 Task: Look for space in Wānkāner, India from 9th June, 2023 to 16th June, 2023 for 2 adults in price range Rs.8000 to Rs.16000. Place can be entire place with 2 bedrooms having 2 beds and 1 bathroom. Property type can be house, flat, guest house. Amenities needed are: washing machine. Booking option can be shelf check-in. Required host language is English.
Action: Mouse moved to (606, 78)
Screenshot: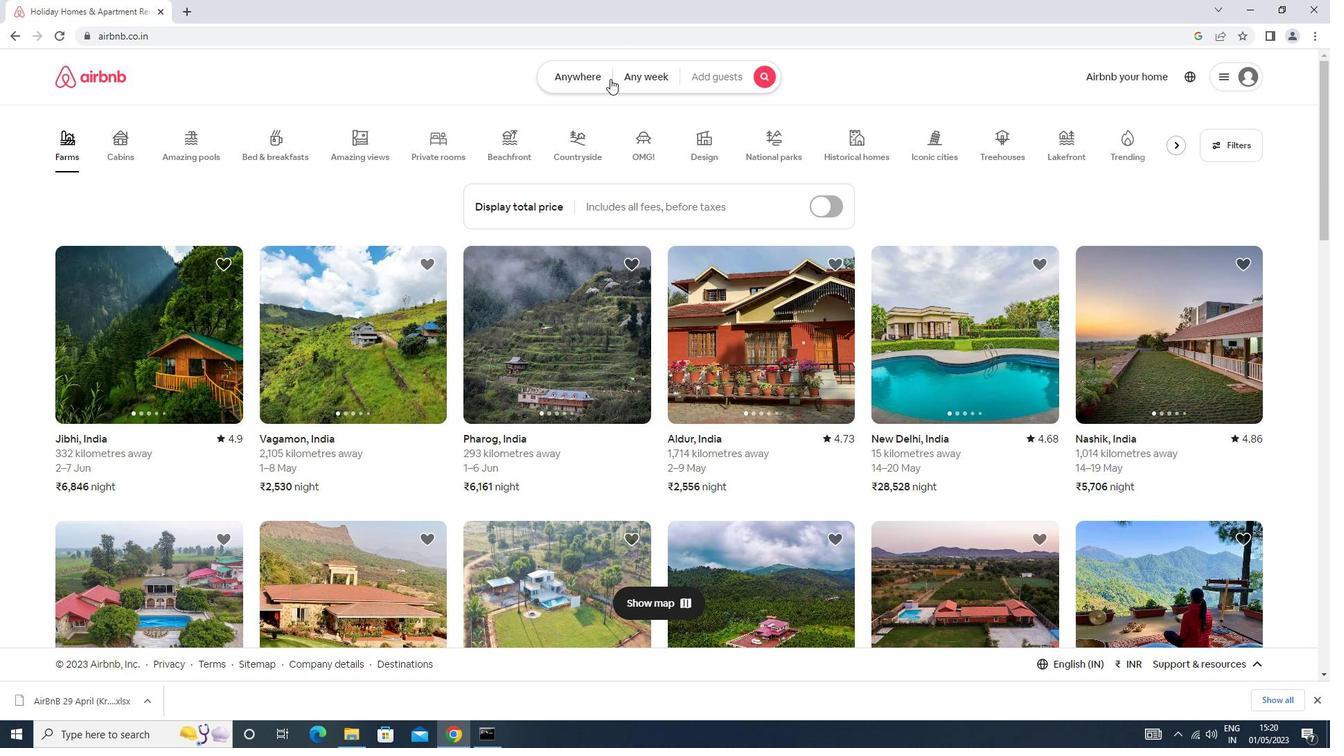 
Action: Mouse pressed left at (606, 78)
Screenshot: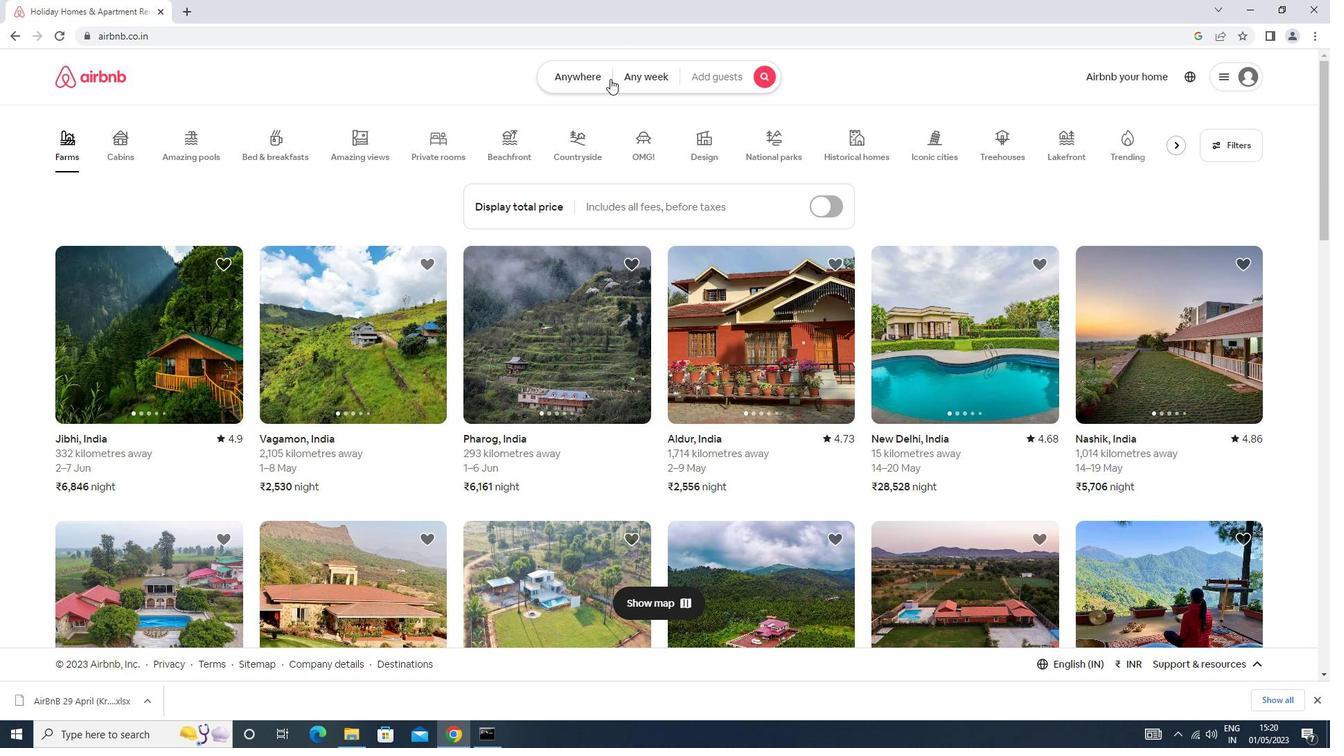 
Action: Mouse moved to (544, 132)
Screenshot: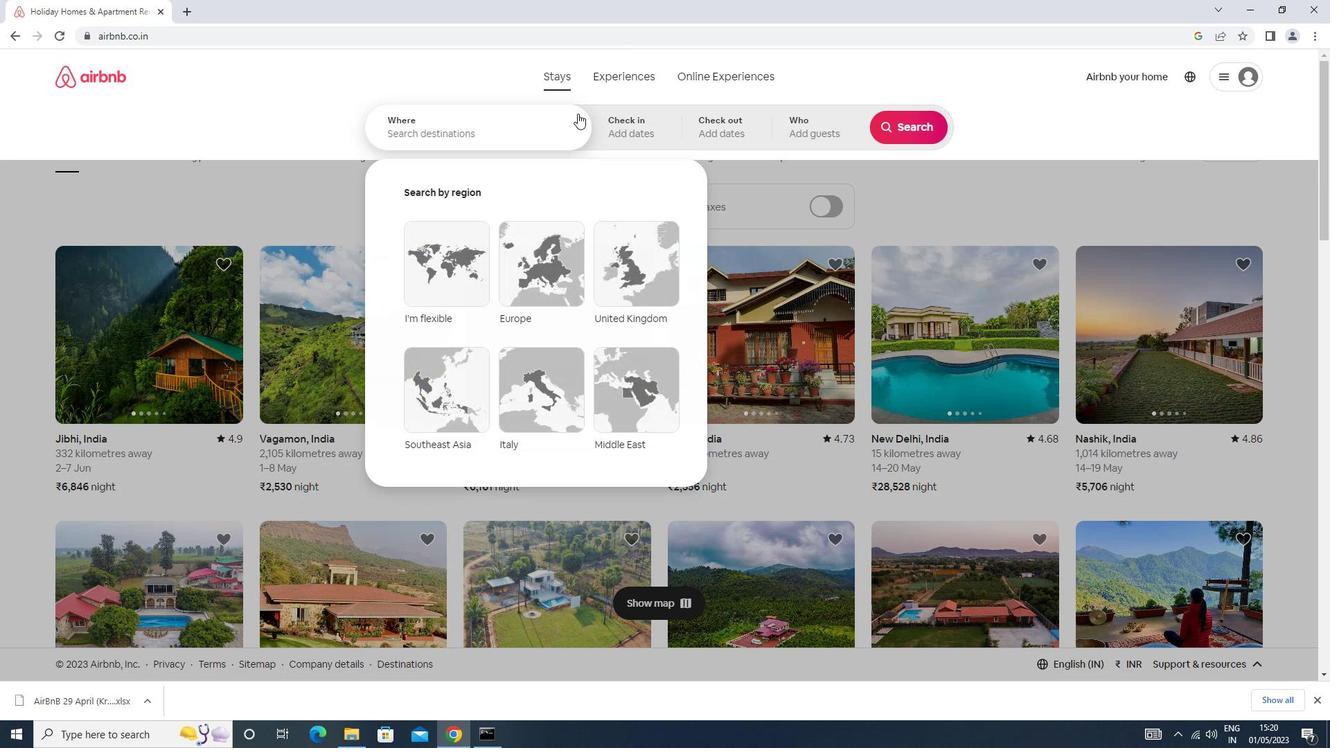 
Action: Mouse pressed left at (544, 132)
Screenshot: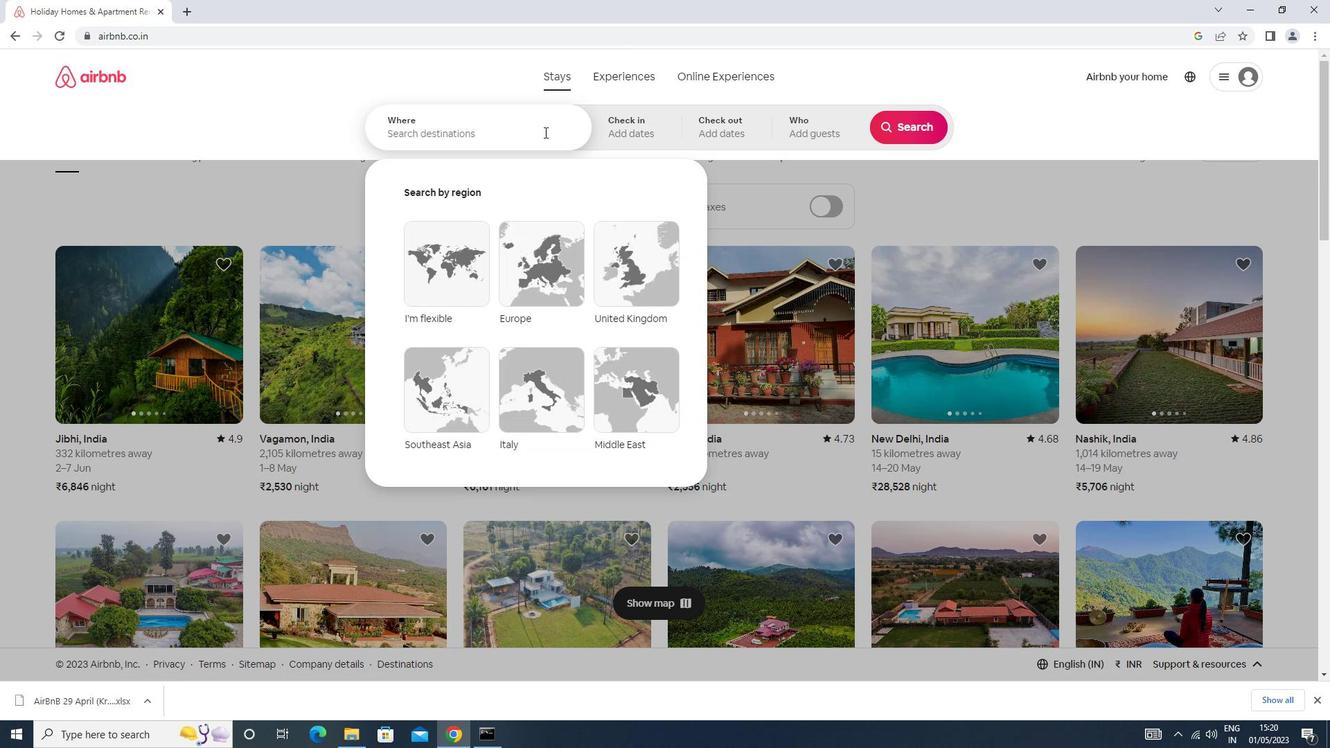 
Action: Key pressed w<Key.caps_lock>ankaner
Screenshot: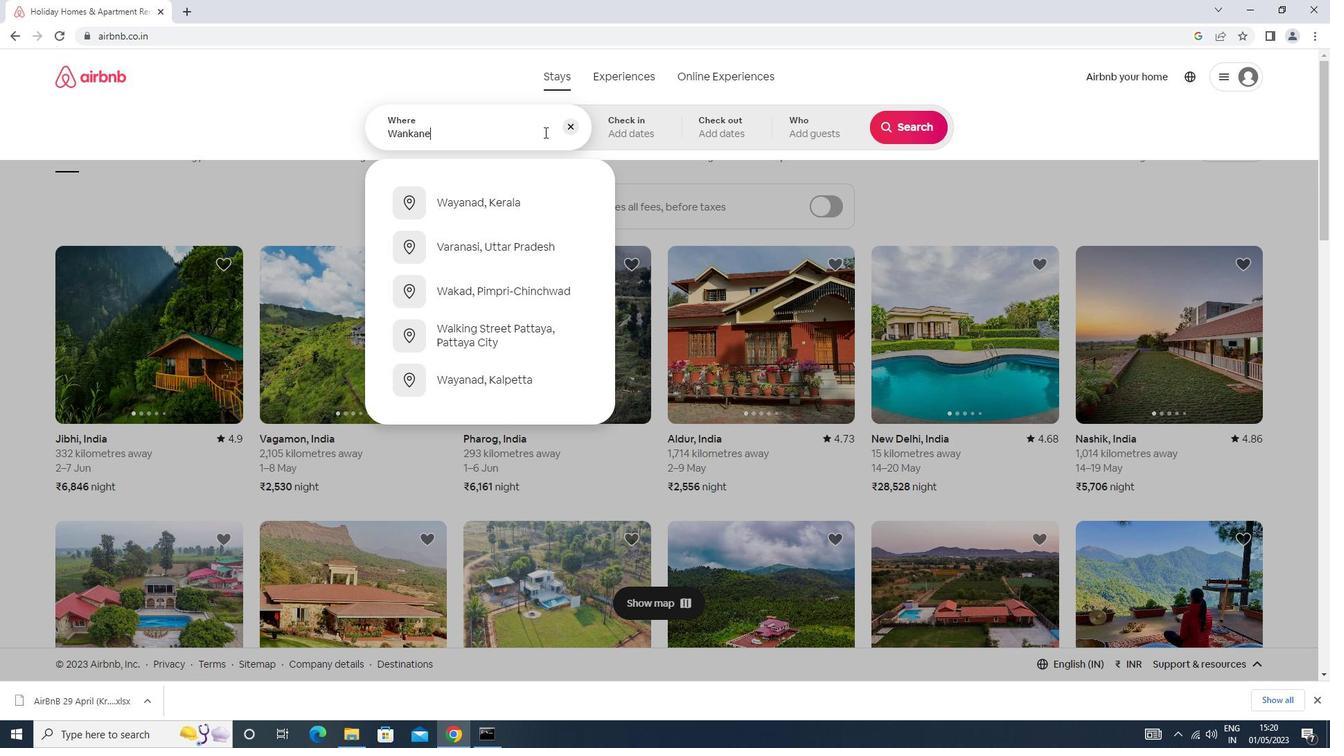 
Action: Mouse moved to (510, 200)
Screenshot: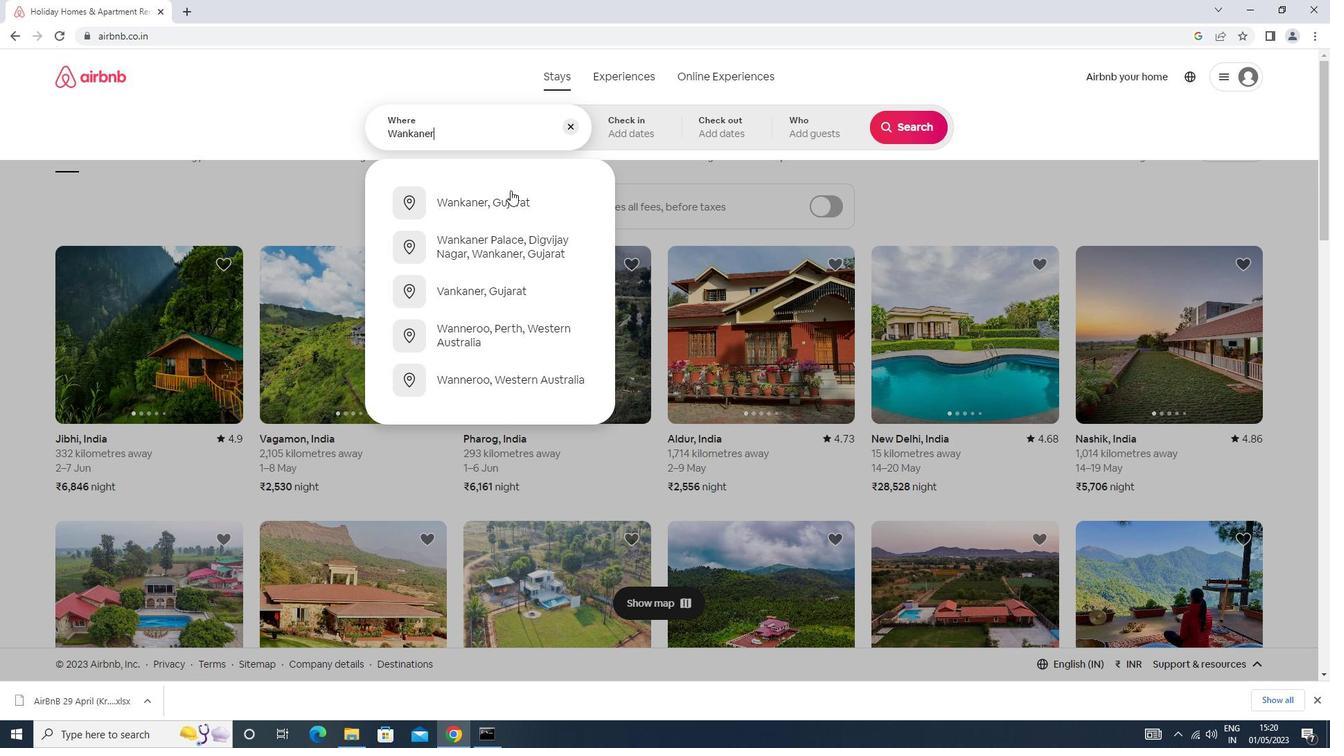 
Action: Mouse pressed left at (510, 200)
Screenshot: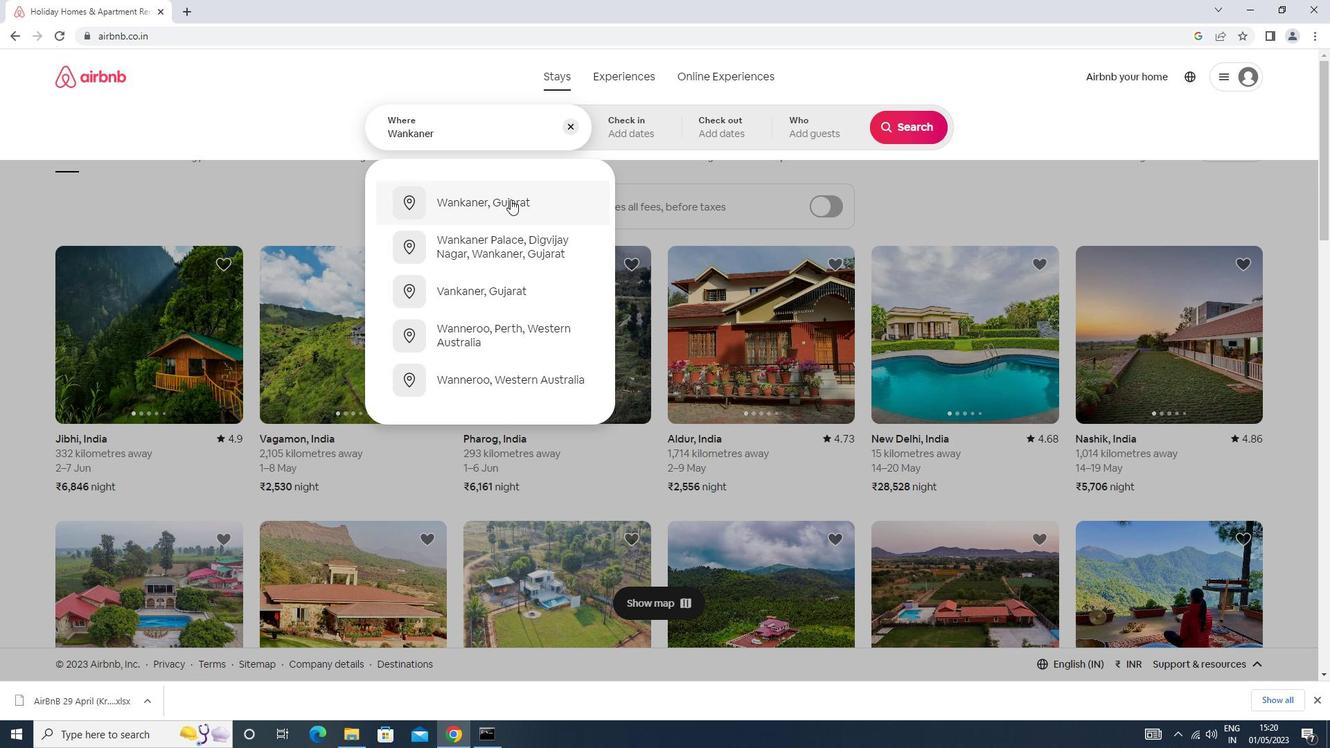 
Action: Mouse moved to (627, 131)
Screenshot: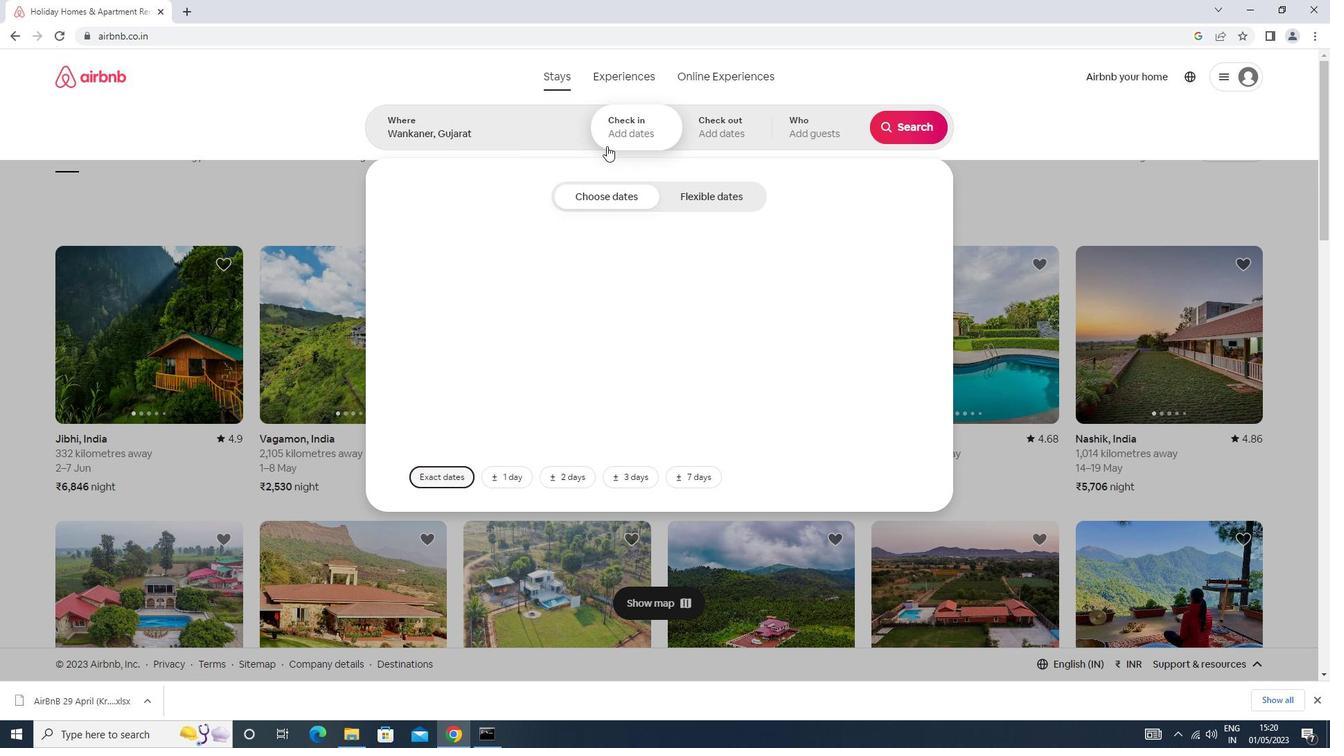 
Action: Mouse pressed left at (627, 131)
Screenshot: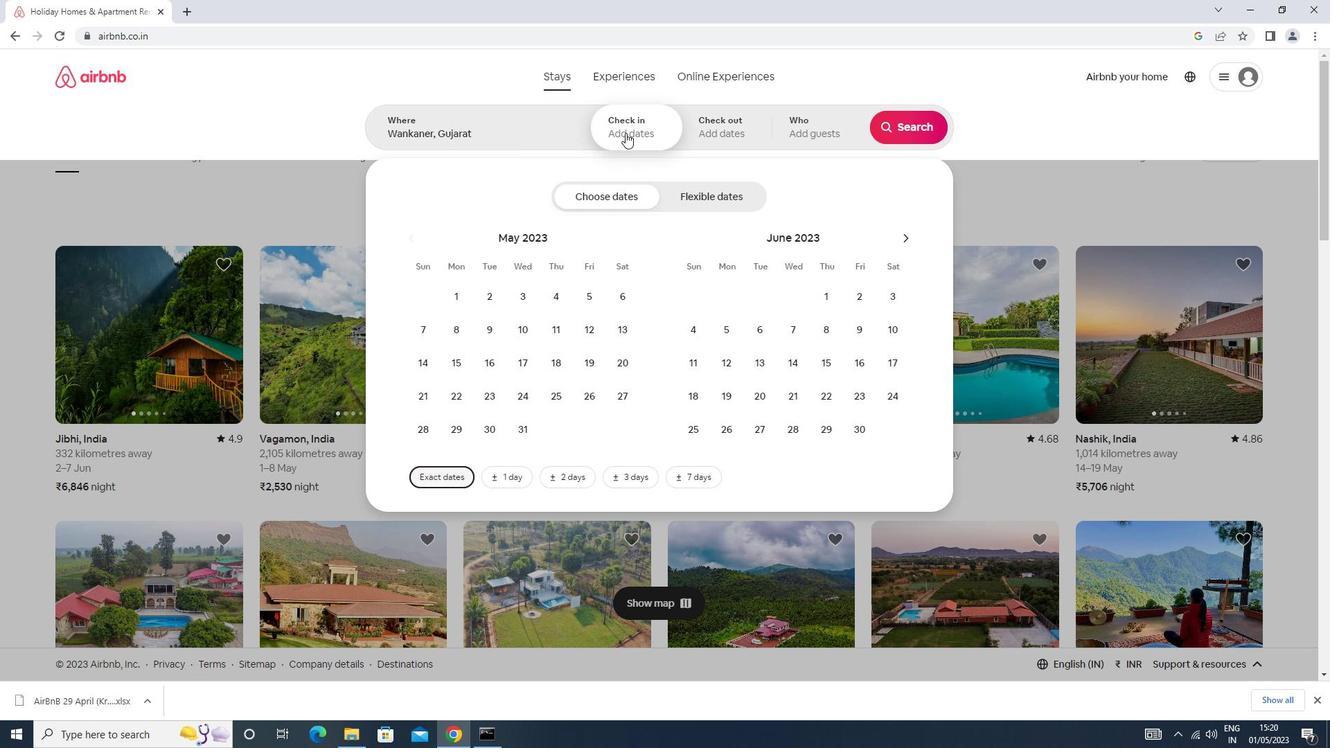 
Action: Mouse pressed left at (627, 131)
Screenshot: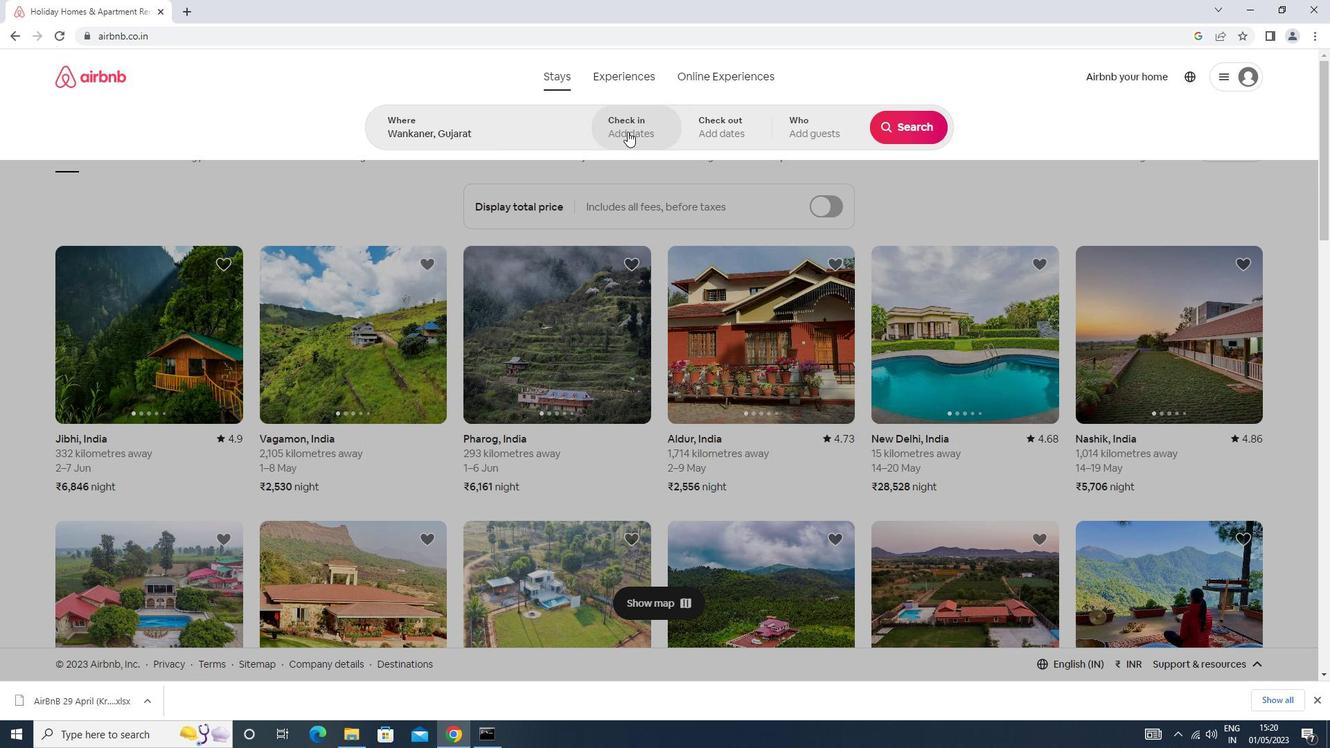 
Action: Mouse moved to (848, 326)
Screenshot: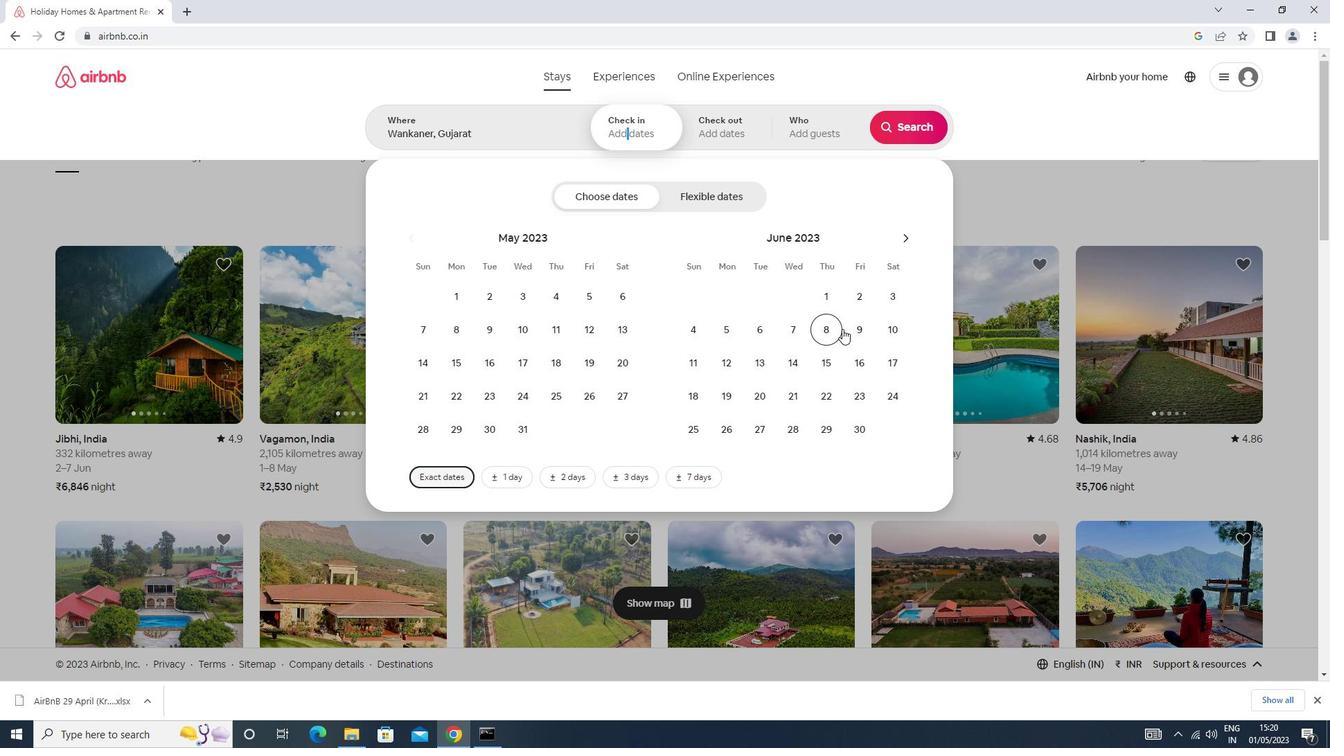 
Action: Mouse pressed left at (848, 326)
Screenshot: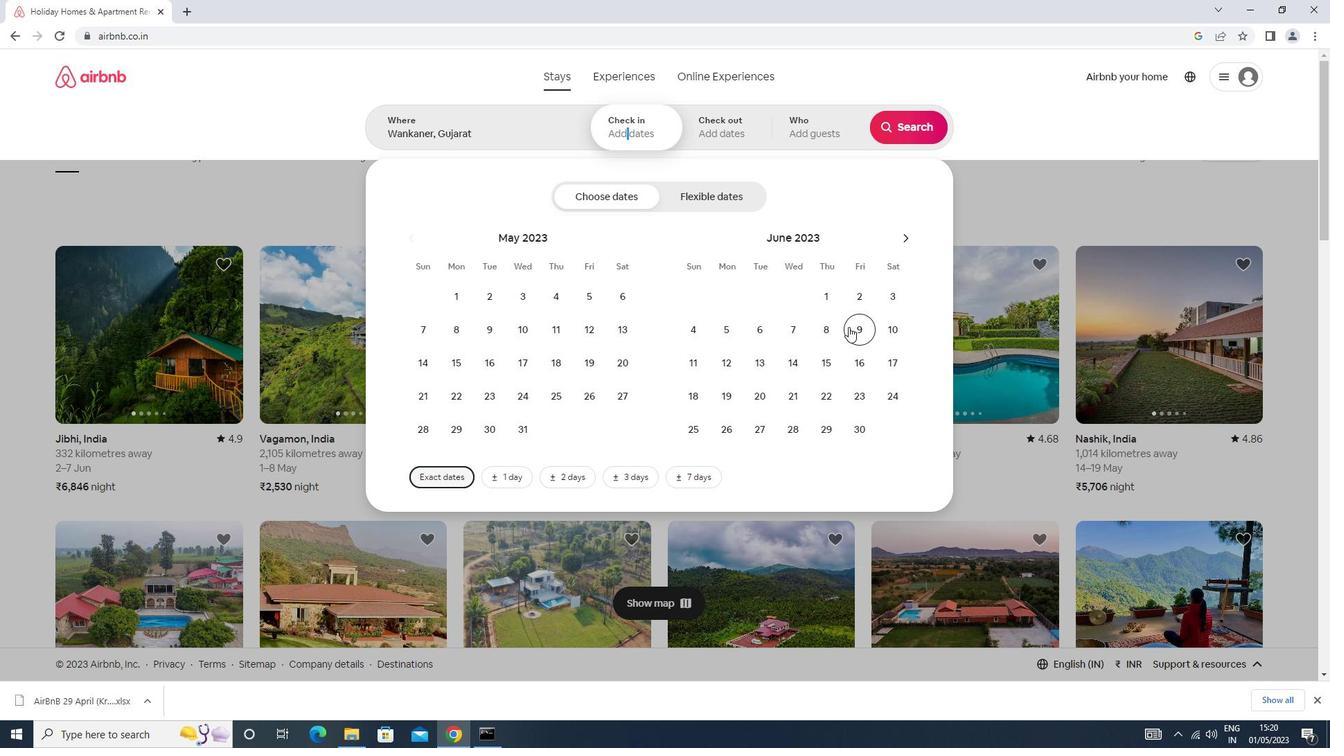 
Action: Mouse moved to (859, 364)
Screenshot: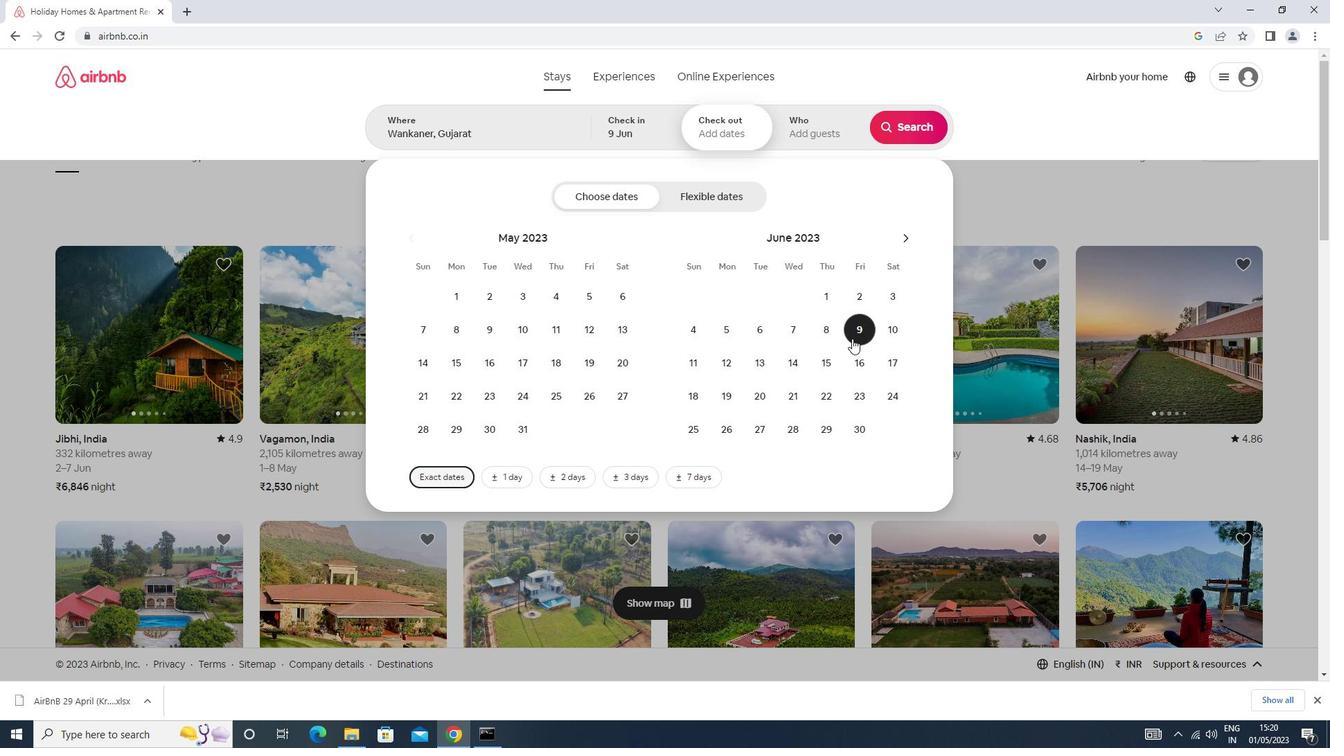 
Action: Mouse pressed left at (859, 364)
Screenshot: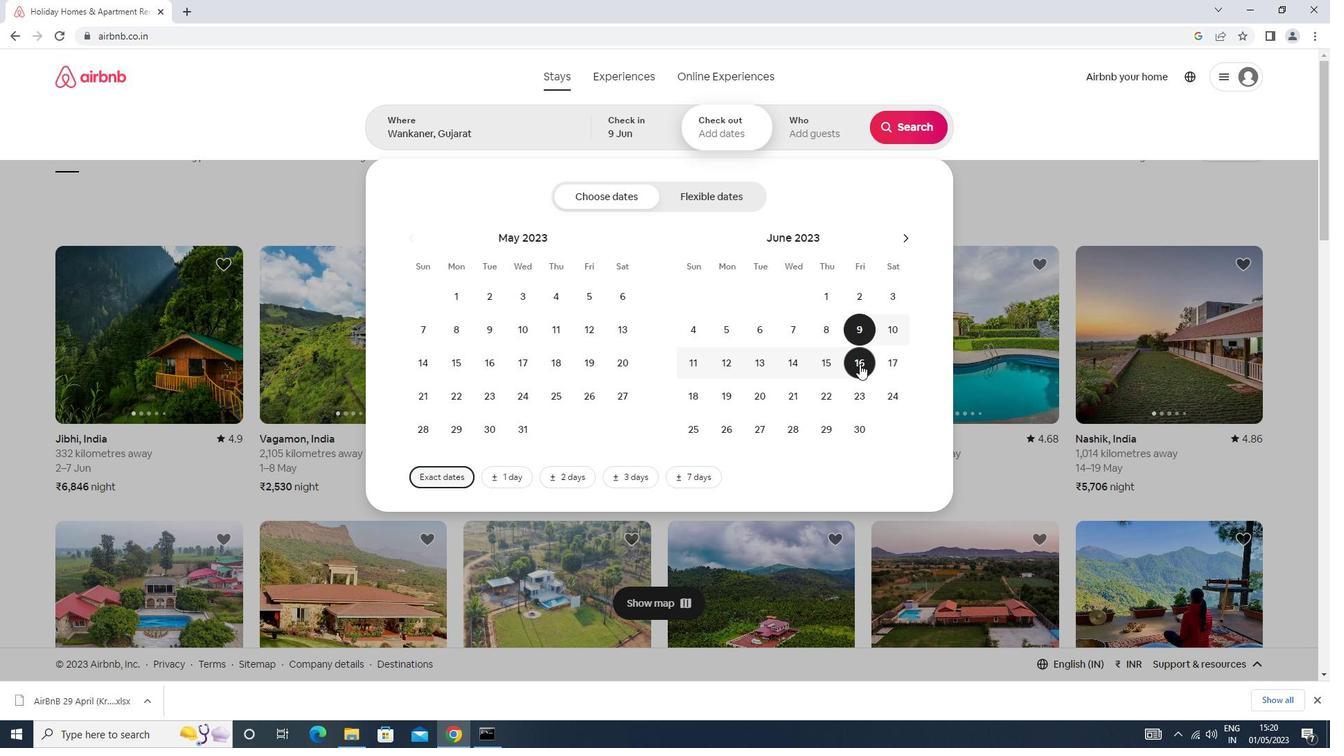 
Action: Mouse moved to (826, 139)
Screenshot: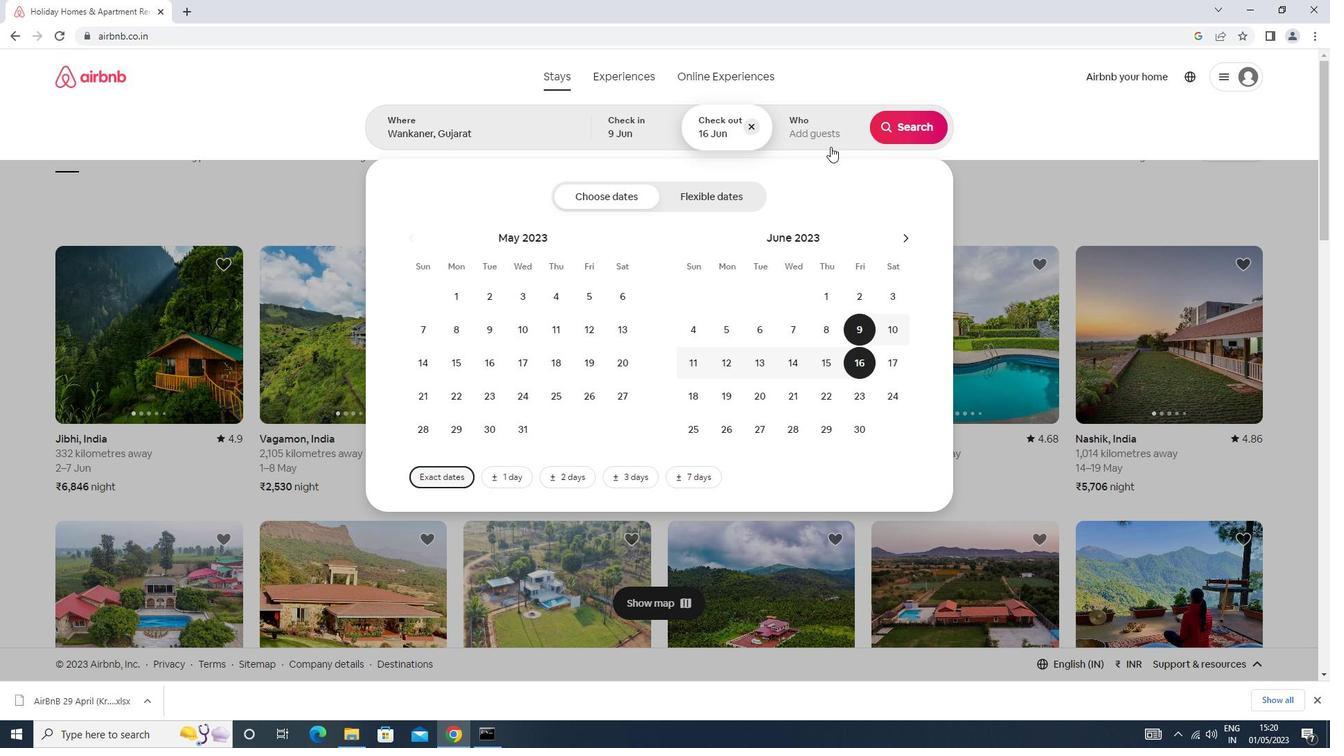 
Action: Mouse pressed left at (826, 139)
Screenshot: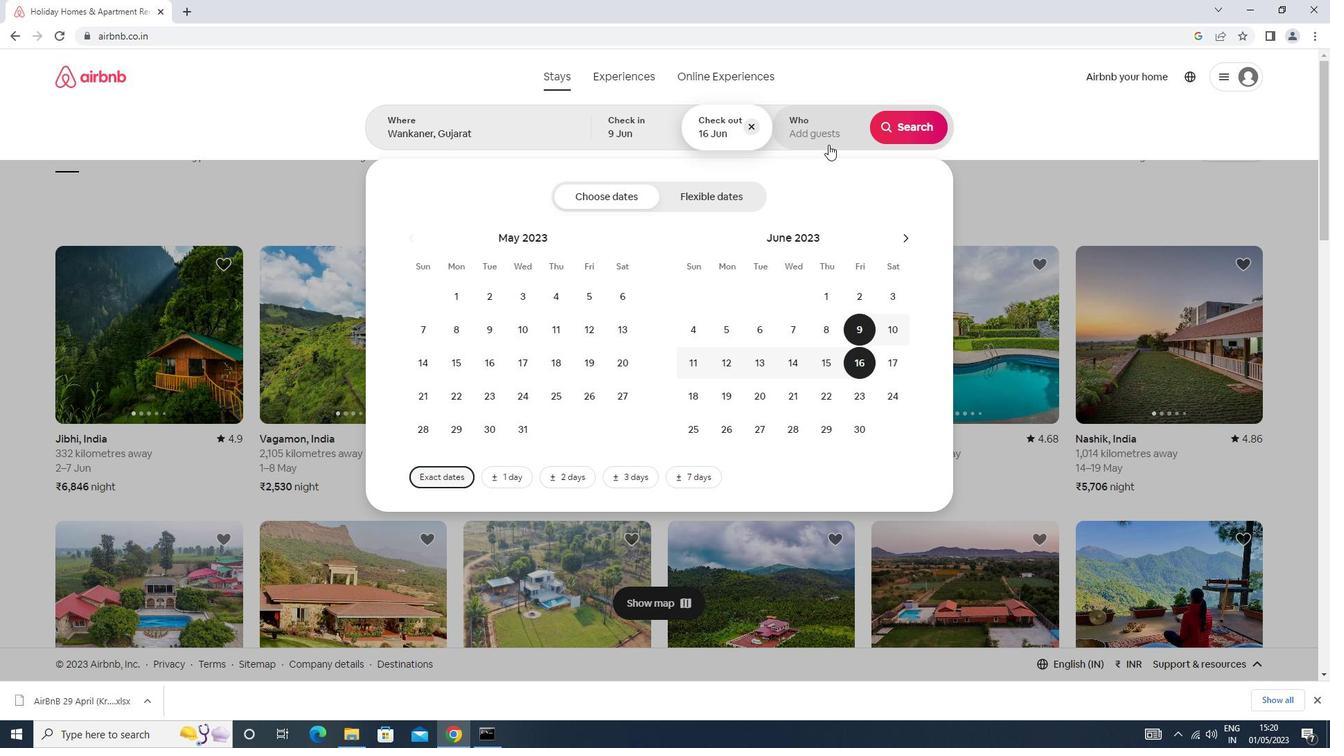 
Action: Mouse moved to (910, 202)
Screenshot: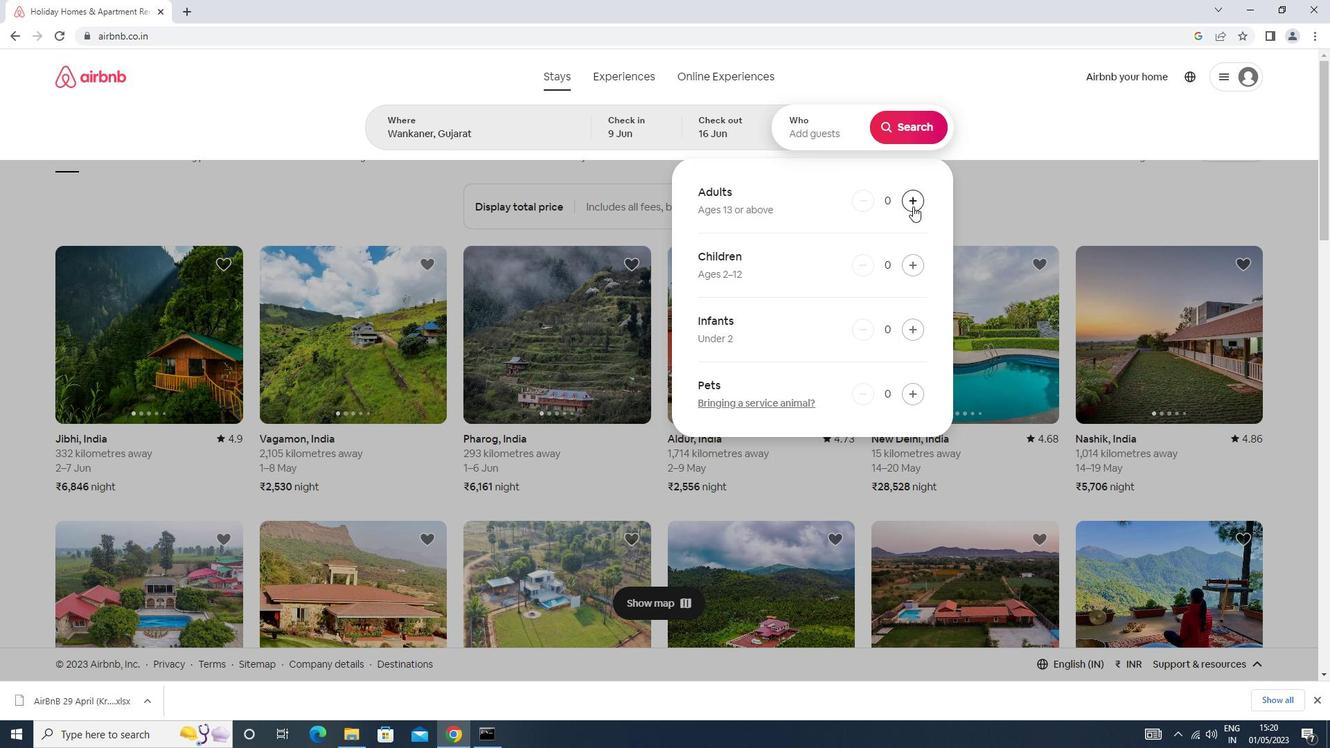 
Action: Mouse pressed left at (910, 202)
Screenshot: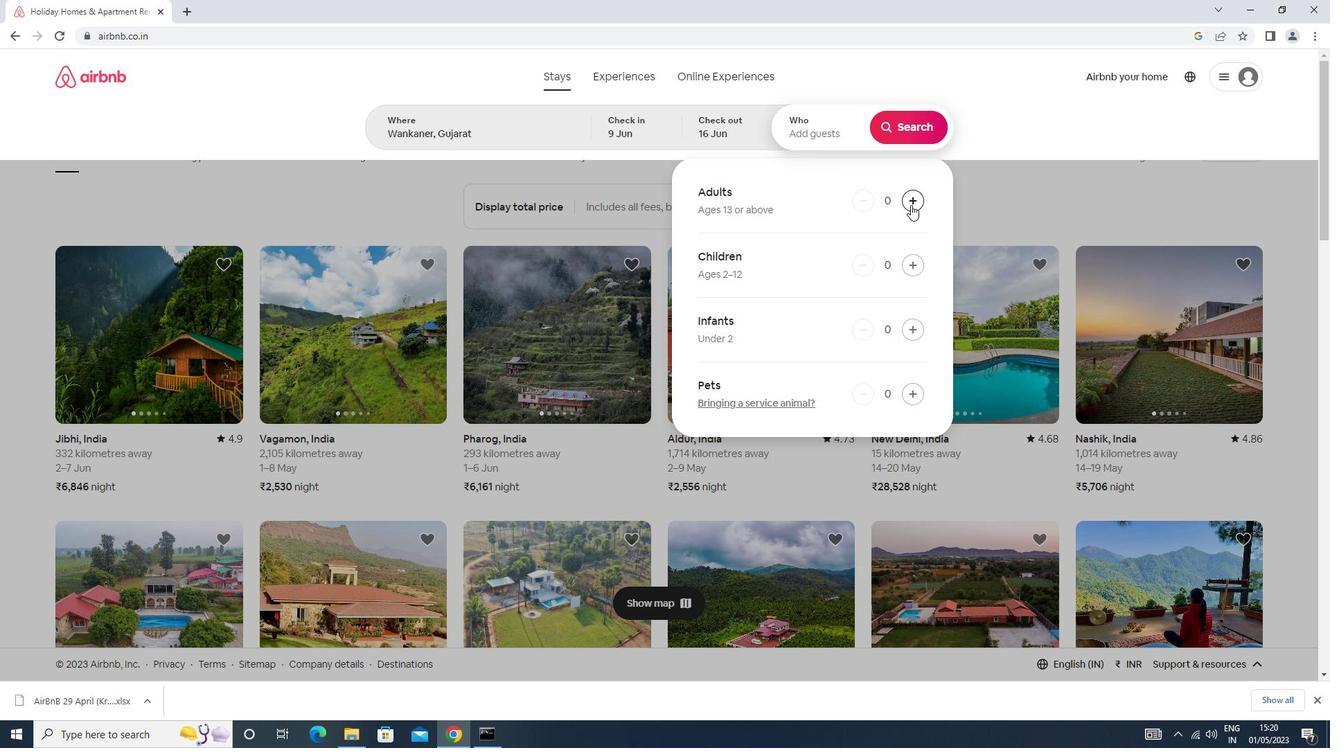 
Action: Mouse pressed left at (910, 202)
Screenshot: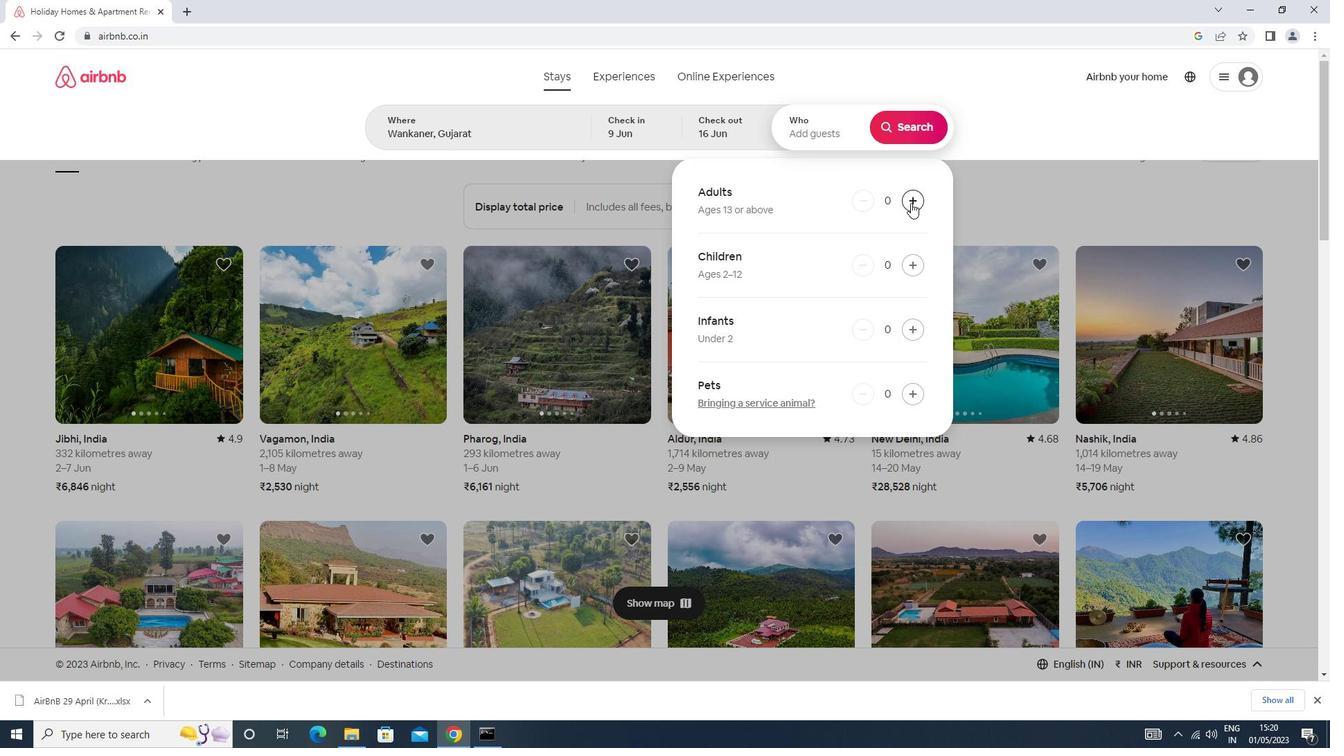 
Action: Mouse moved to (904, 119)
Screenshot: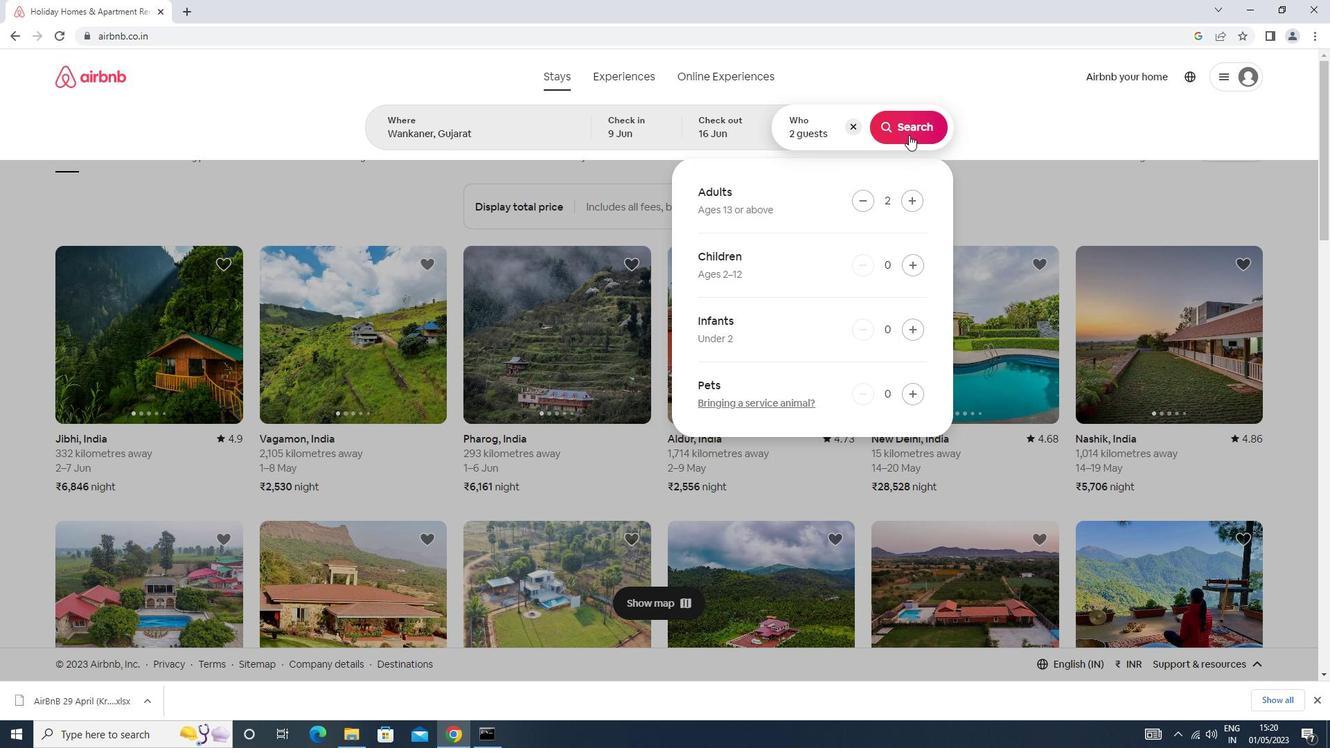 
Action: Mouse pressed left at (904, 119)
Screenshot: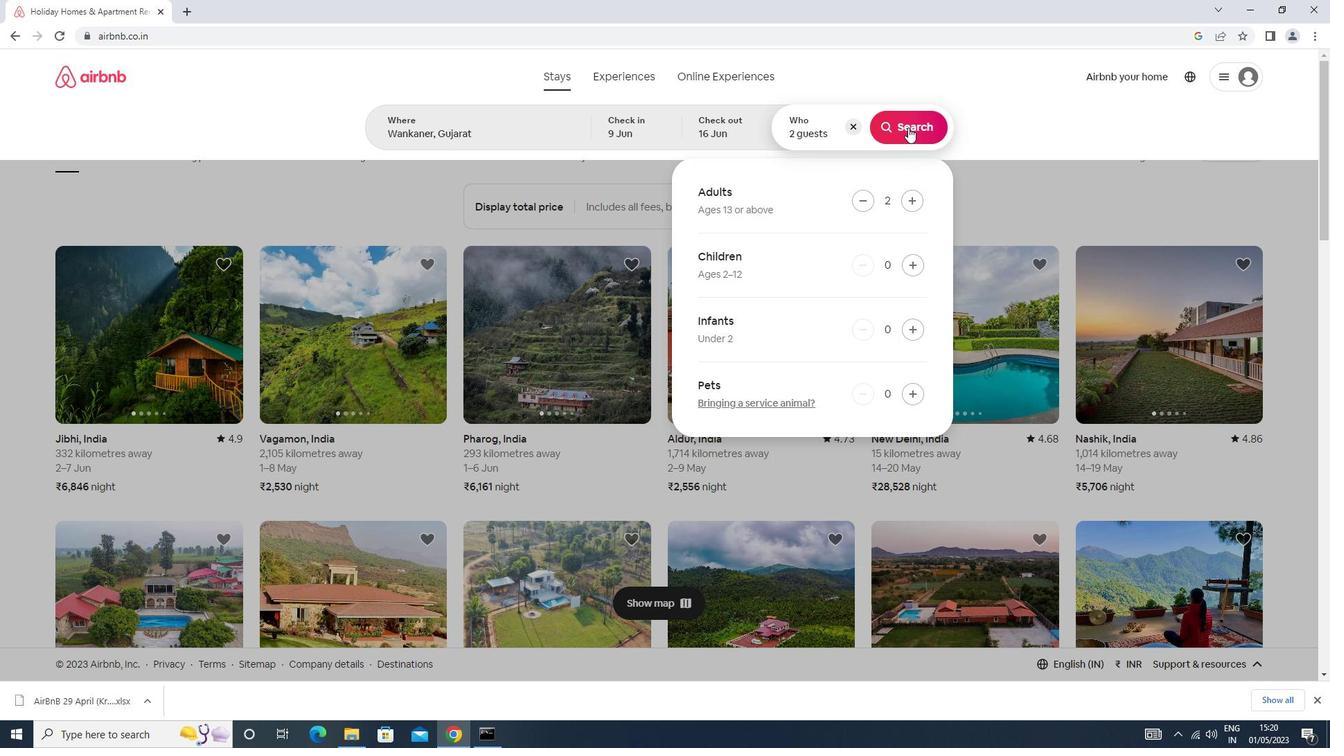
Action: Mouse moved to (1269, 129)
Screenshot: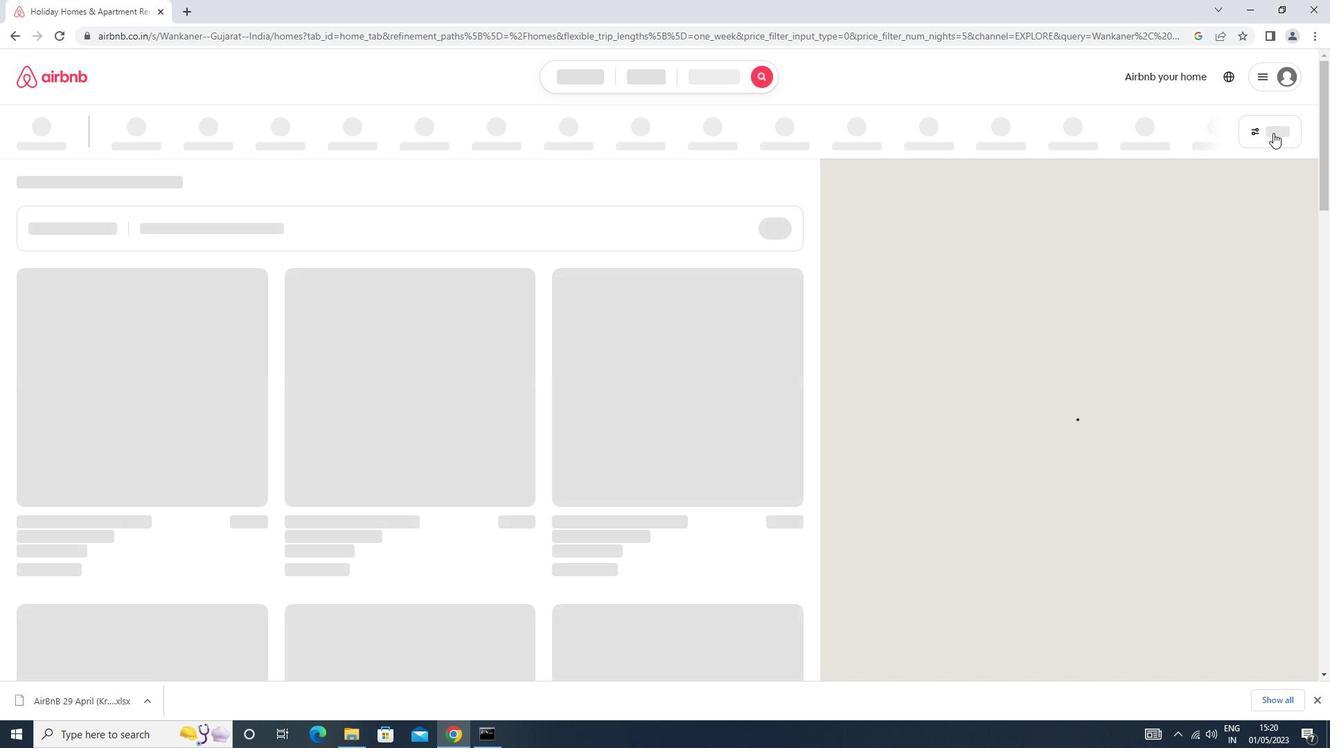 
Action: Mouse pressed left at (1269, 129)
Screenshot: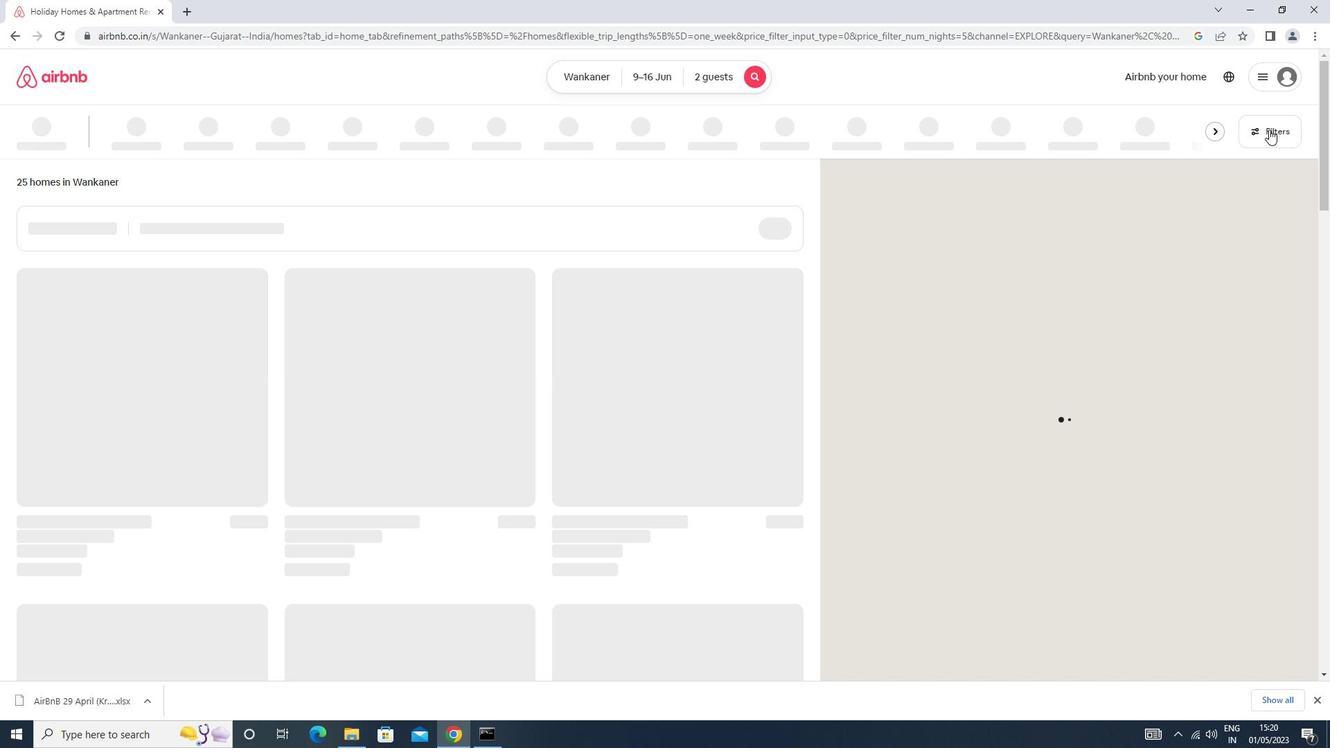 
Action: Mouse moved to (548, 309)
Screenshot: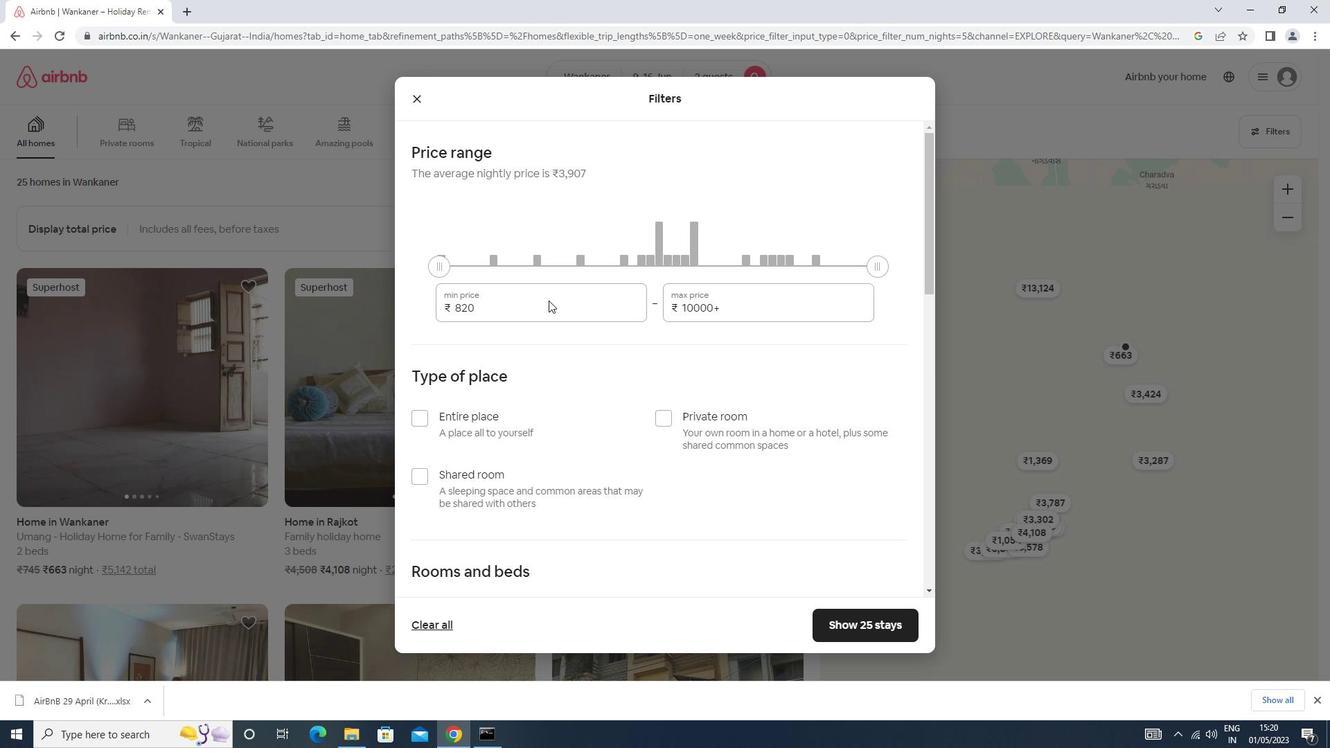 
Action: Mouse pressed left at (548, 309)
Screenshot: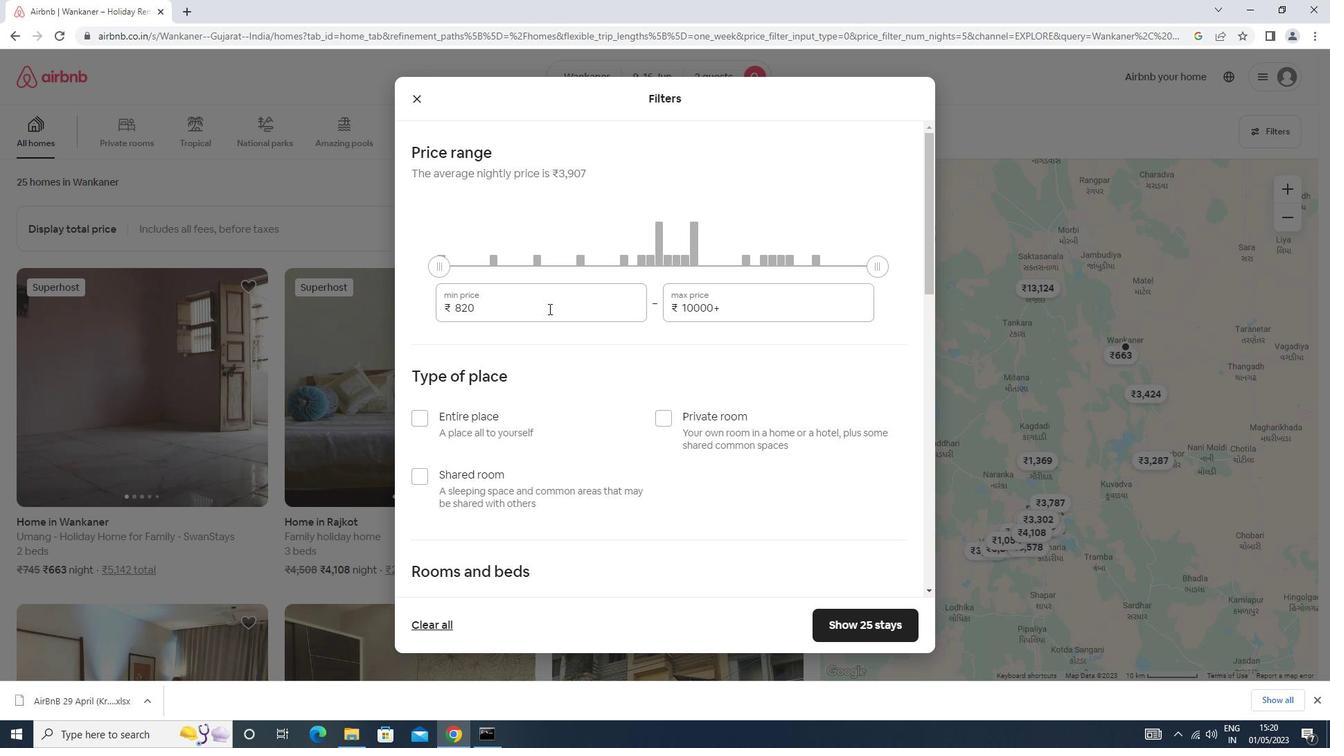 
Action: Mouse moved to (547, 306)
Screenshot: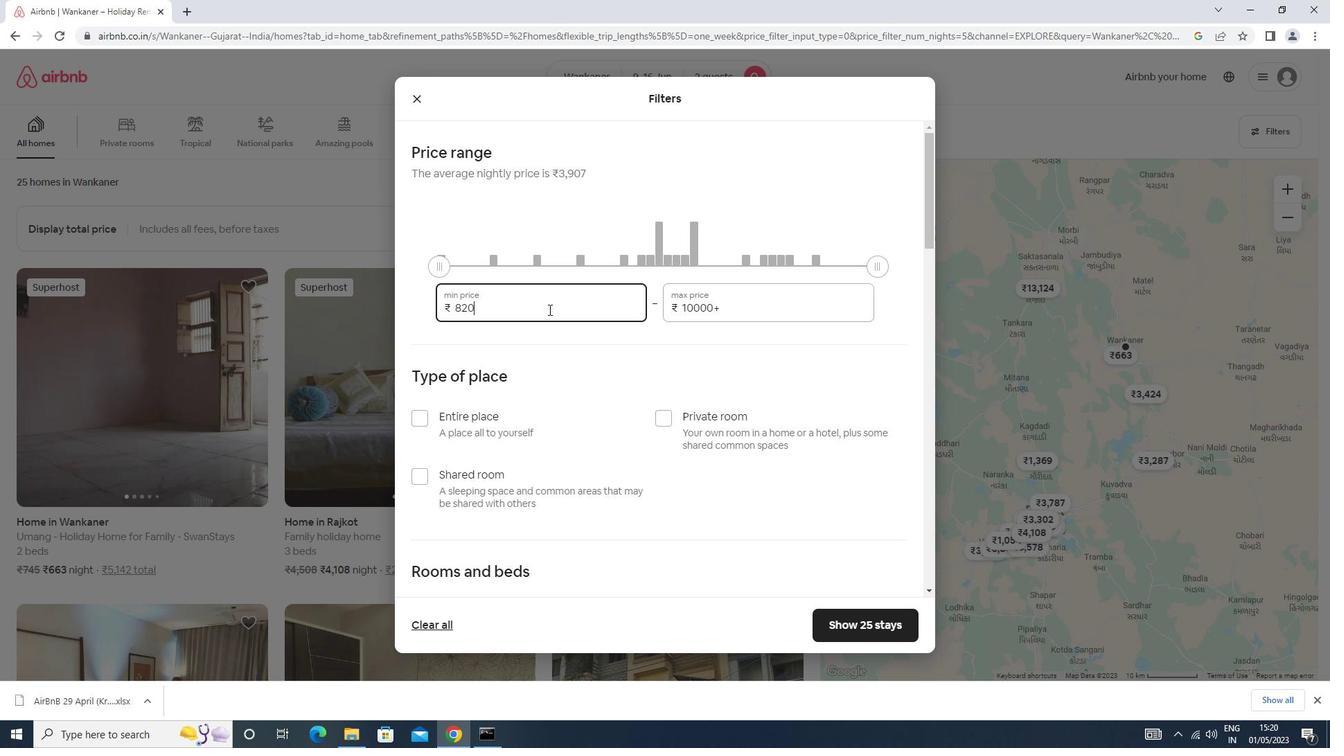 
Action: Key pressed <Key.backspace><Key.backspace><Key.backspace><Key.backspace><Key.backspace><Key.backspace><Key.backspace><Key.backspace><Key.backspace><Key.backspace><Key.backspace><Key.backspace><Key.backspace><Key.backspace>7000<Key.backspace><Key.backspace><Key.backspace><Key.backspace><Key.backspace><Key.backspace><Key.backspace><Key.backspace><Key.backspace><Key.backspace>8000<Key.tab>16000
Screenshot: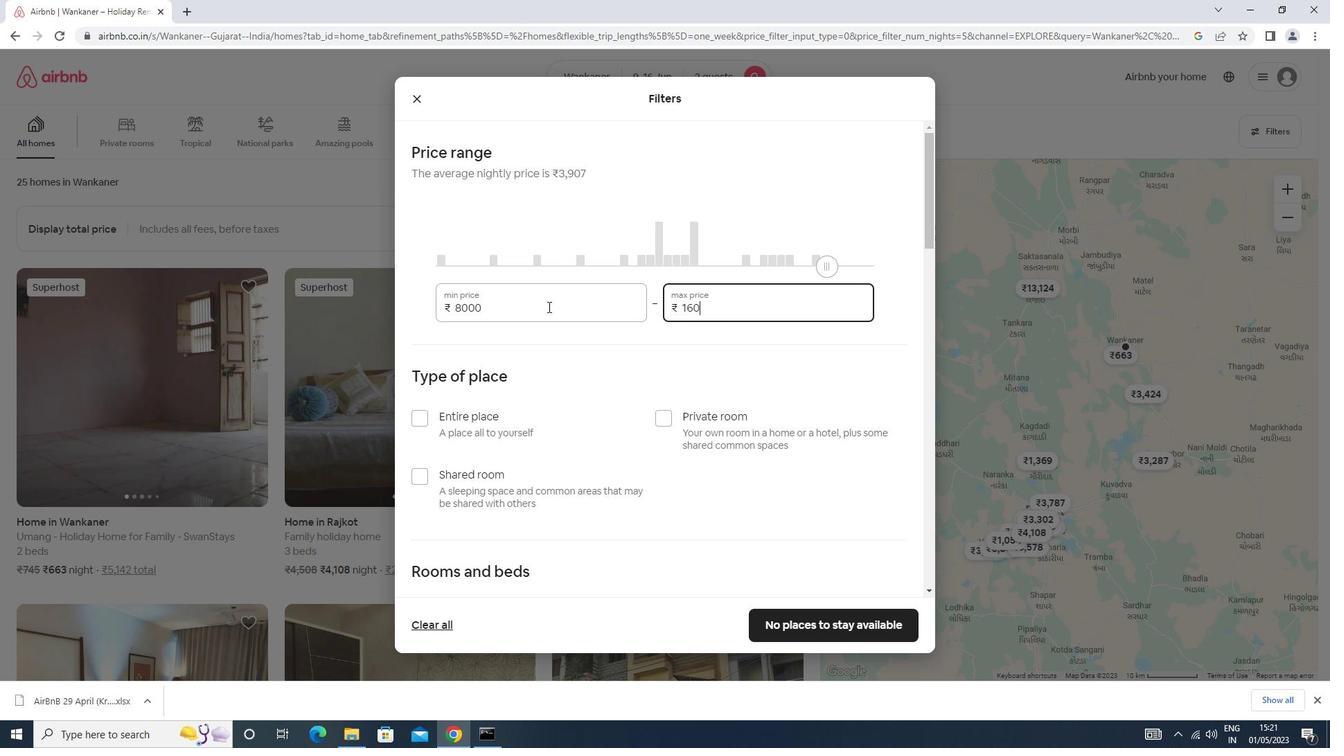
Action: Mouse scrolled (547, 306) with delta (0, 0)
Screenshot: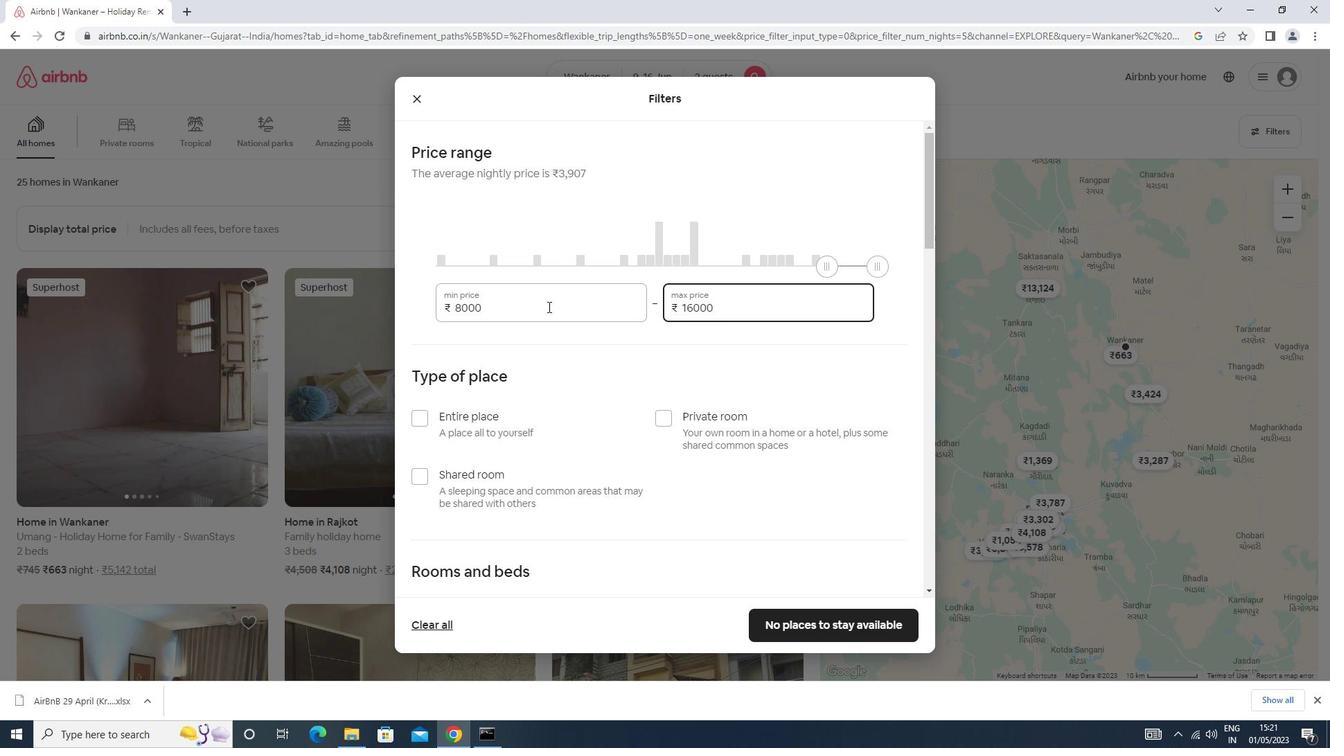 
Action: Mouse scrolled (547, 306) with delta (0, 0)
Screenshot: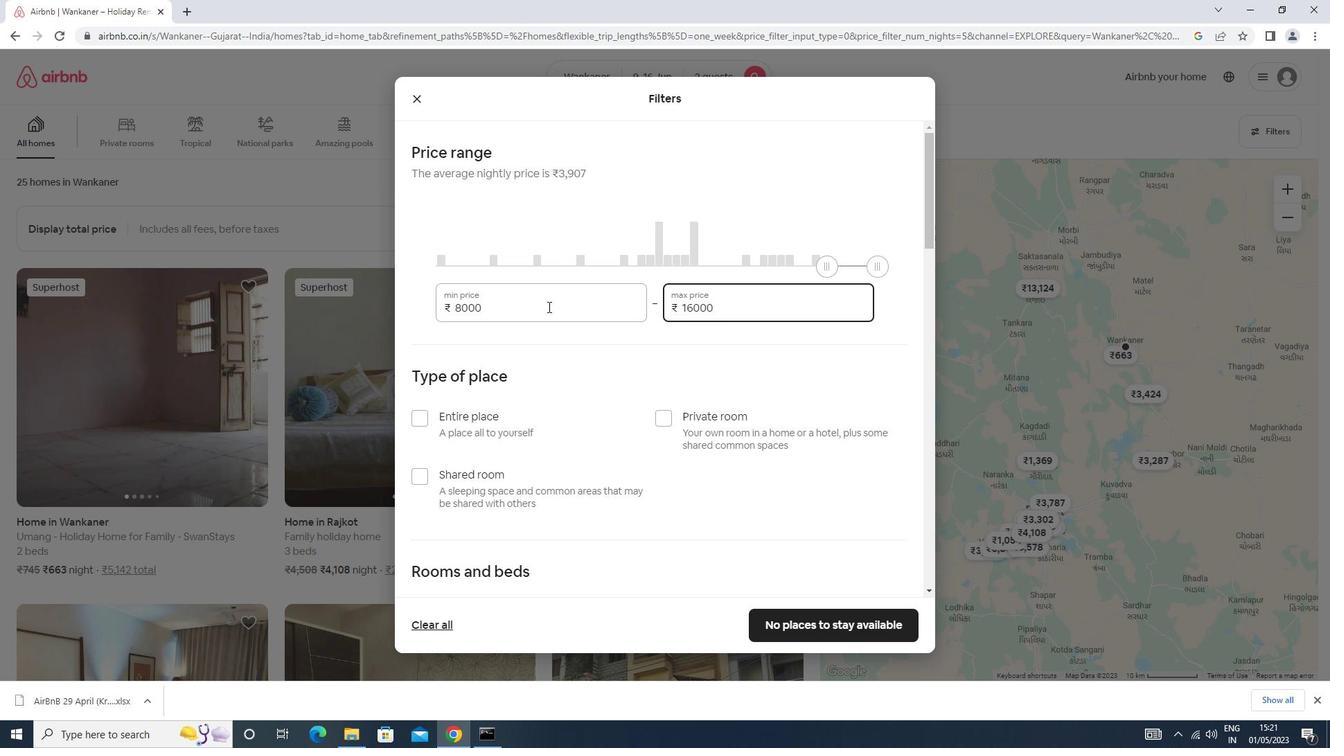 
Action: Mouse scrolled (547, 306) with delta (0, 0)
Screenshot: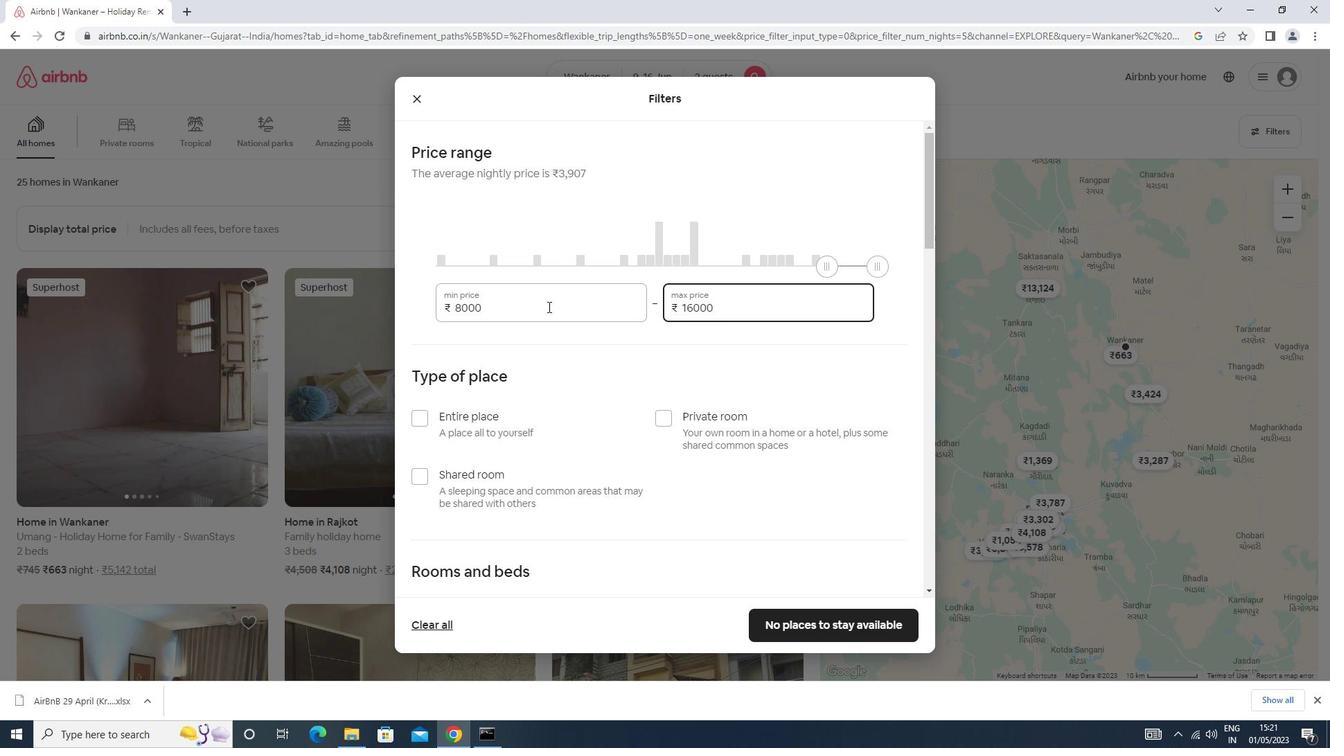
Action: Mouse moved to (444, 209)
Screenshot: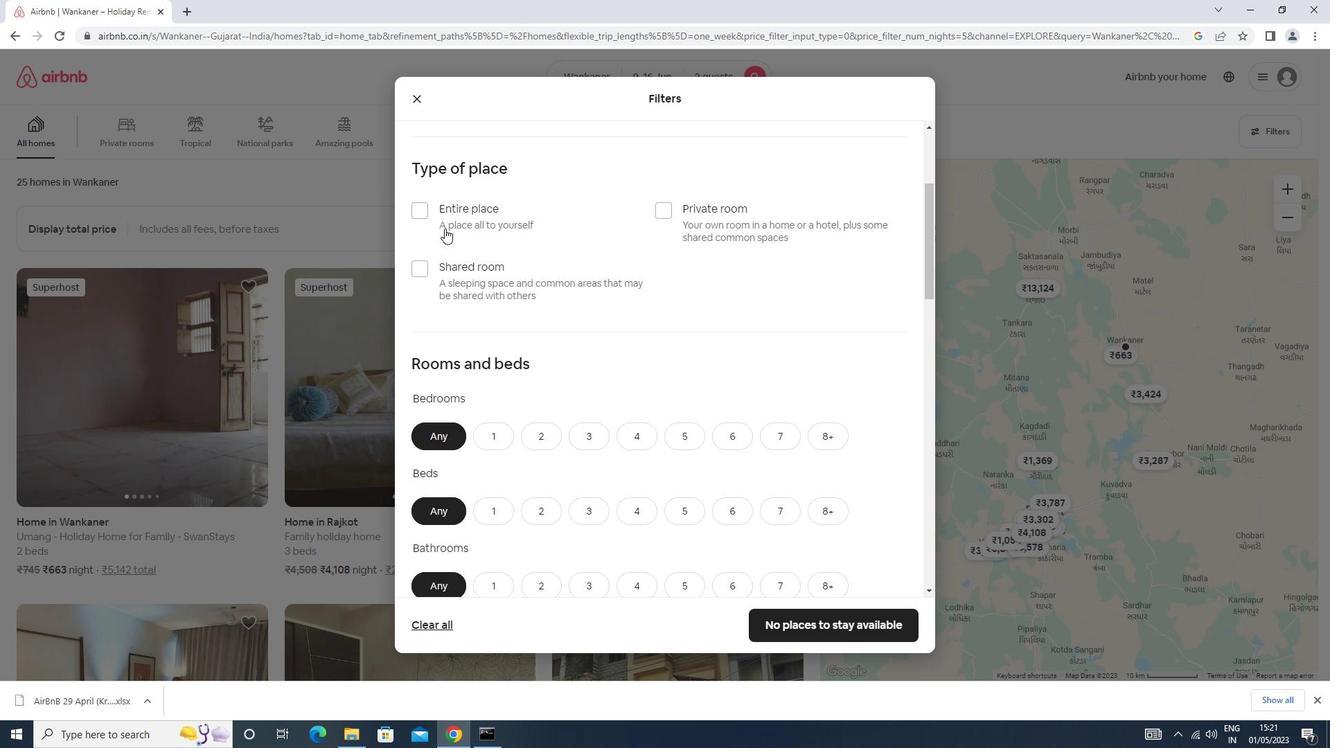 
Action: Mouse pressed left at (444, 209)
Screenshot: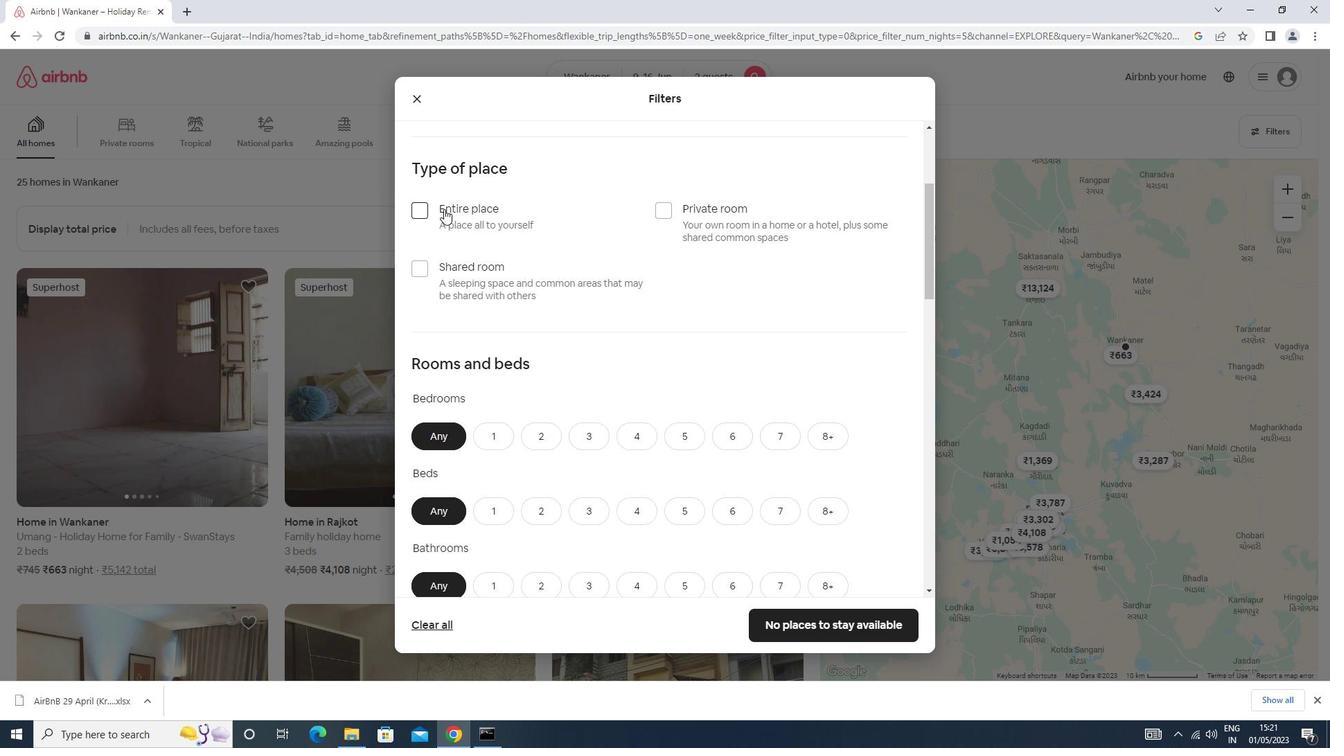 
Action: Mouse moved to (538, 434)
Screenshot: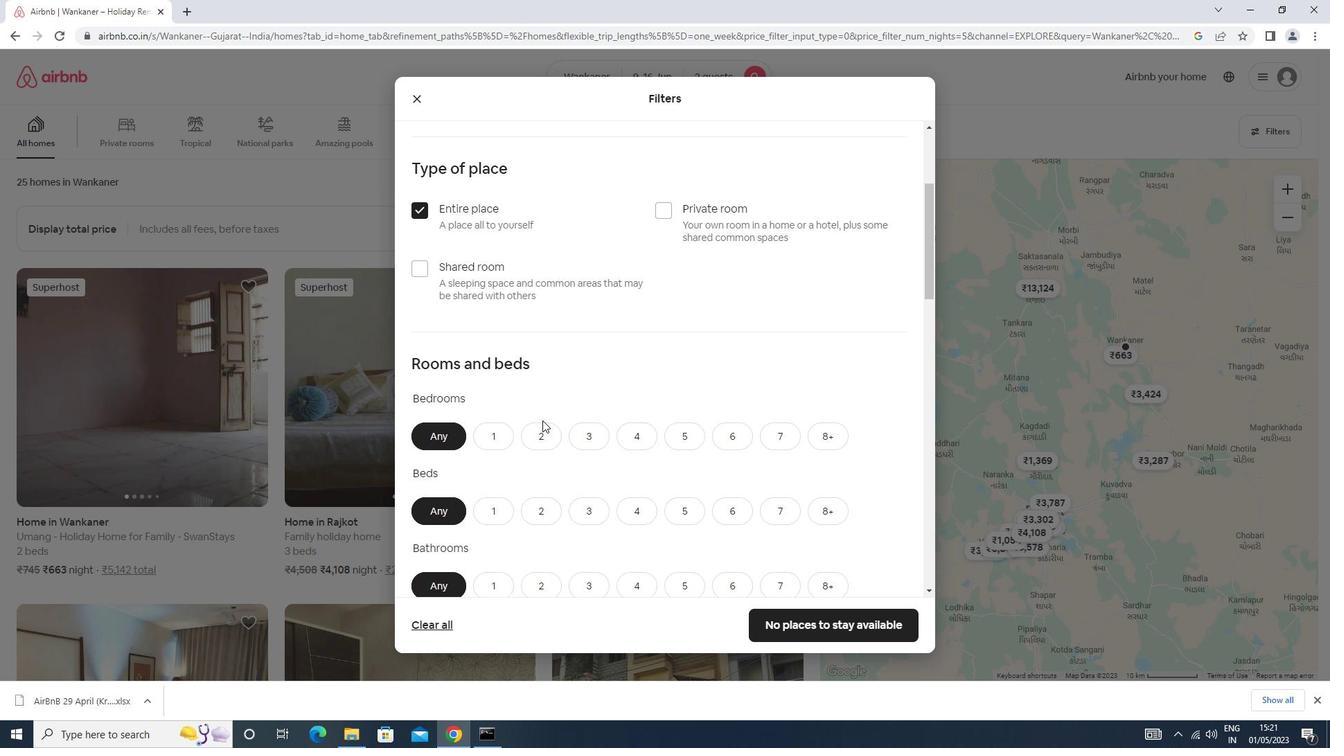 
Action: Mouse pressed left at (538, 434)
Screenshot: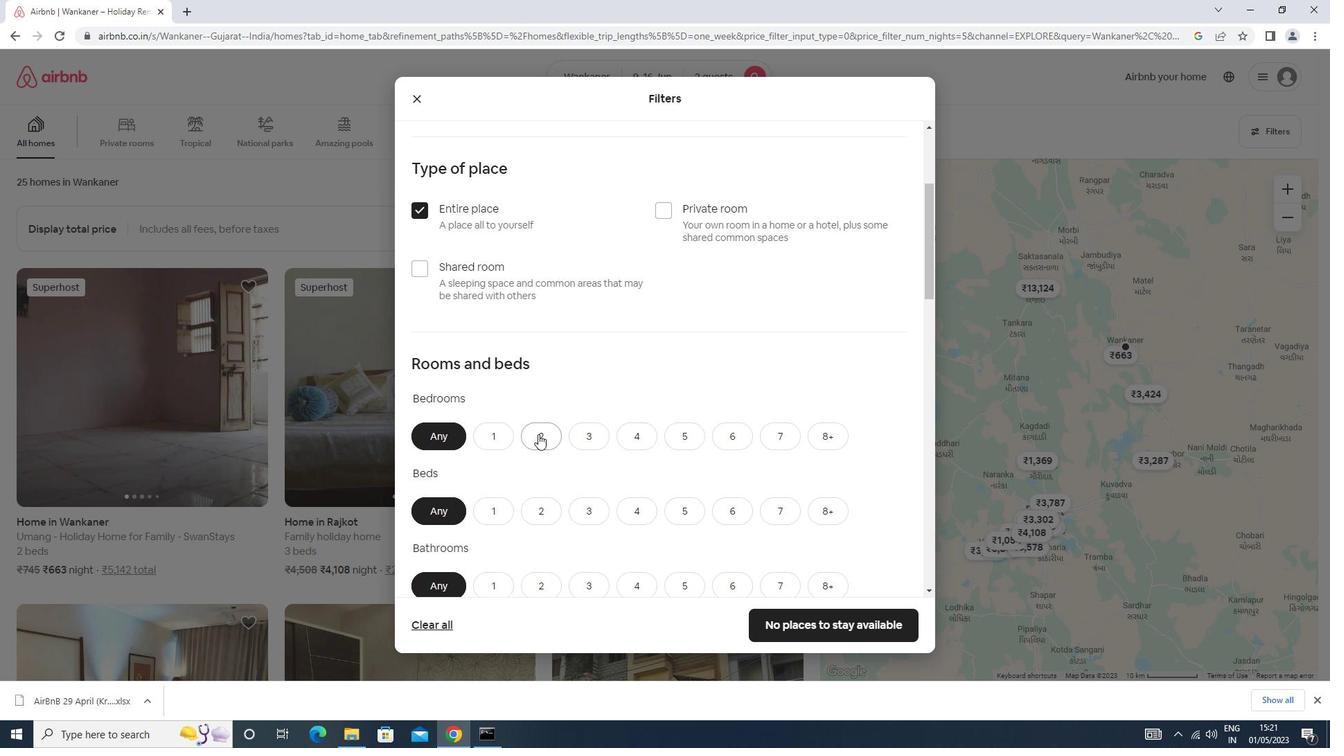 
Action: Mouse moved to (537, 434)
Screenshot: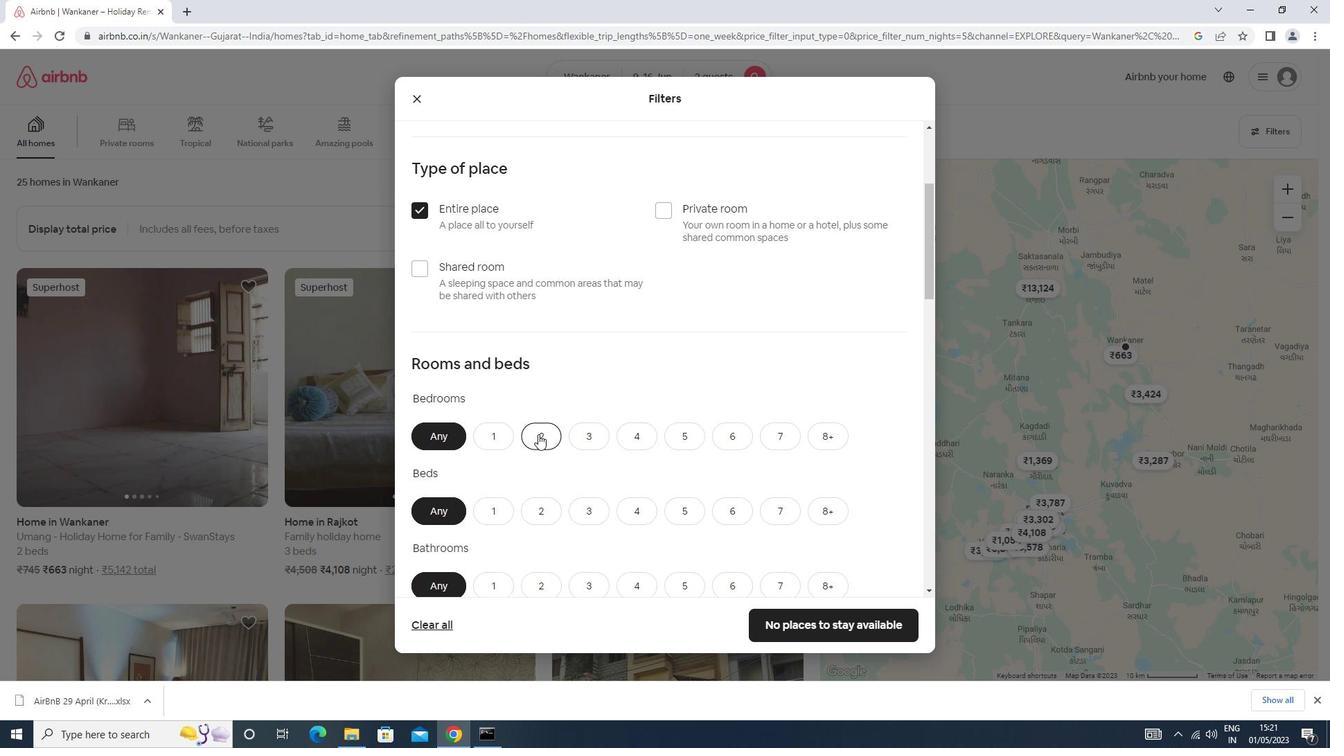 
Action: Mouse scrolled (537, 433) with delta (0, 0)
Screenshot: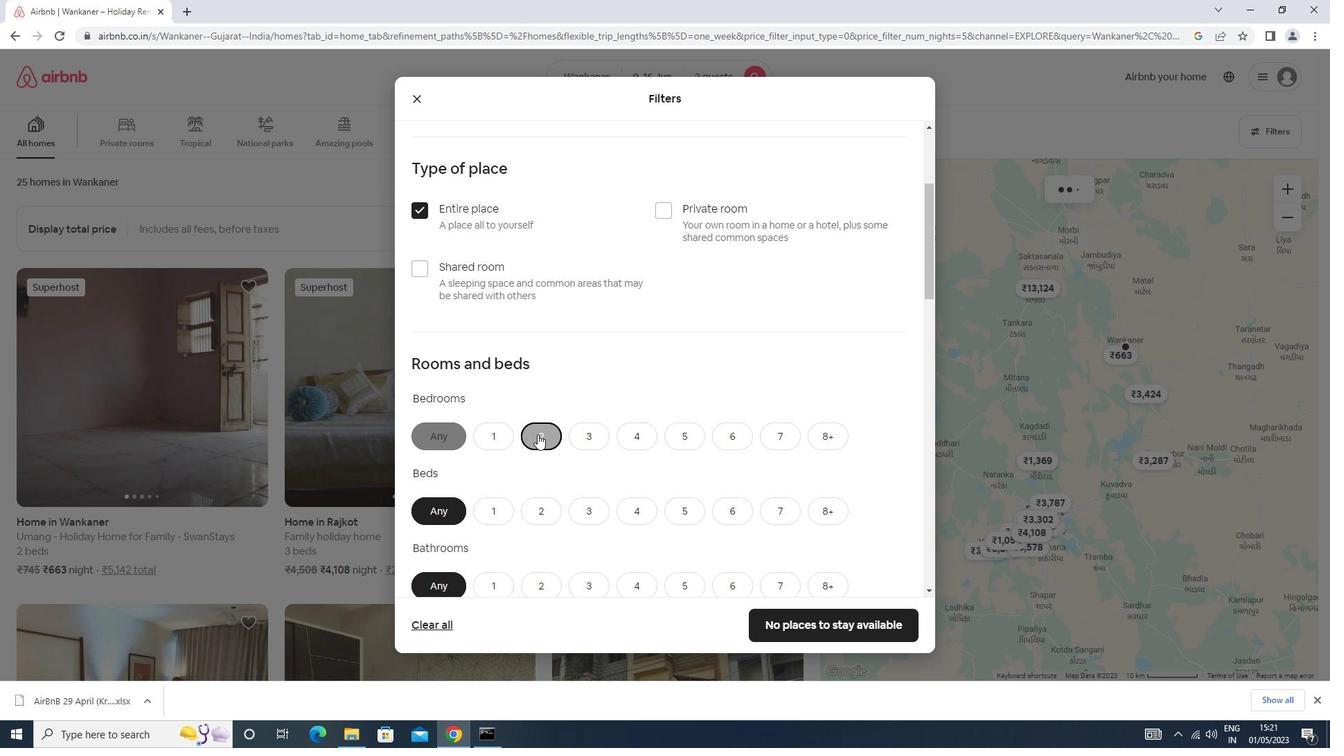 
Action: Mouse moved to (545, 435)
Screenshot: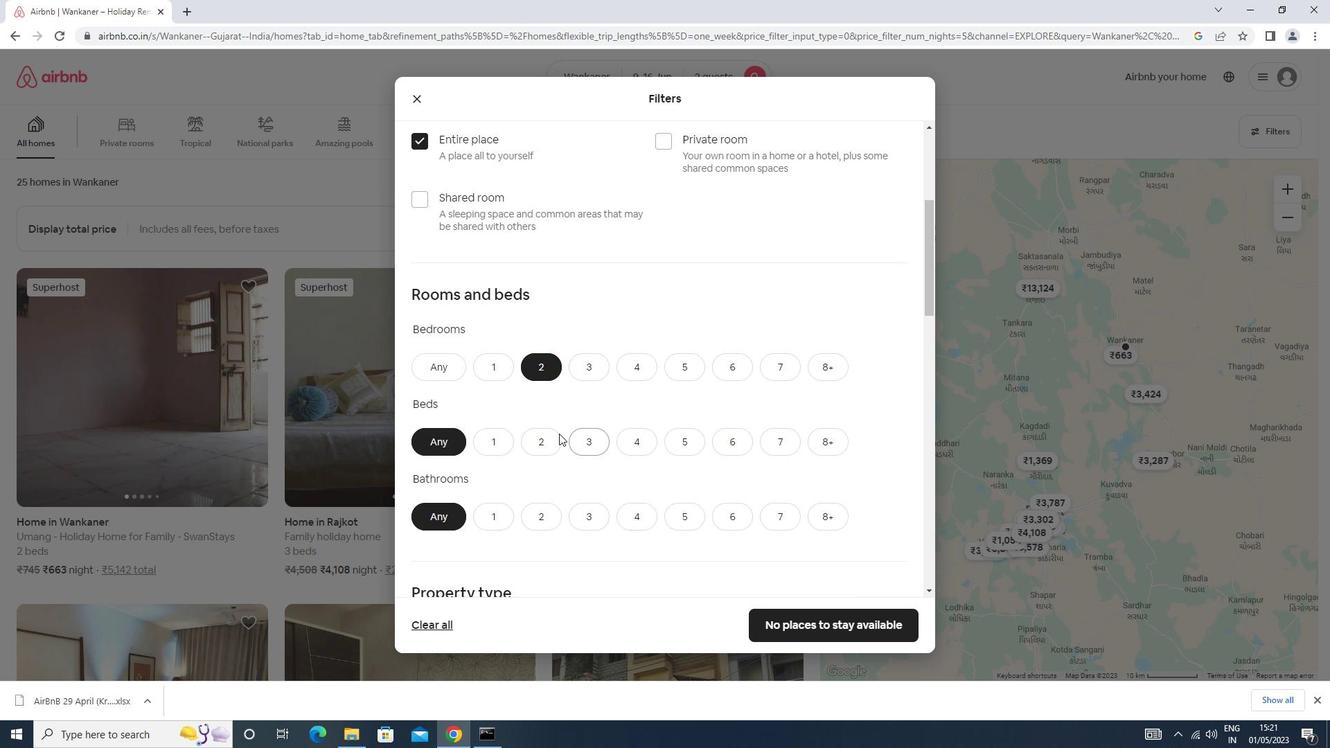 
Action: Mouse pressed left at (545, 435)
Screenshot: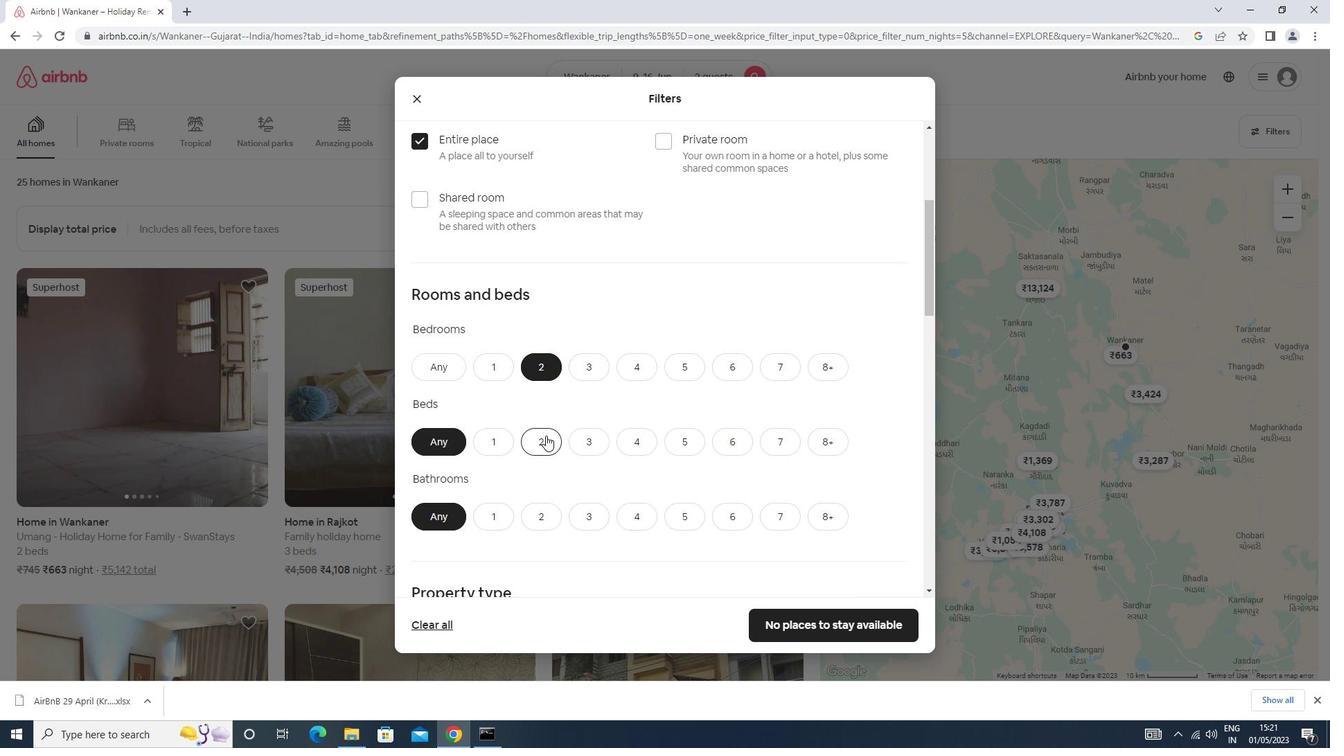 
Action: Mouse scrolled (545, 435) with delta (0, 0)
Screenshot: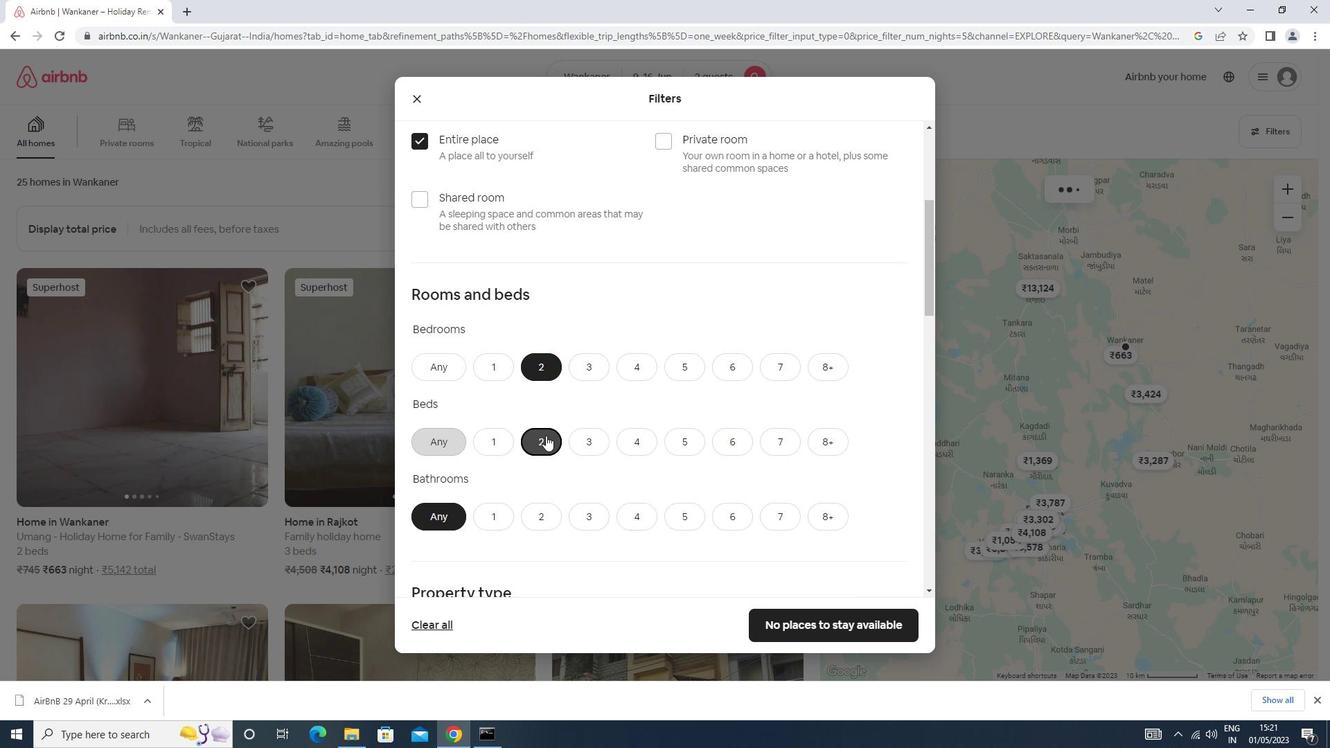 
Action: Mouse scrolled (545, 435) with delta (0, 0)
Screenshot: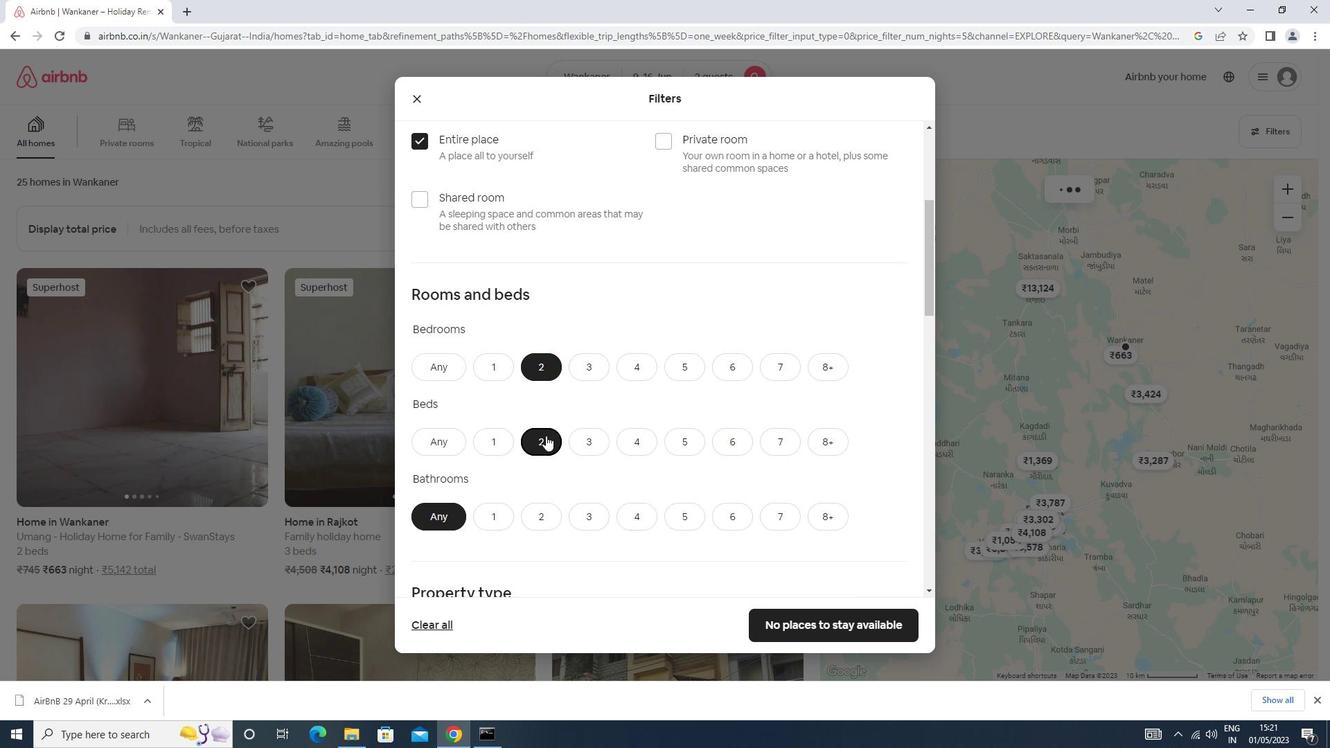 
Action: Mouse moved to (487, 379)
Screenshot: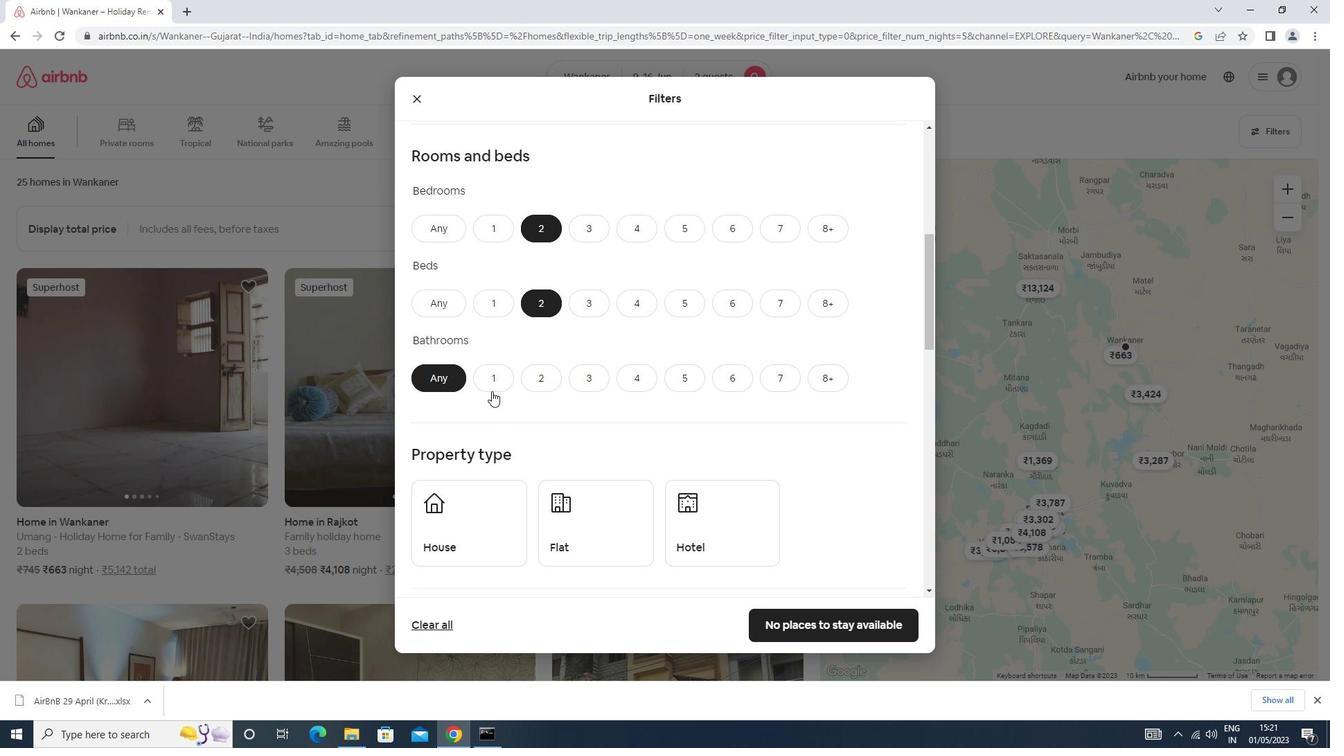 
Action: Mouse pressed left at (487, 379)
Screenshot: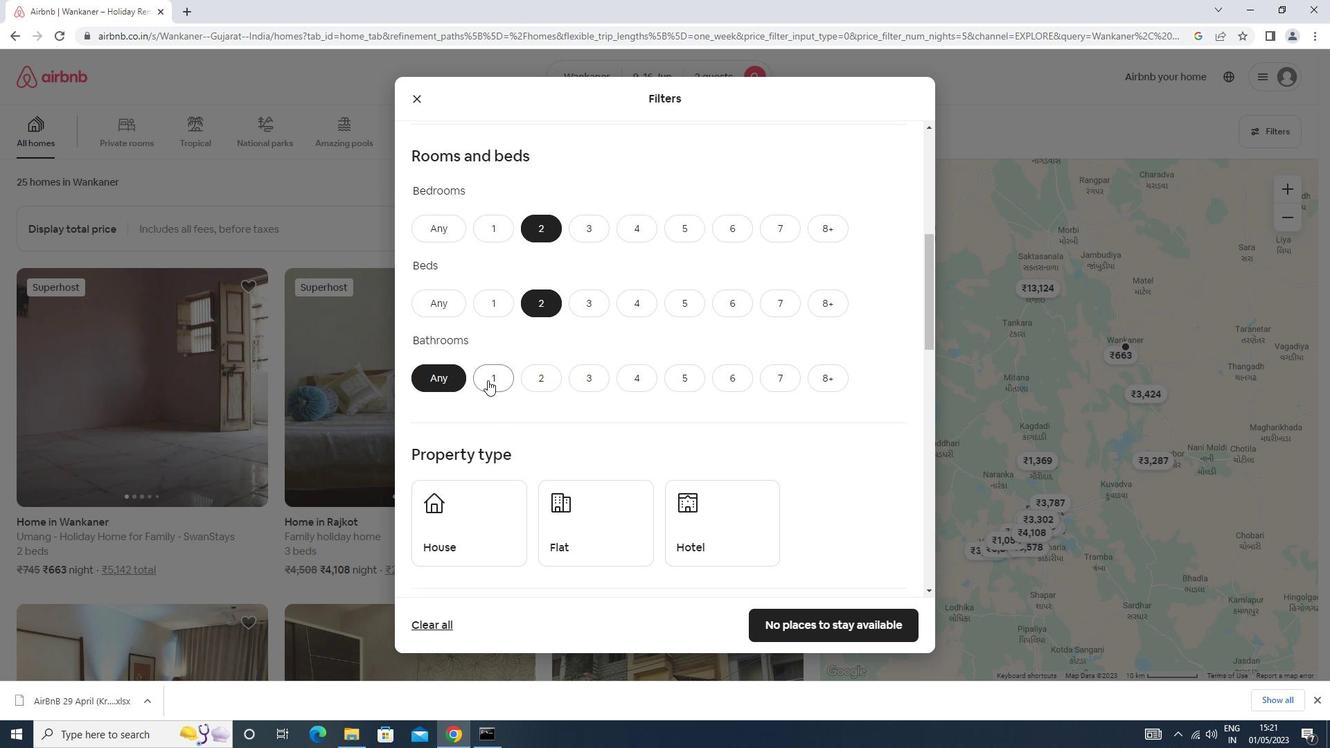 
Action: Mouse moved to (487, 378)
Screenshot: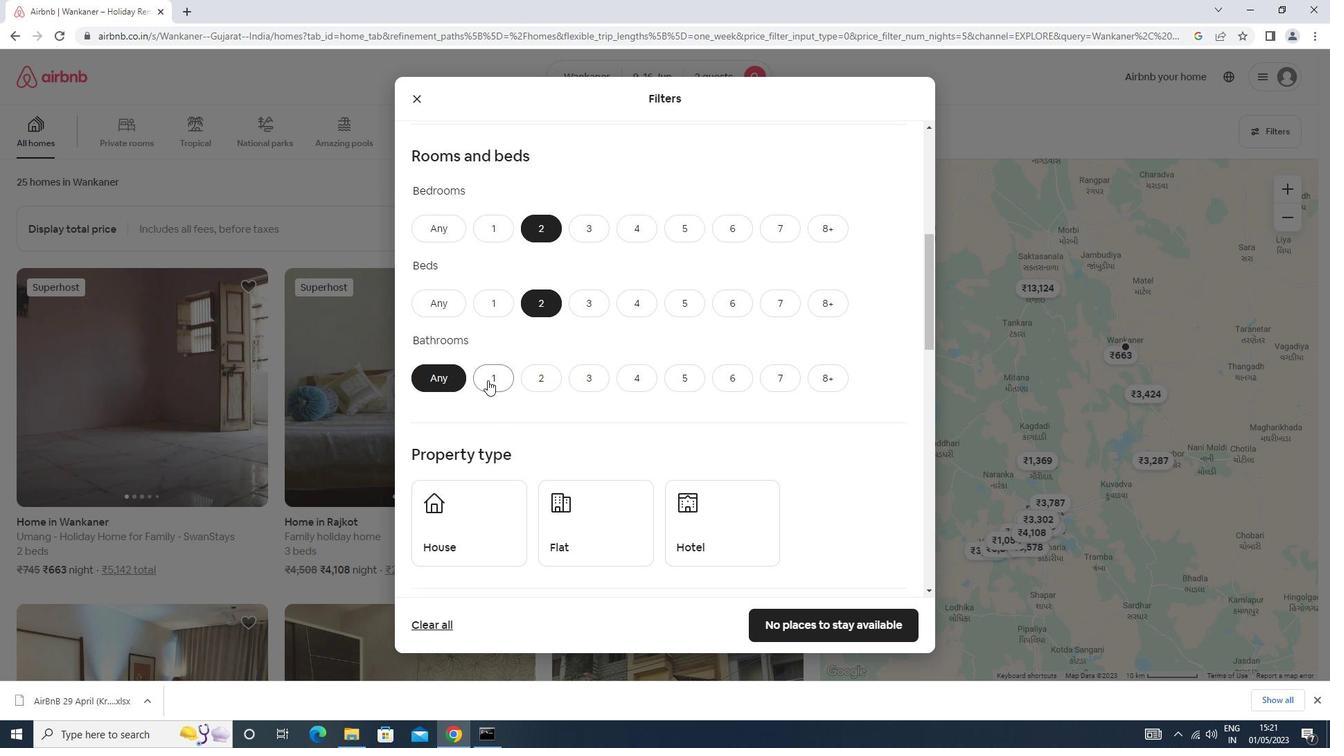 
Action: Mouse scrolled (487, 378) with delta (0, 0)
Screenshot: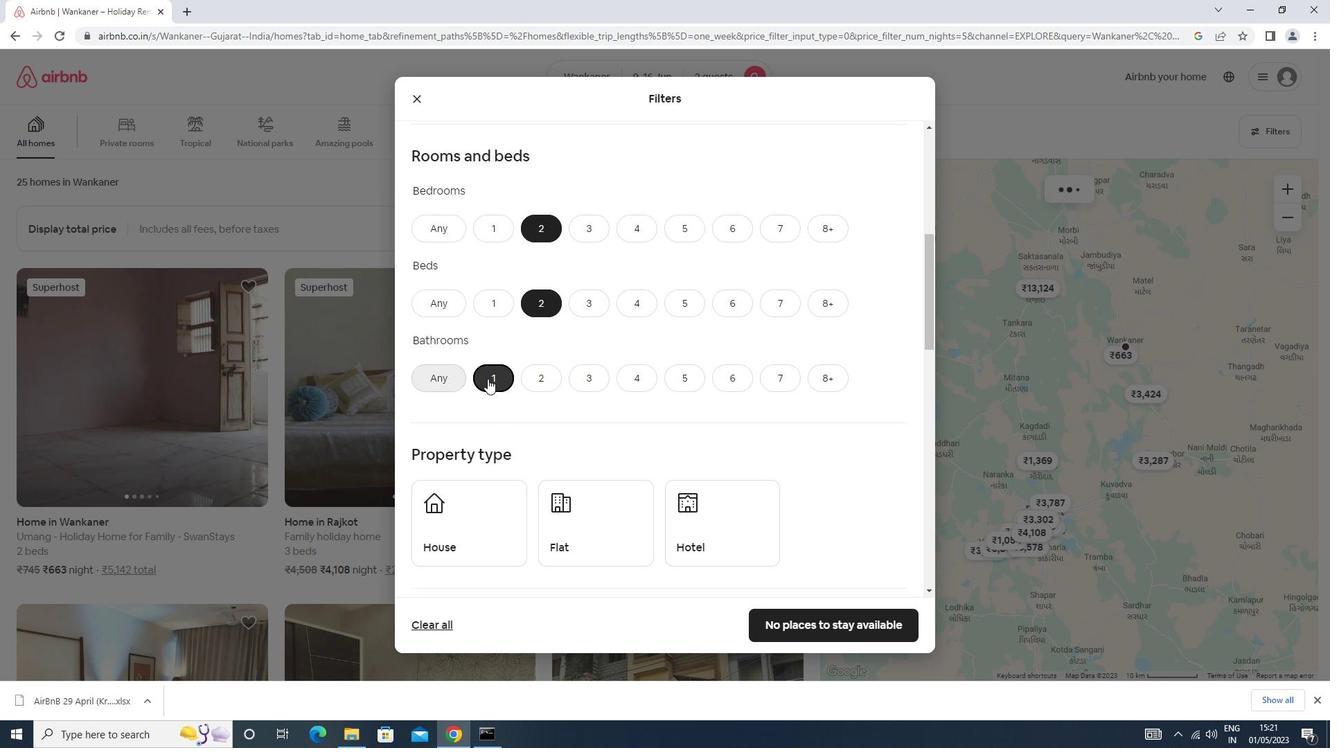 
Action: Mouse scrolled (487, 378) with delta (0, 0)
Screenshot: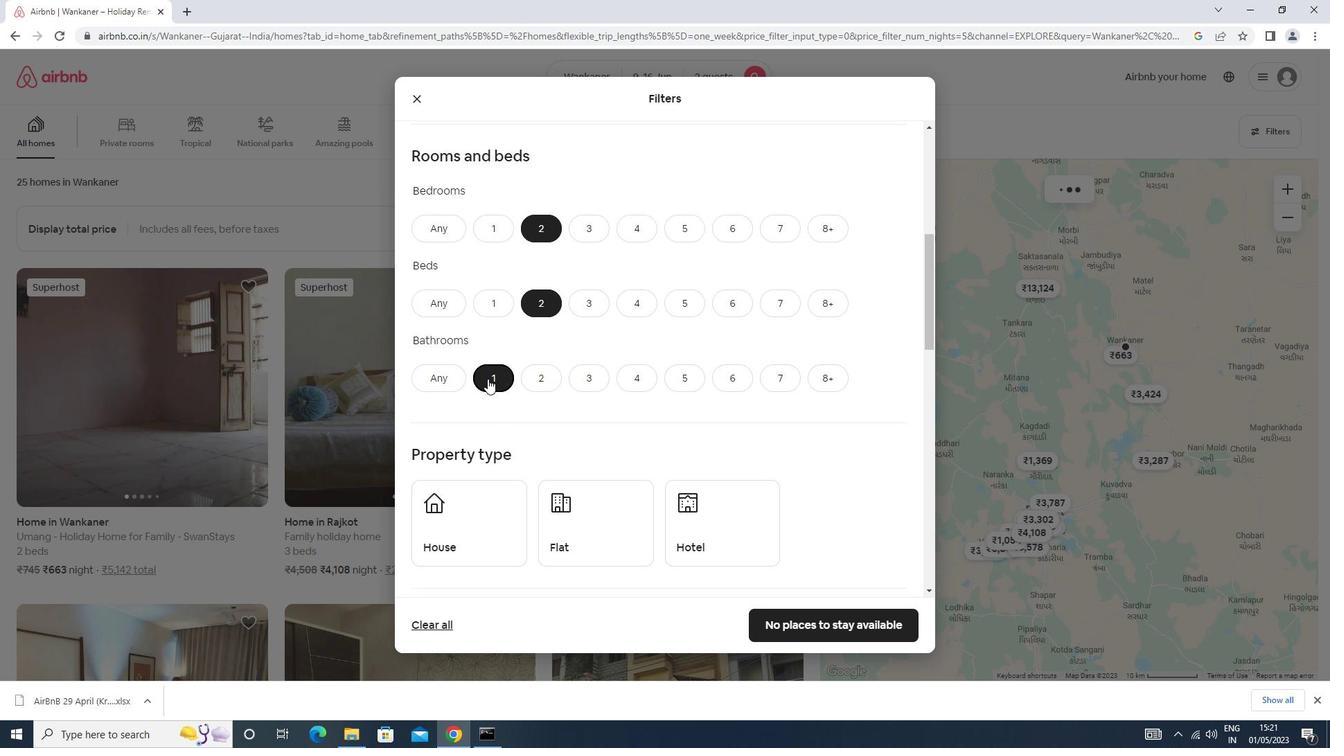 
Action: Mouse moved to (482, 381)
Screenshot: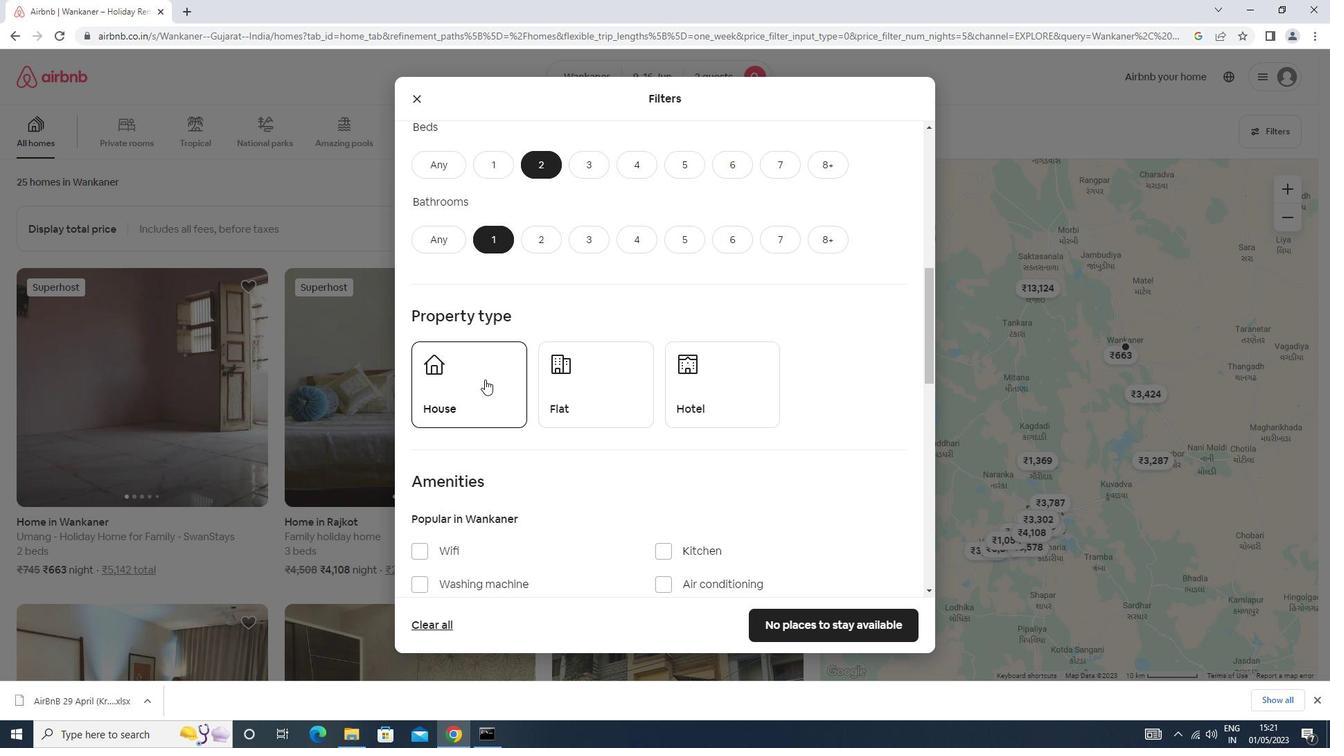 
Action: Mouse pressed left at (482, 381)
Screenshot: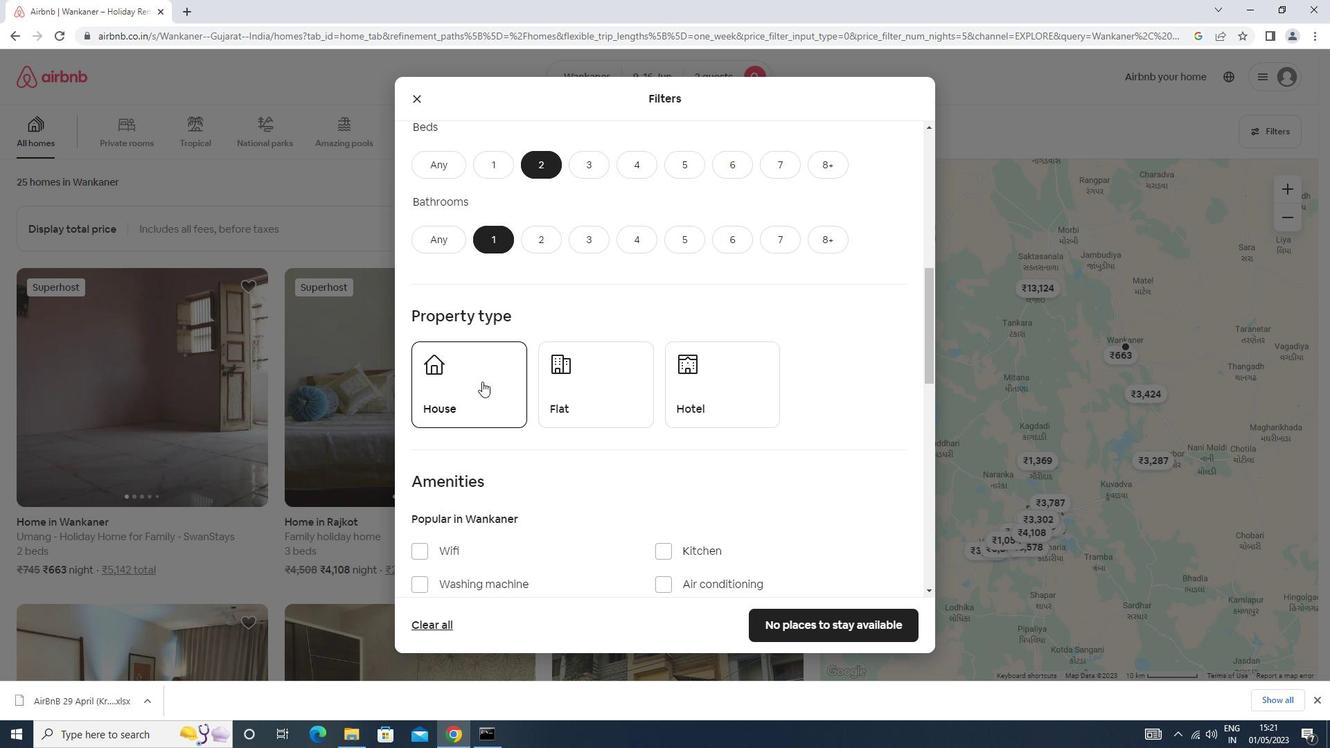
Action: Mouse moved to (588, 391)
Screenshot: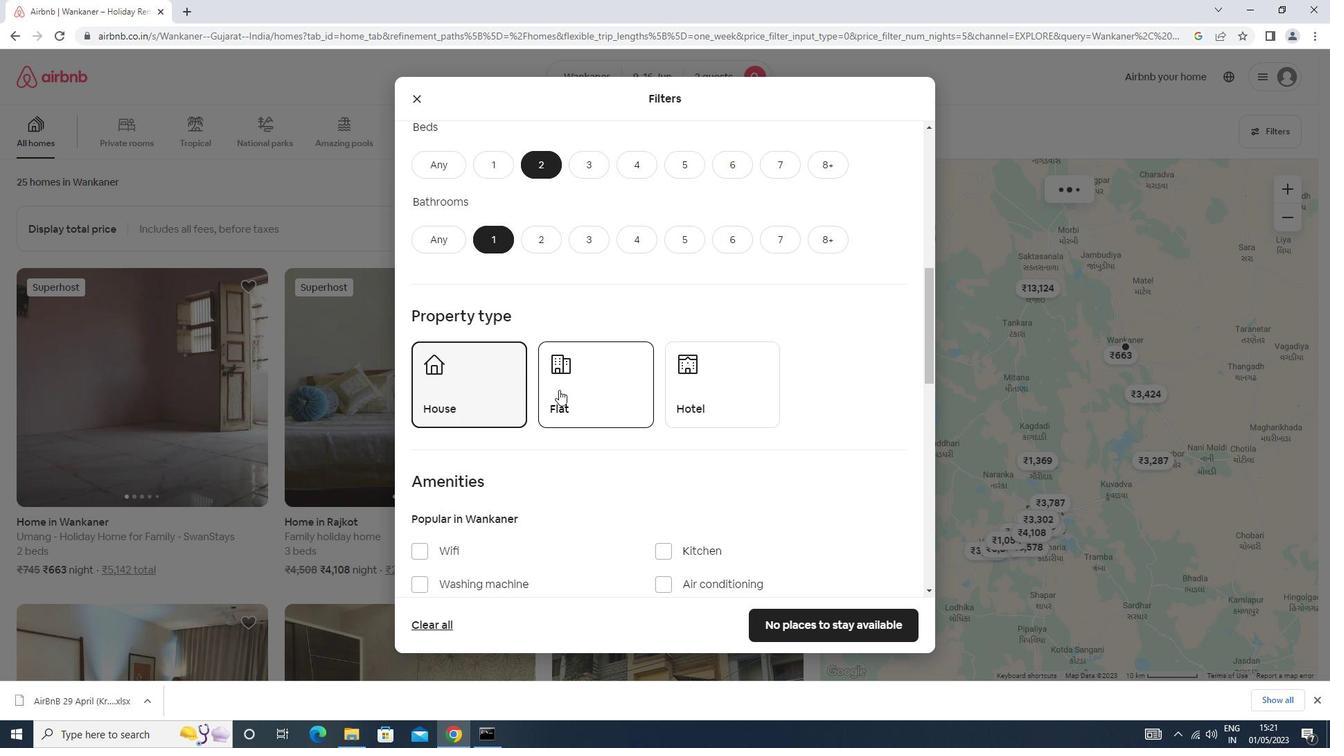 
Action: Mouse pressed left at (588, 391)
Screenshot: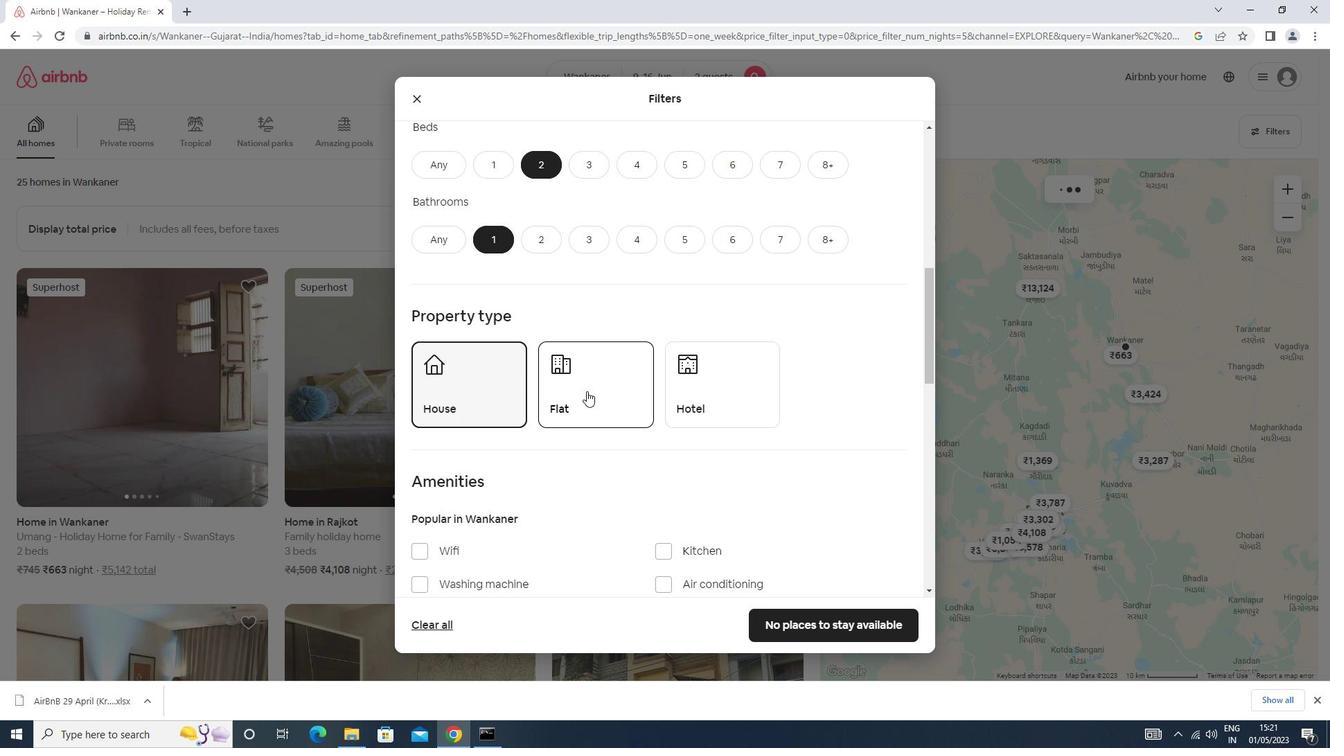 
Action: Mouse moved to (588, 392)
Screenshot: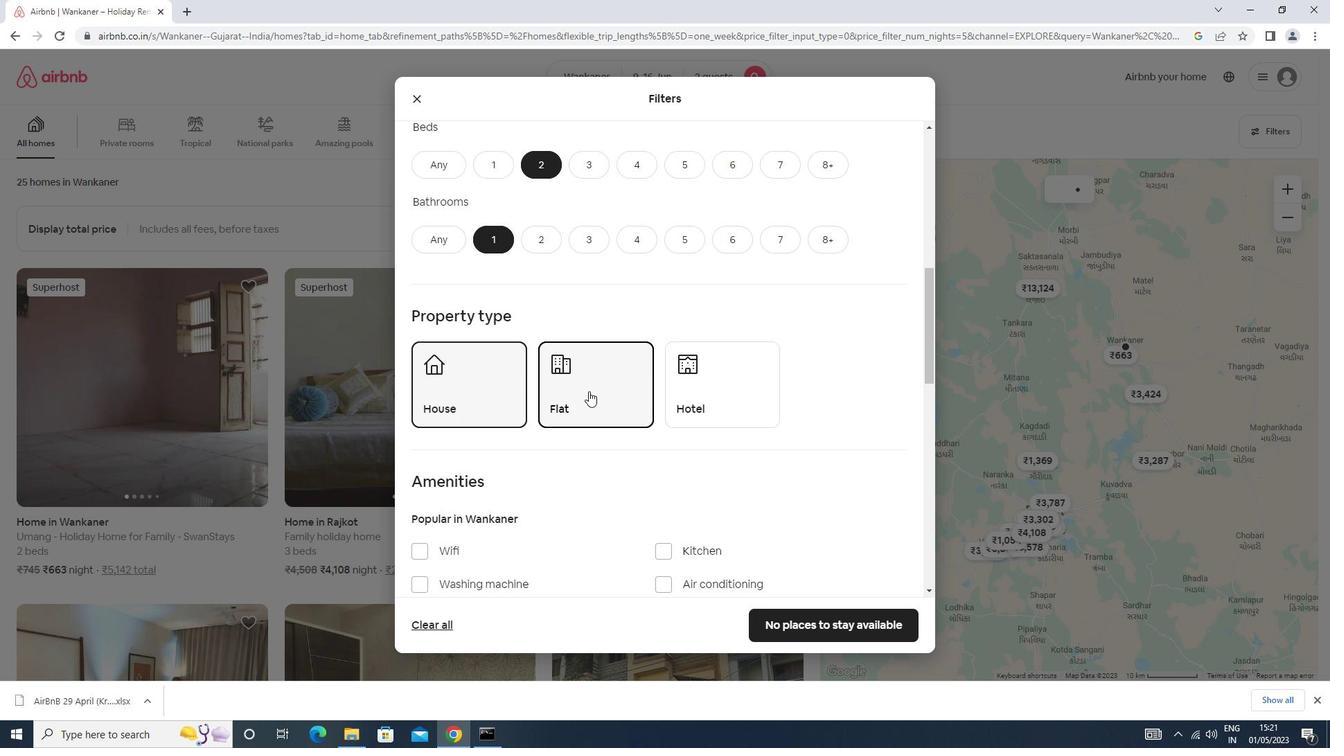 
Action: Mouse scrolled (588, 391) with delta (0, 0)
Screenshot: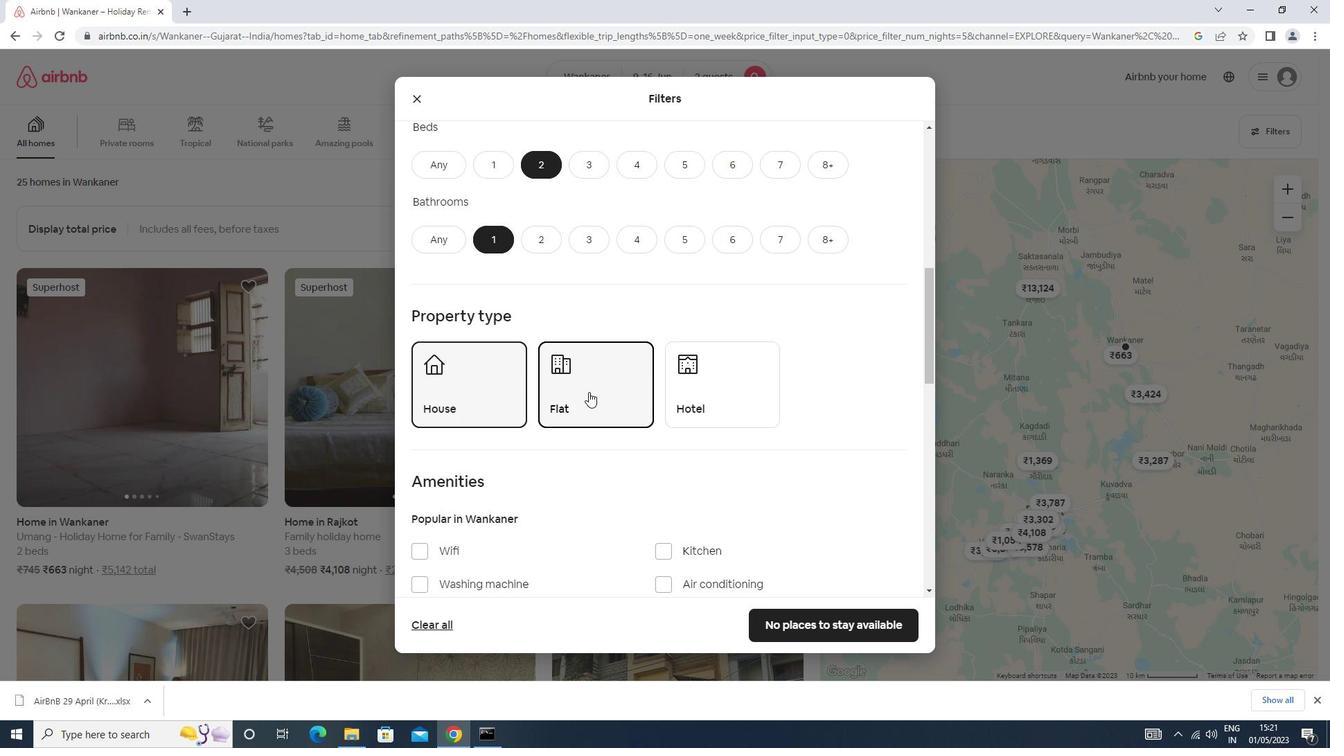 
Action: Mouse scrolled (588, 391) with delta (0, 0)
Screenshot: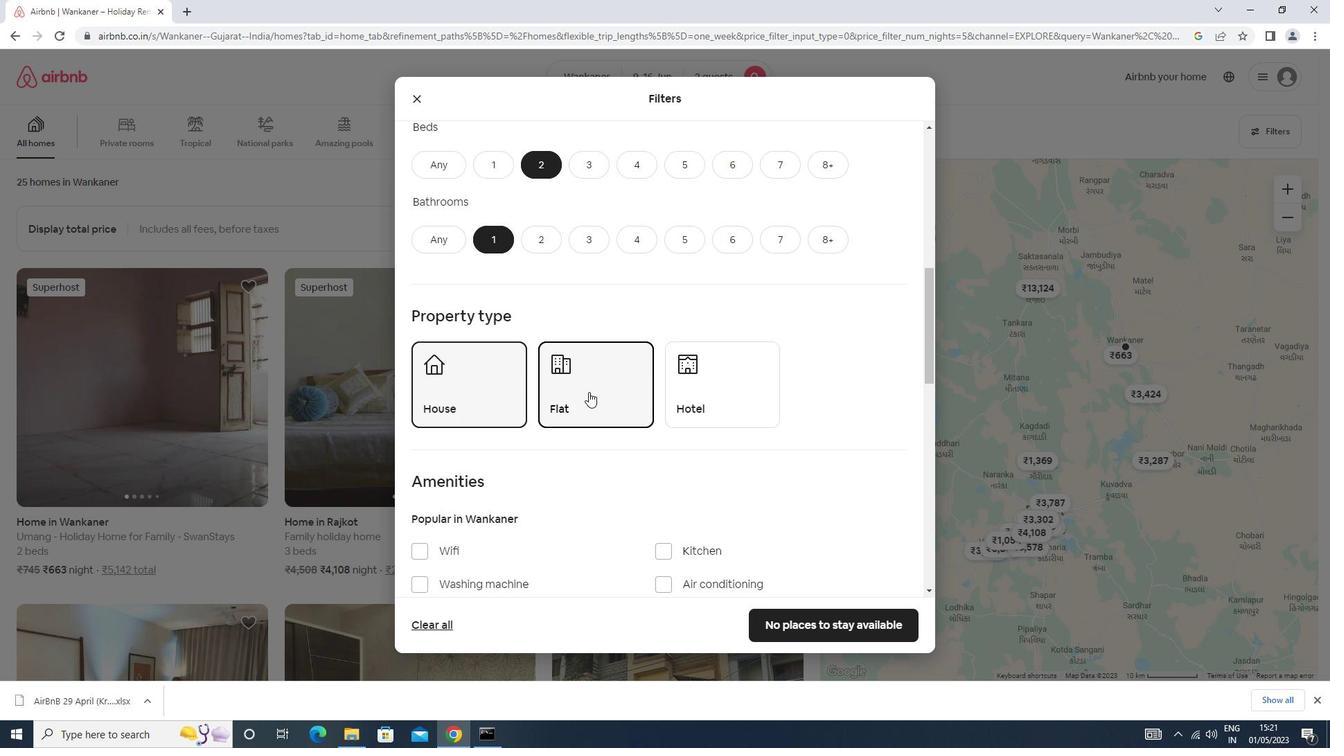 
Action: Mouse moved to (477, 442)
Screenshot: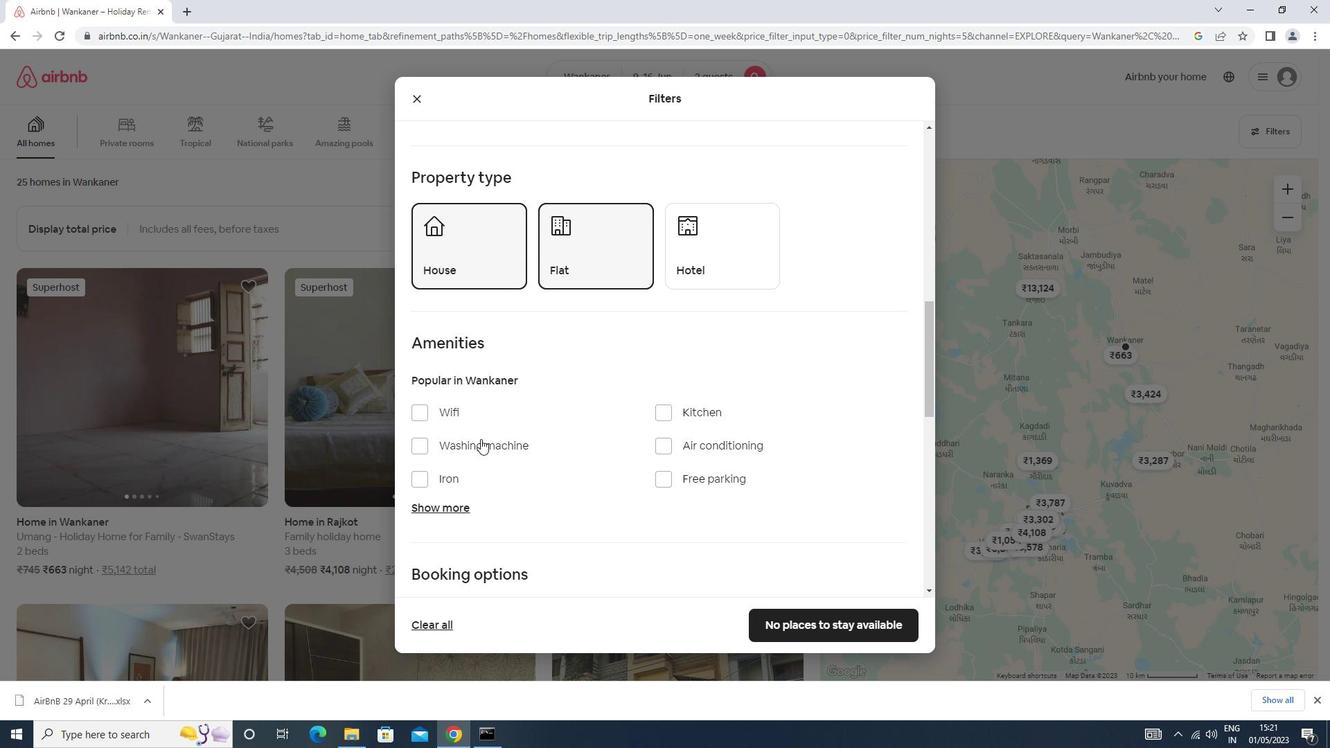 
Action: Mouse pressed left at (477, 442)
Screenshot: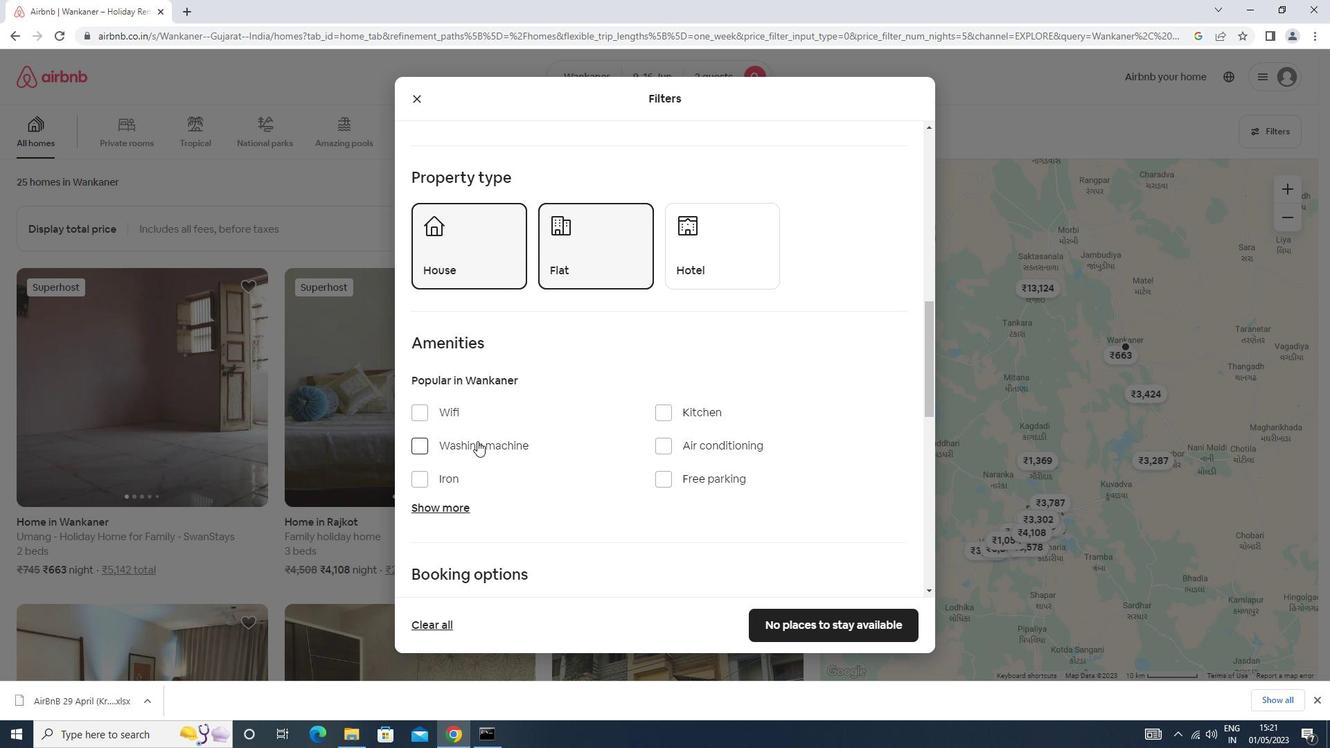 
Action: Mouse scrolled (477, 441) with delta (0, 0)
Screenshot: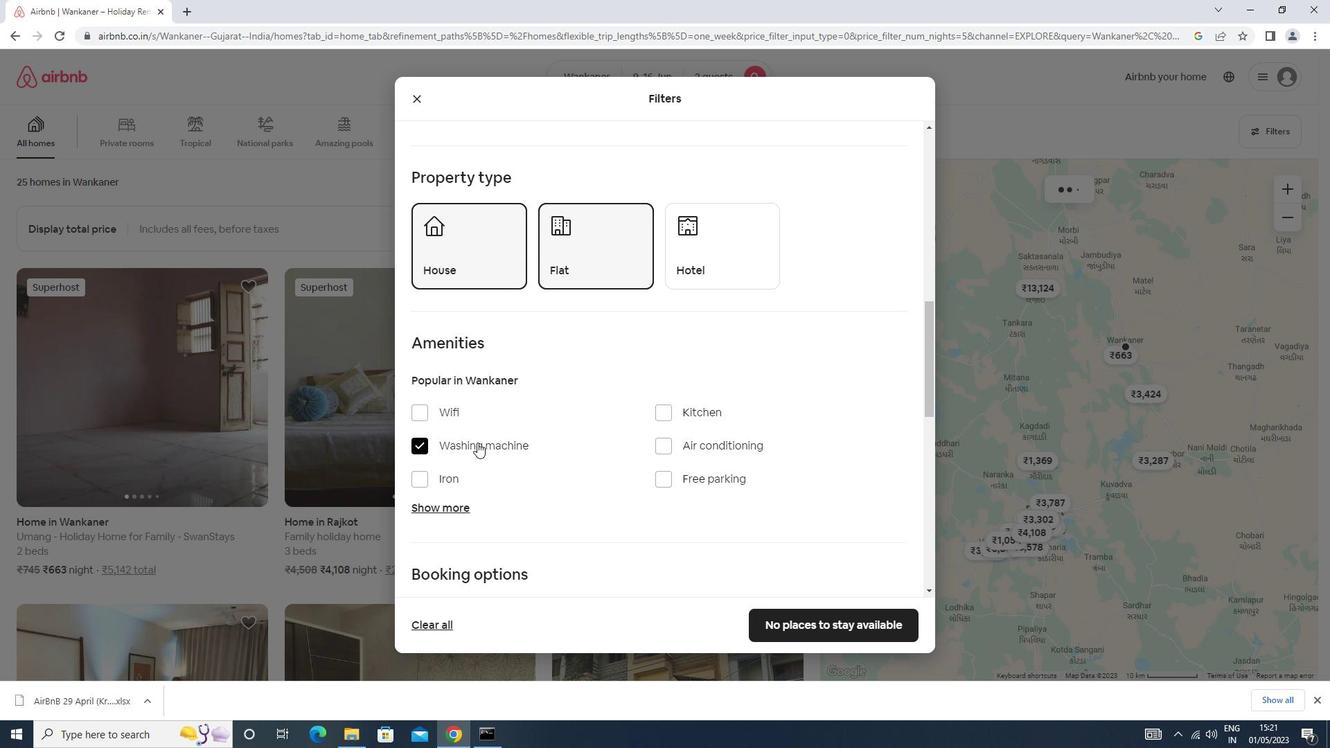 
Action: Mouse scrolled (477, 441) with delta (0, 0)
Screenshot: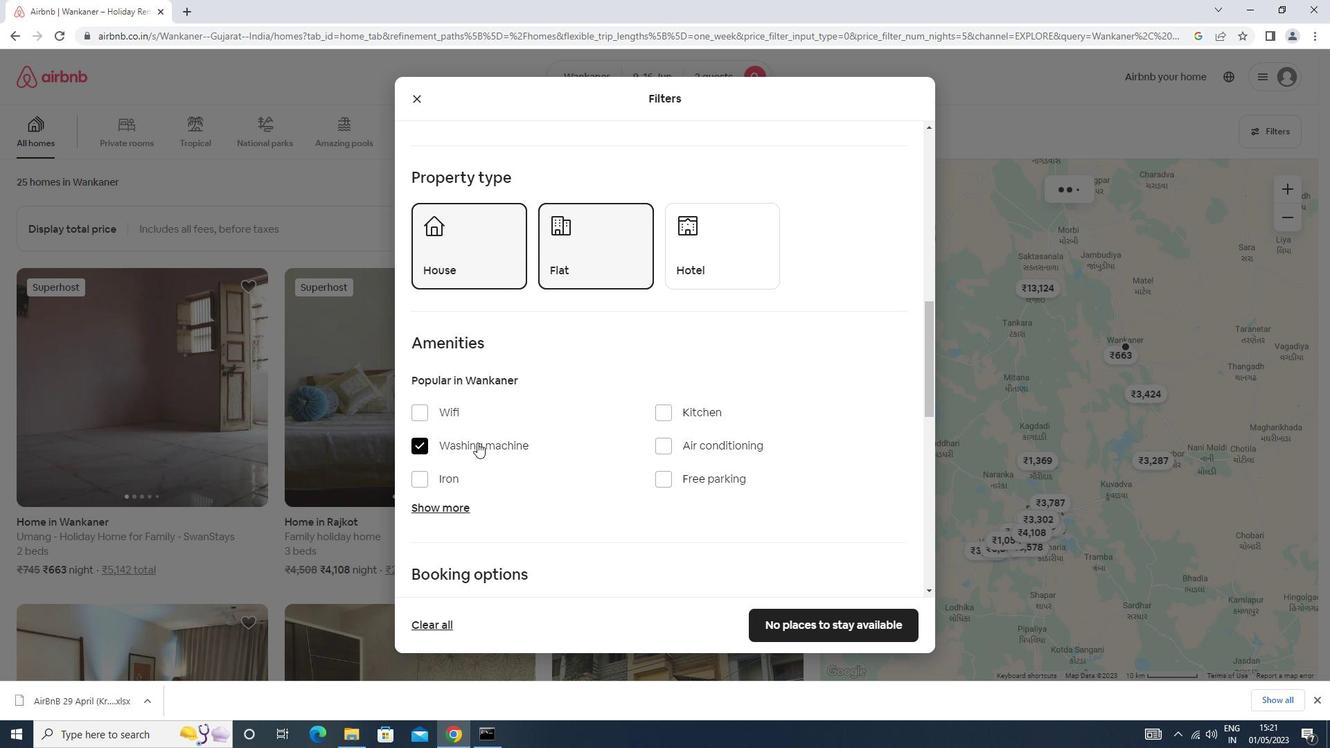 
Action: Mouse scrolled (477, 441) with delta (0, 0)
Screenshot: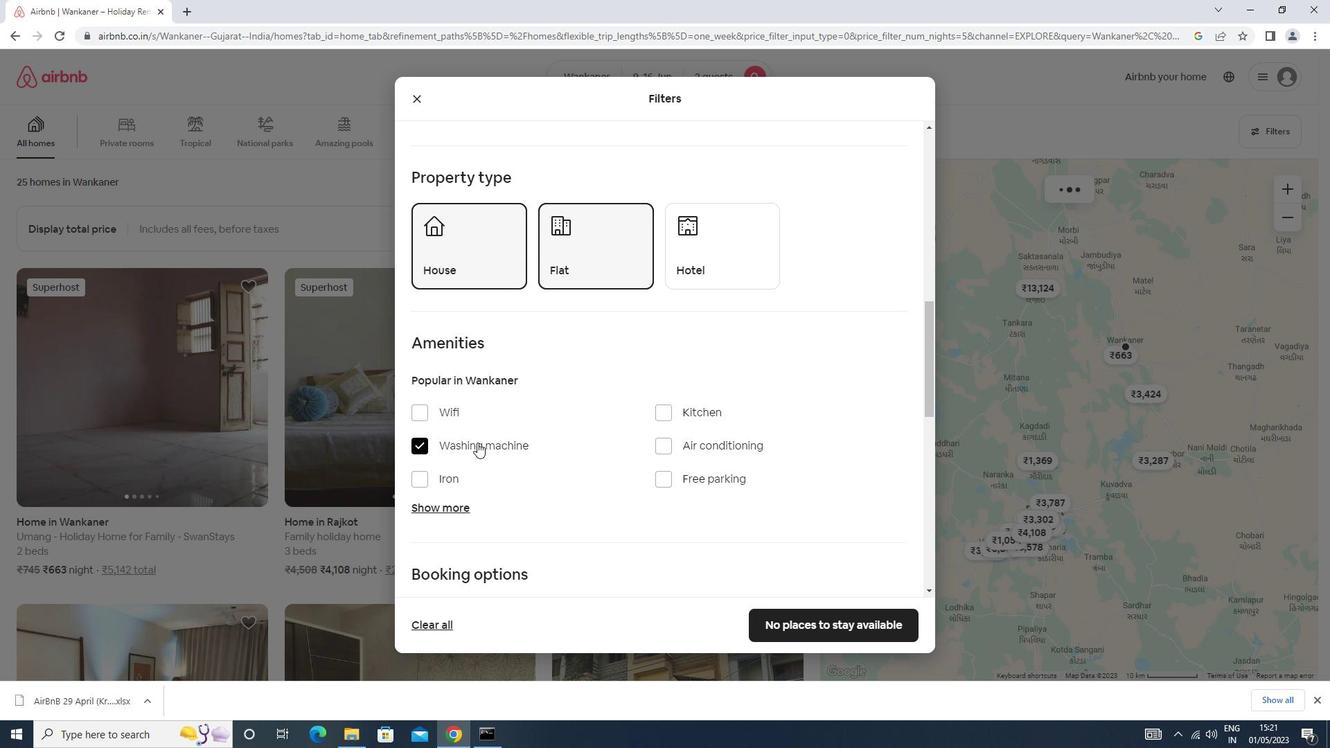 
Action: Mouse moved to (874, 457)
Screenshot: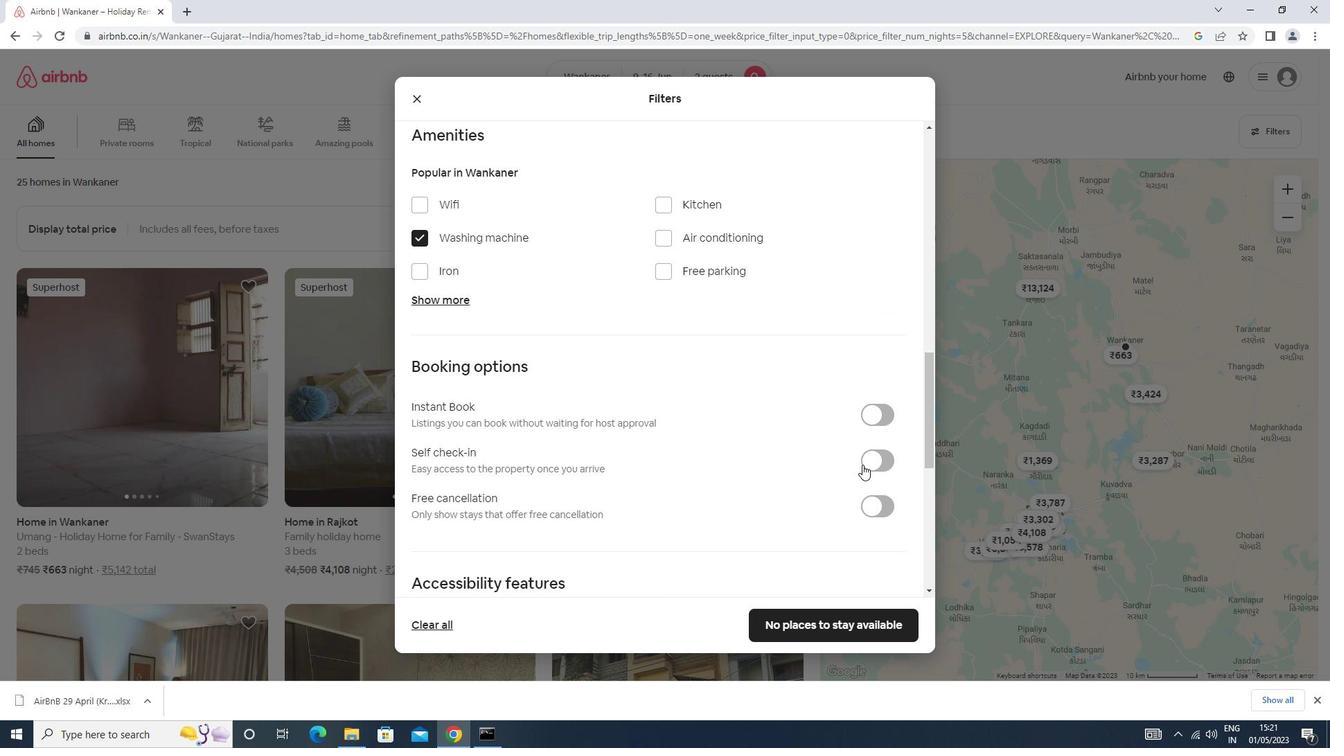 
Action: Mouse pressed left at (874, 457)
Screenshot: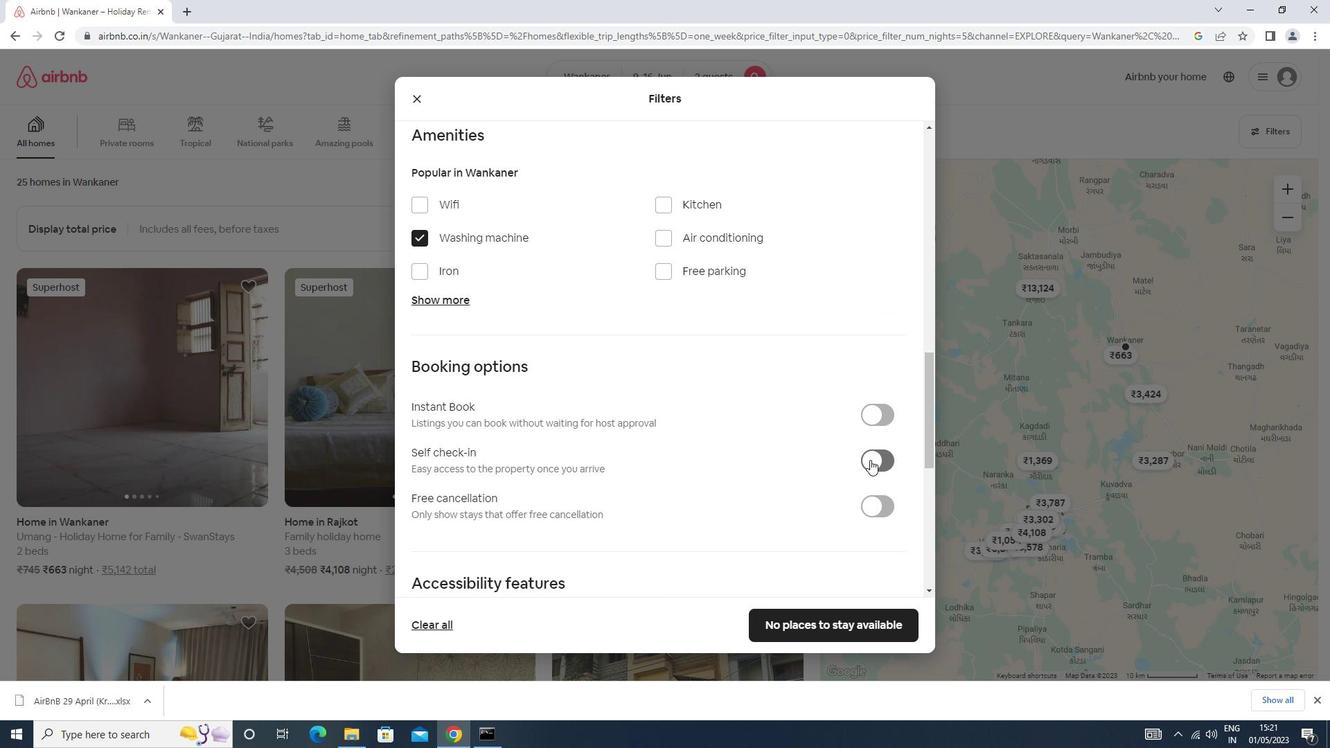
Action: Mouse moved to (868, 458)
Screenshot: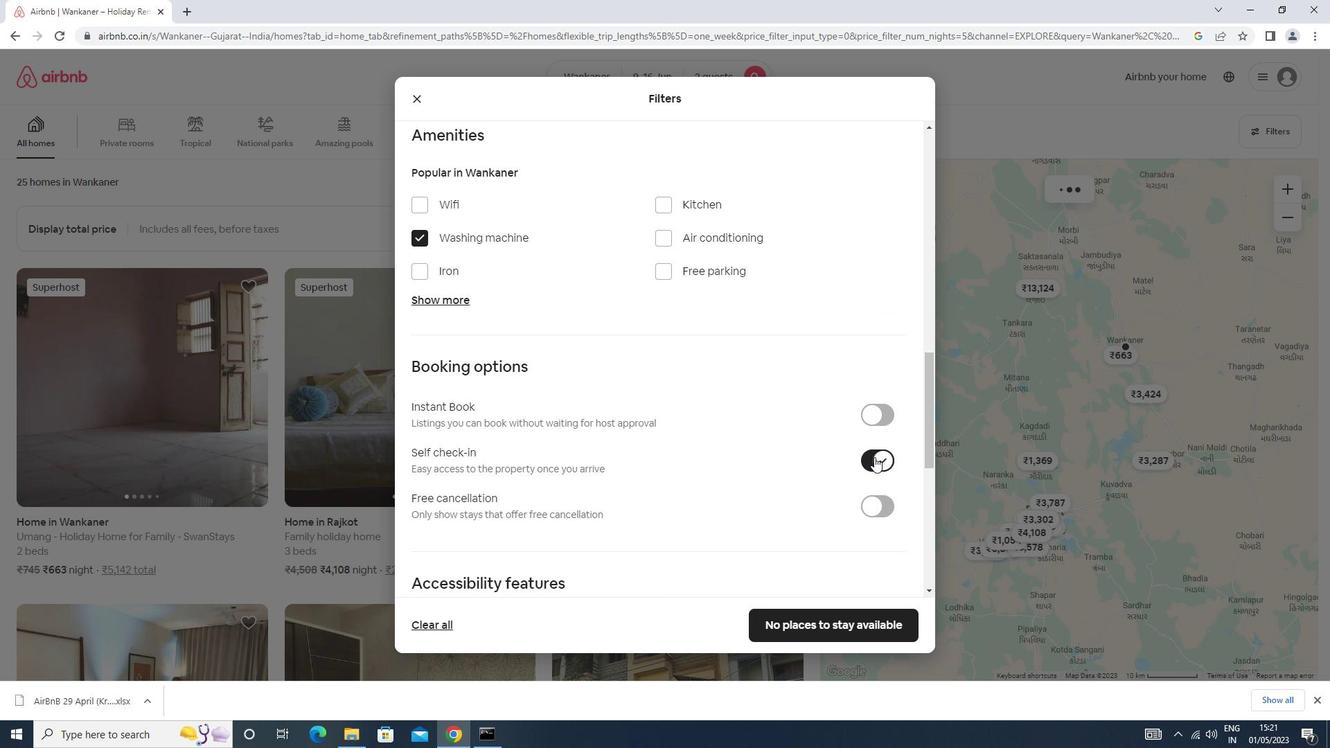 
Action: Mouse scrolled (868, 457) with delta (0, 0)
Screenshot: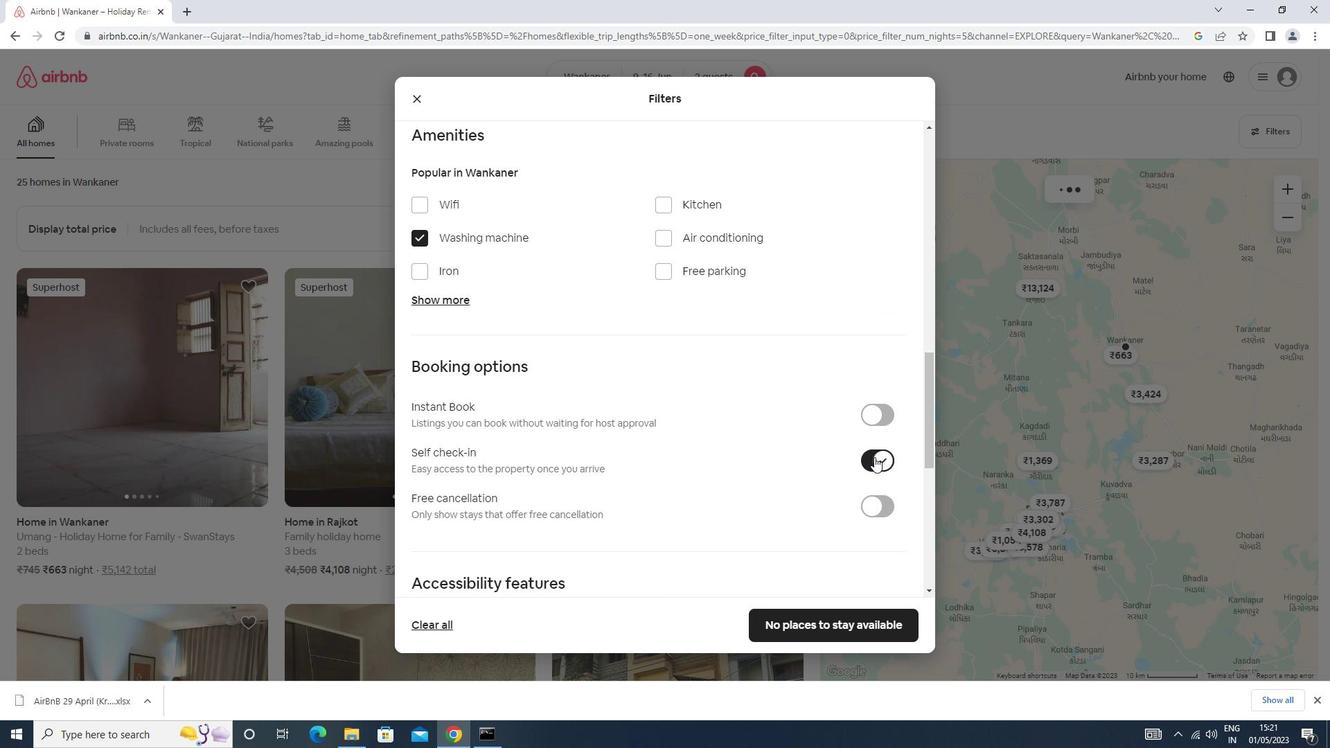 
Action: Mouse moved to (868, 458)
Screenshot: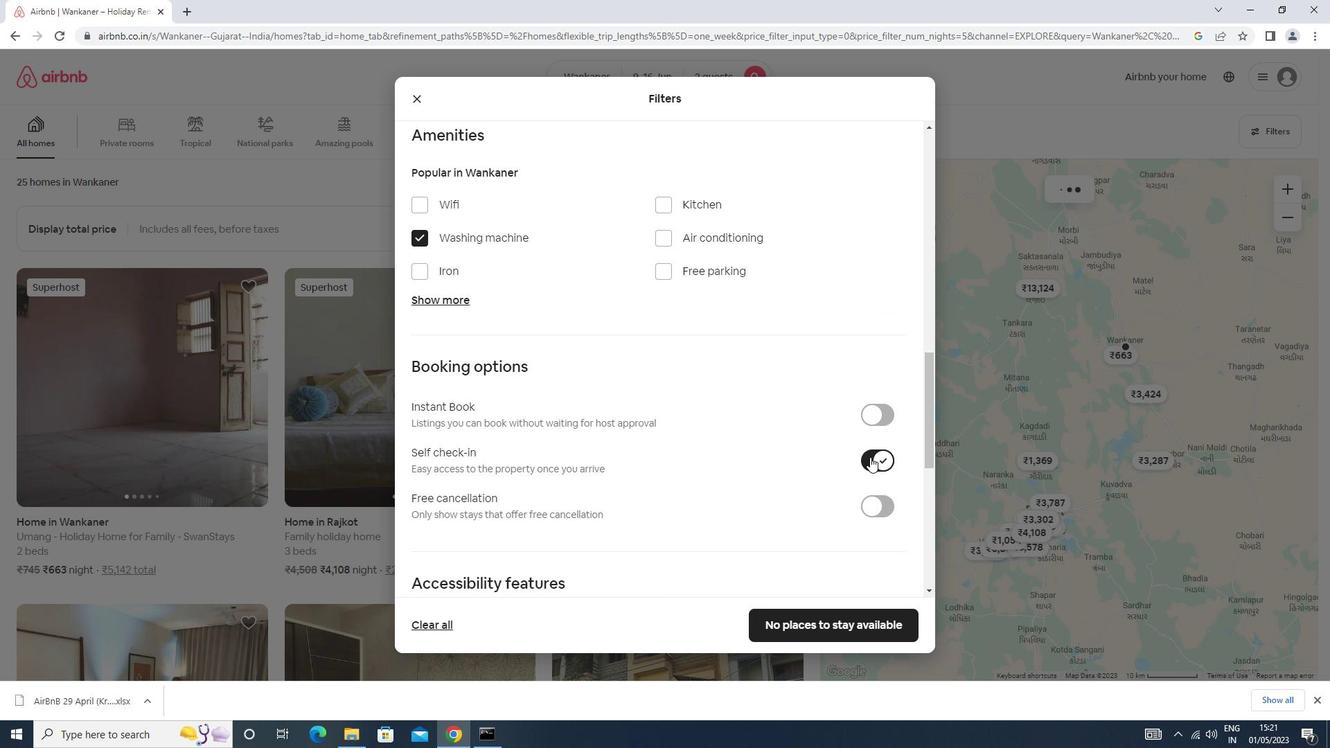 
Action: Mouse scrolled (868, 457) with delta (0, 0)
Screenshot: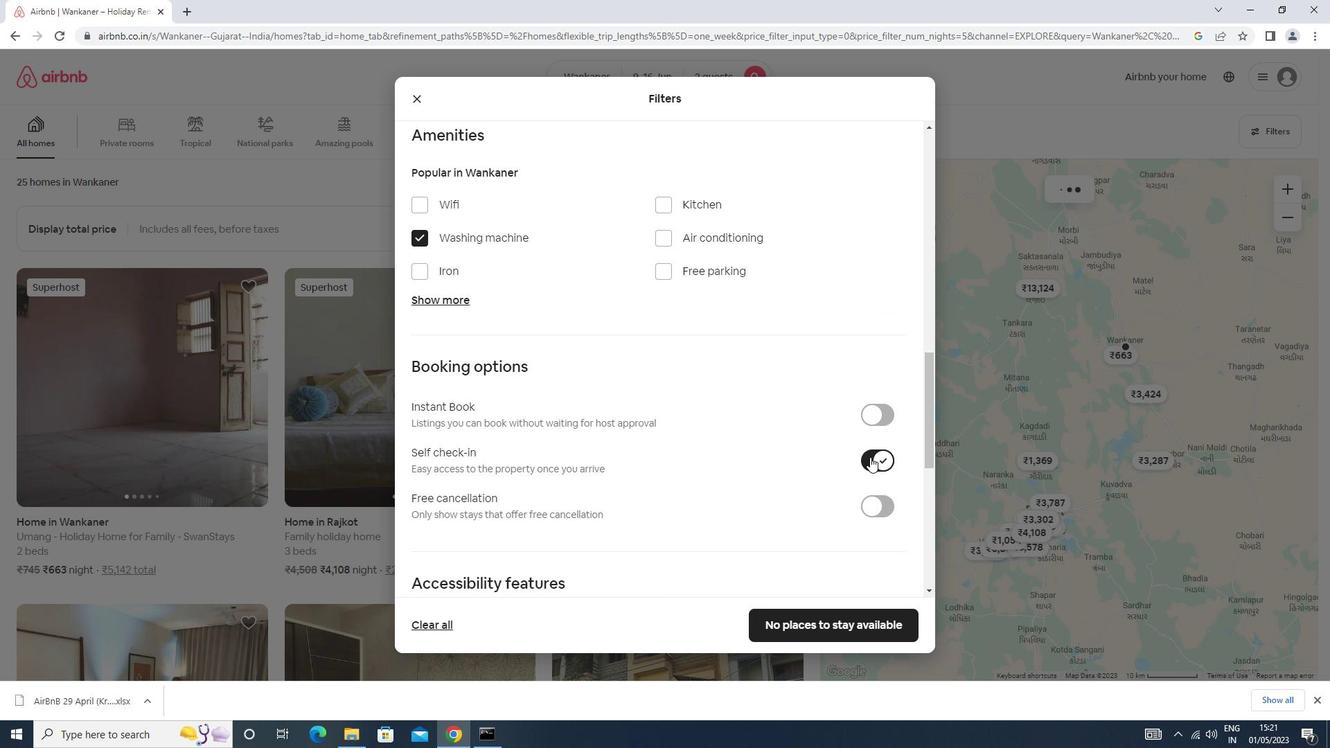 
Action: Mouse scrolled (868, 457) with delta (0, 0)
Screenshot: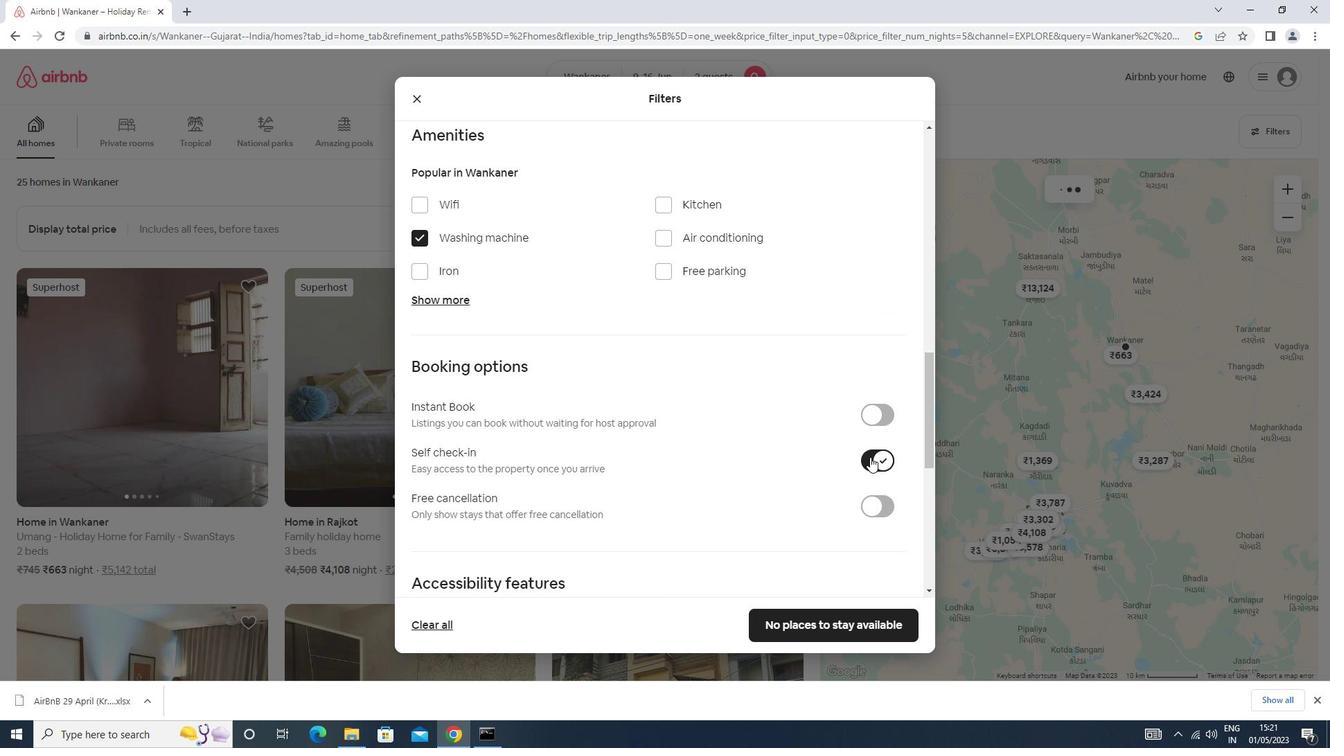 
Action: Mouse scrolled (868, 457) with delta (0, 0)
Screenshot: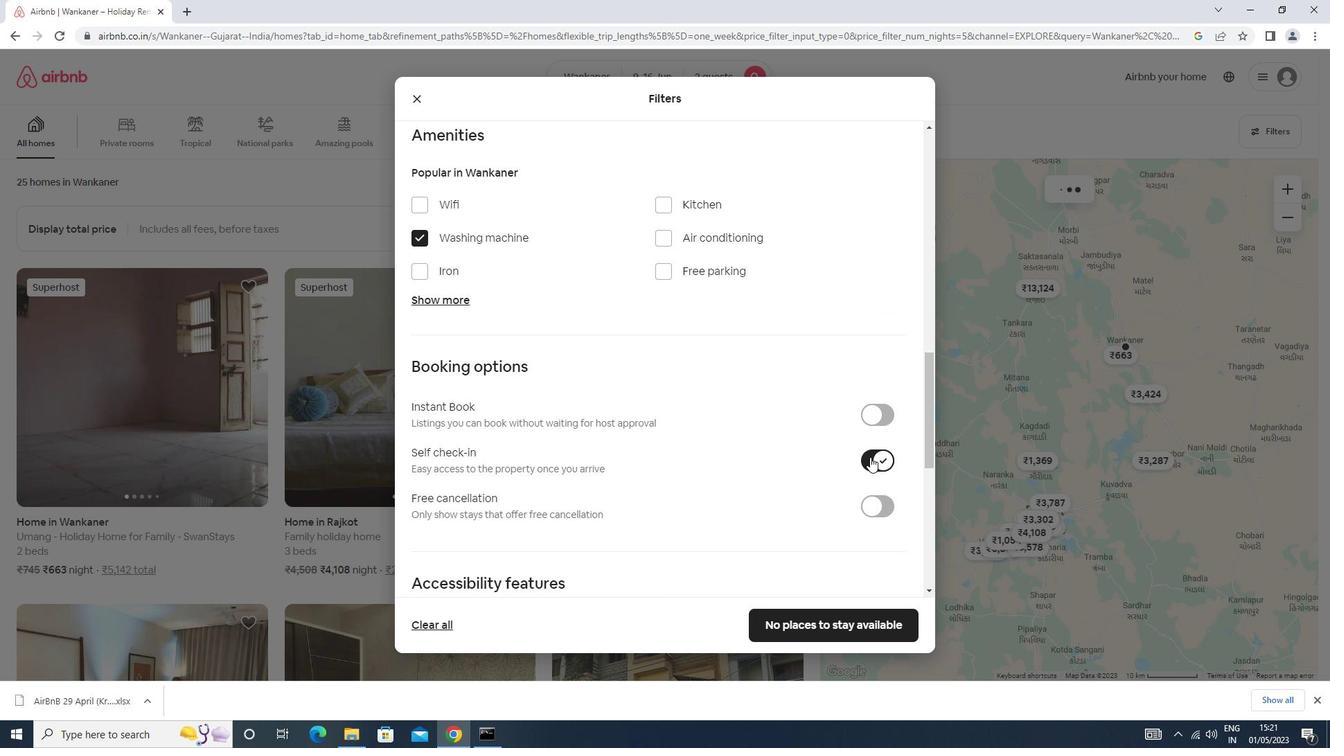 
Action: Mouse scrolled (868, 457) with delta (0, 0)
Screenshot: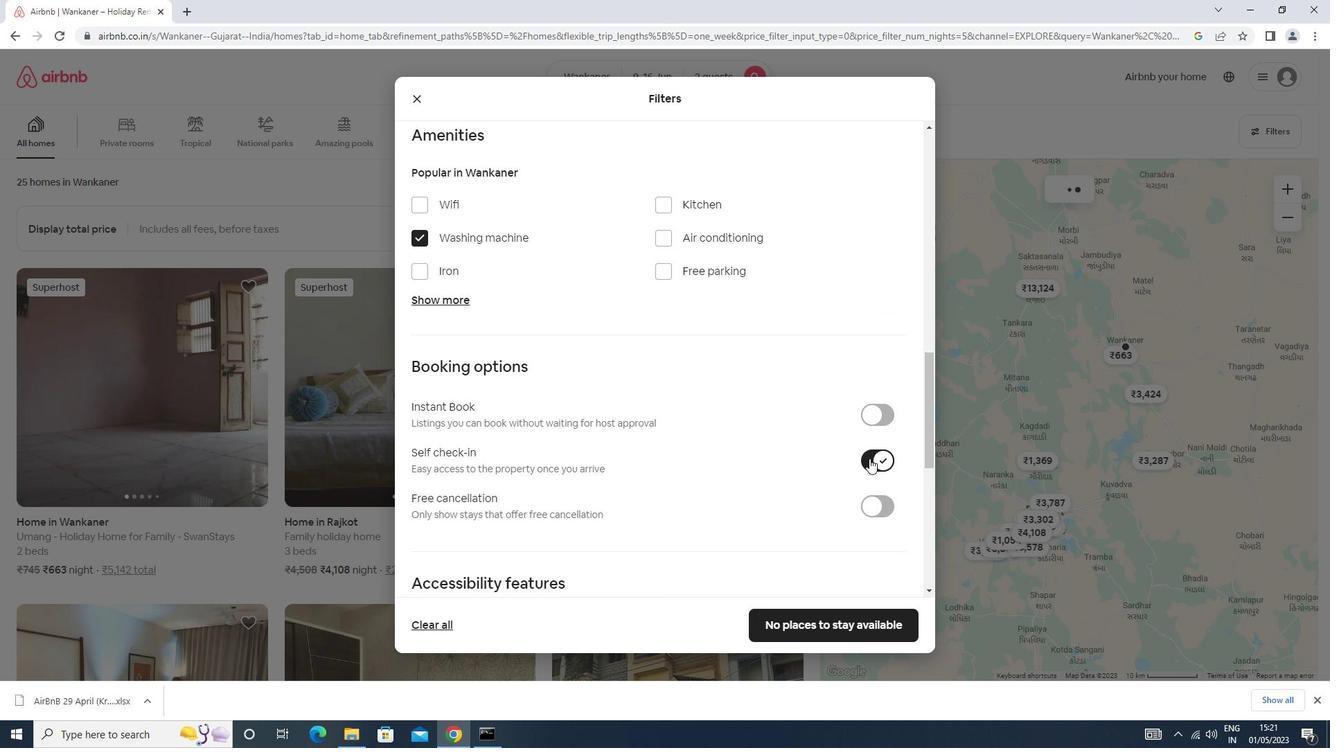 
Action: Mouse scrolled (868, 457) with delta (0, 0)
Screenshot: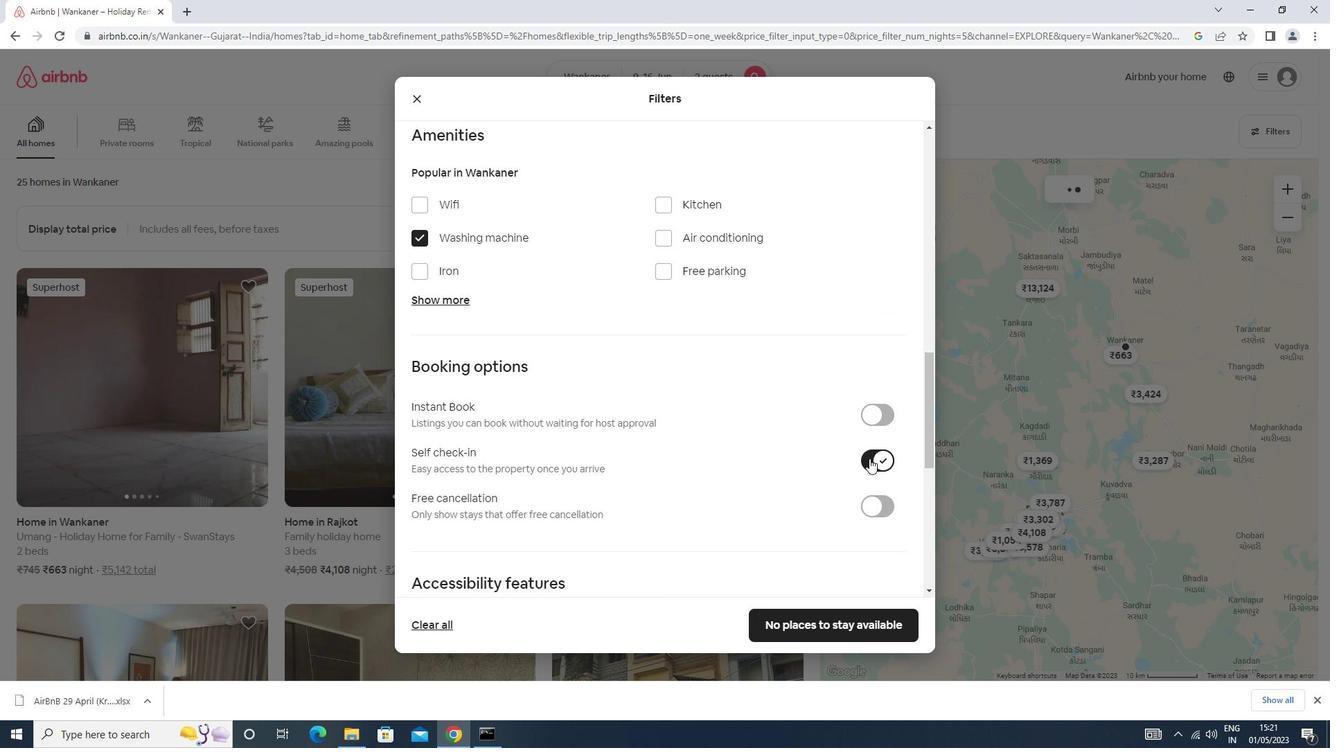 
Action: Mouse scrolled (868, 457) with delta (0, 0)
Screenshot: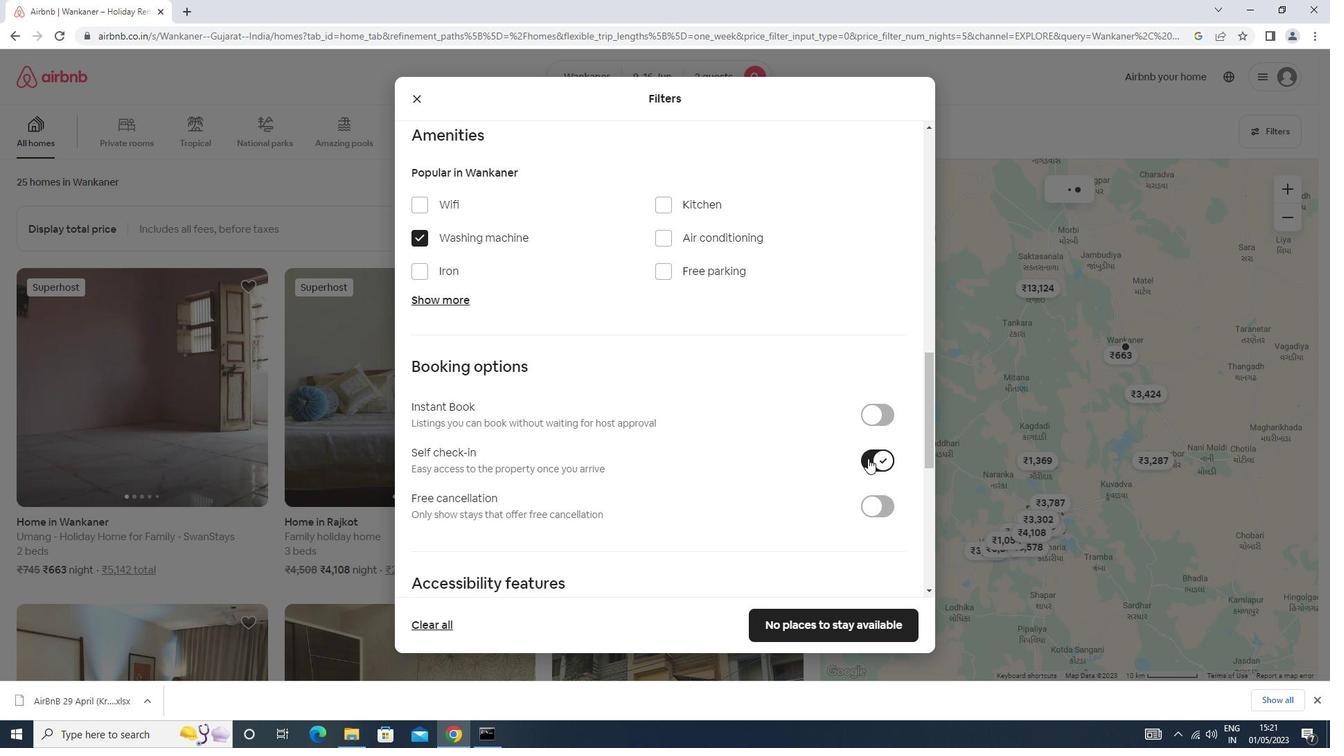 
Action: Mouse moved to (446, 497)
Screenshot: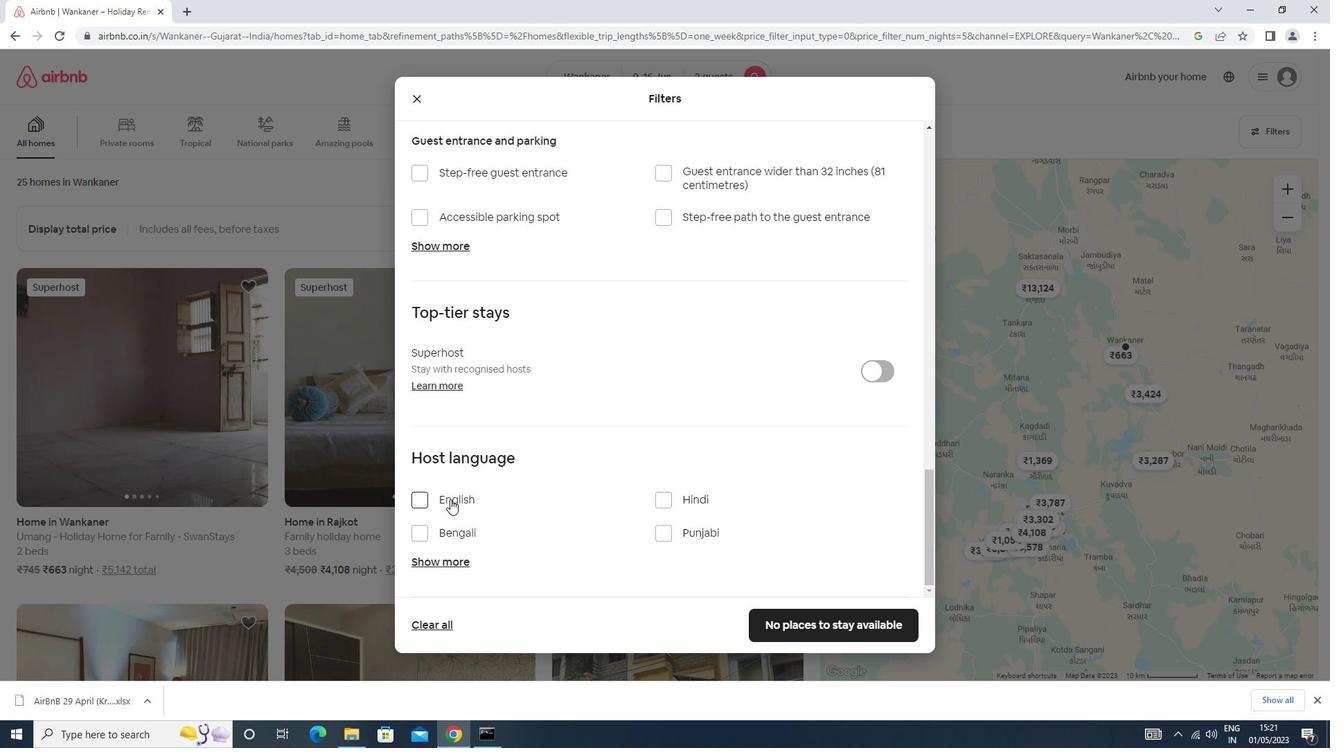 
Action: Mouse pressed left at (446, 497)
Screenshot: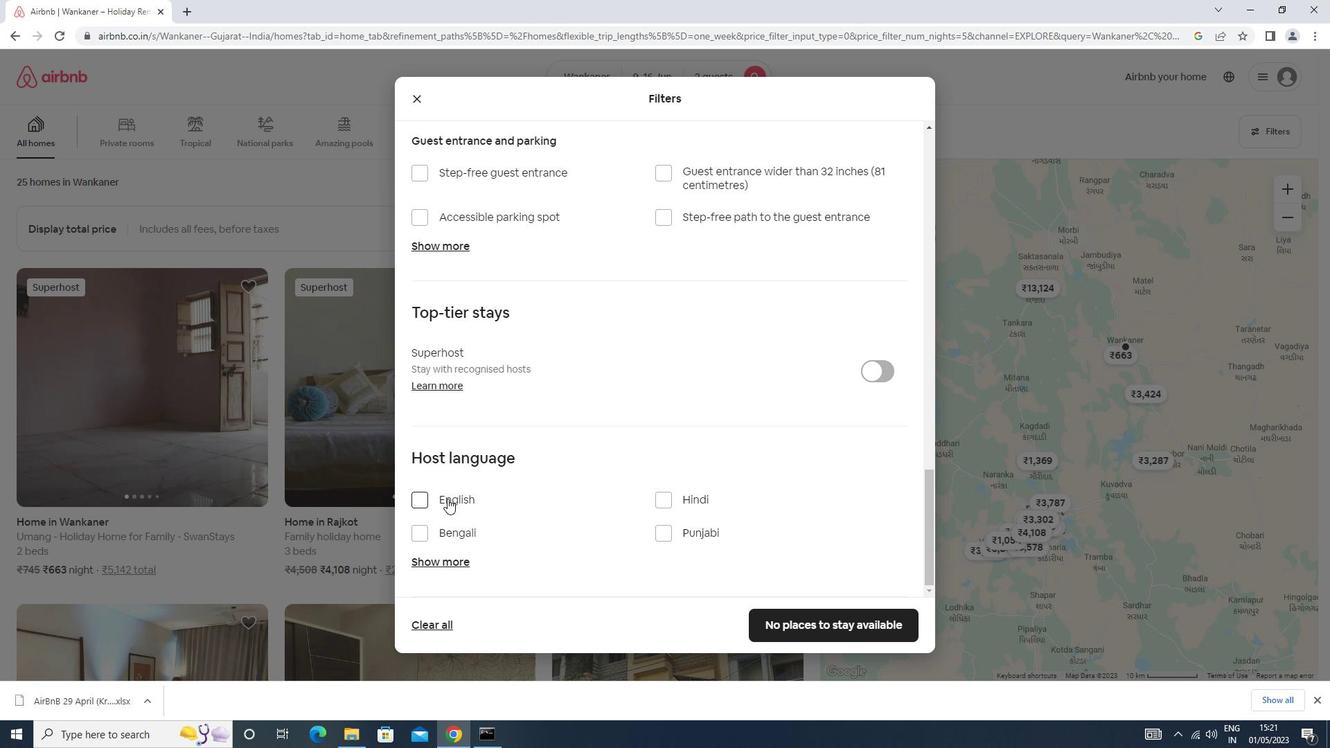
Action: Mouse moved to (849, 628)
Screenshot: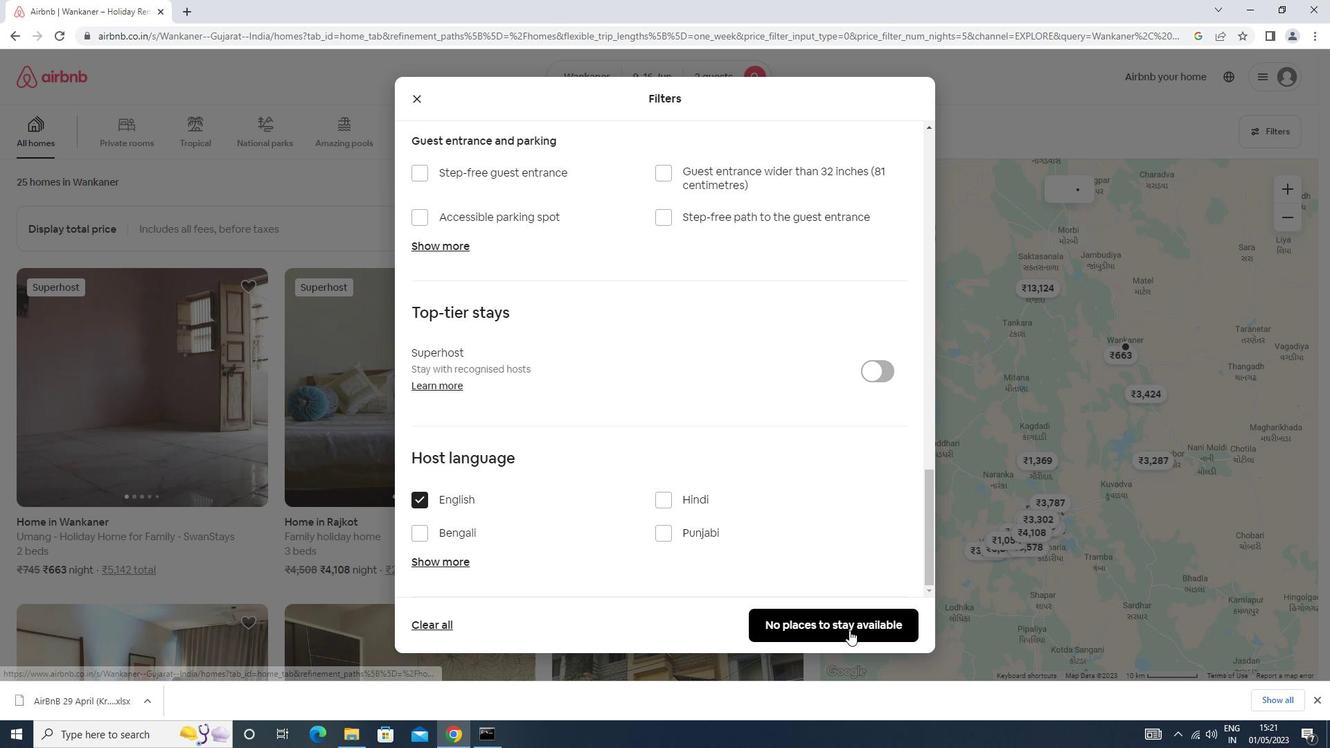 
Action: Mouse pressed left at (849, 628)
Screenshot: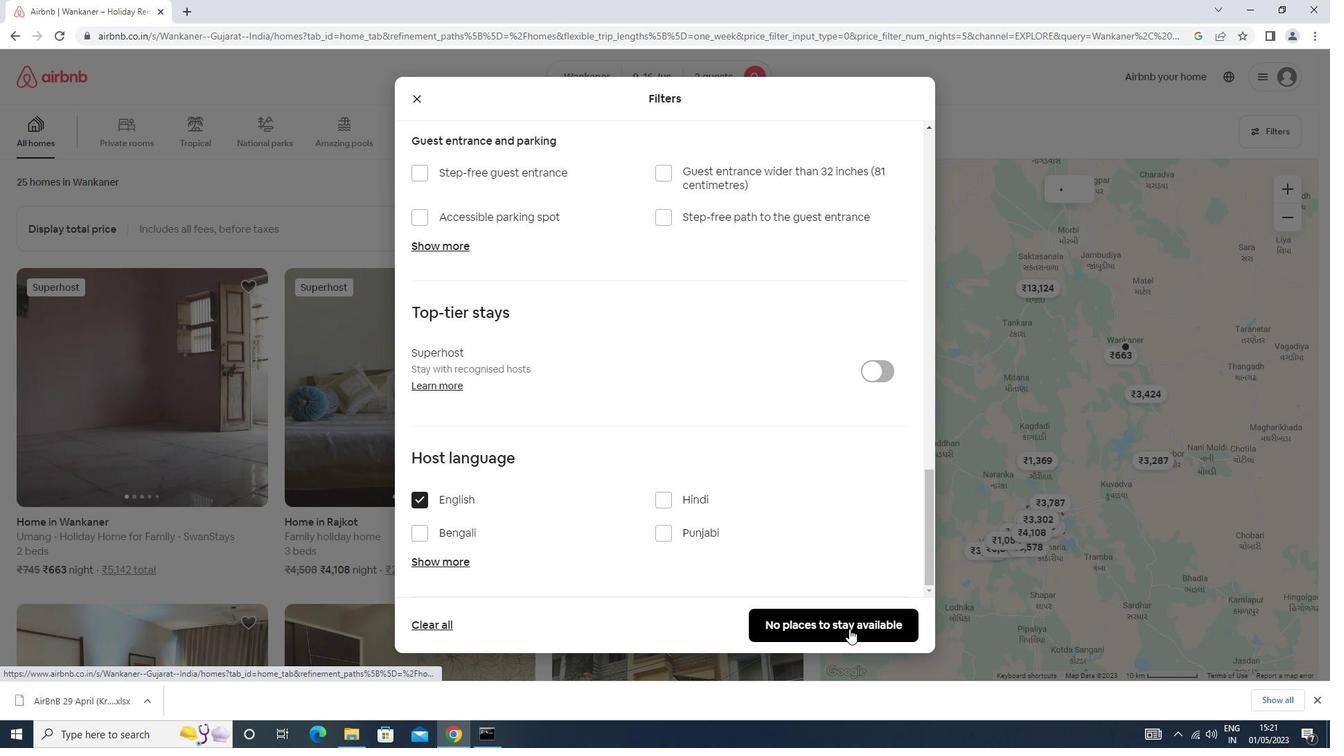 
Action: Mouse moved to (847, 626)
Screenshot: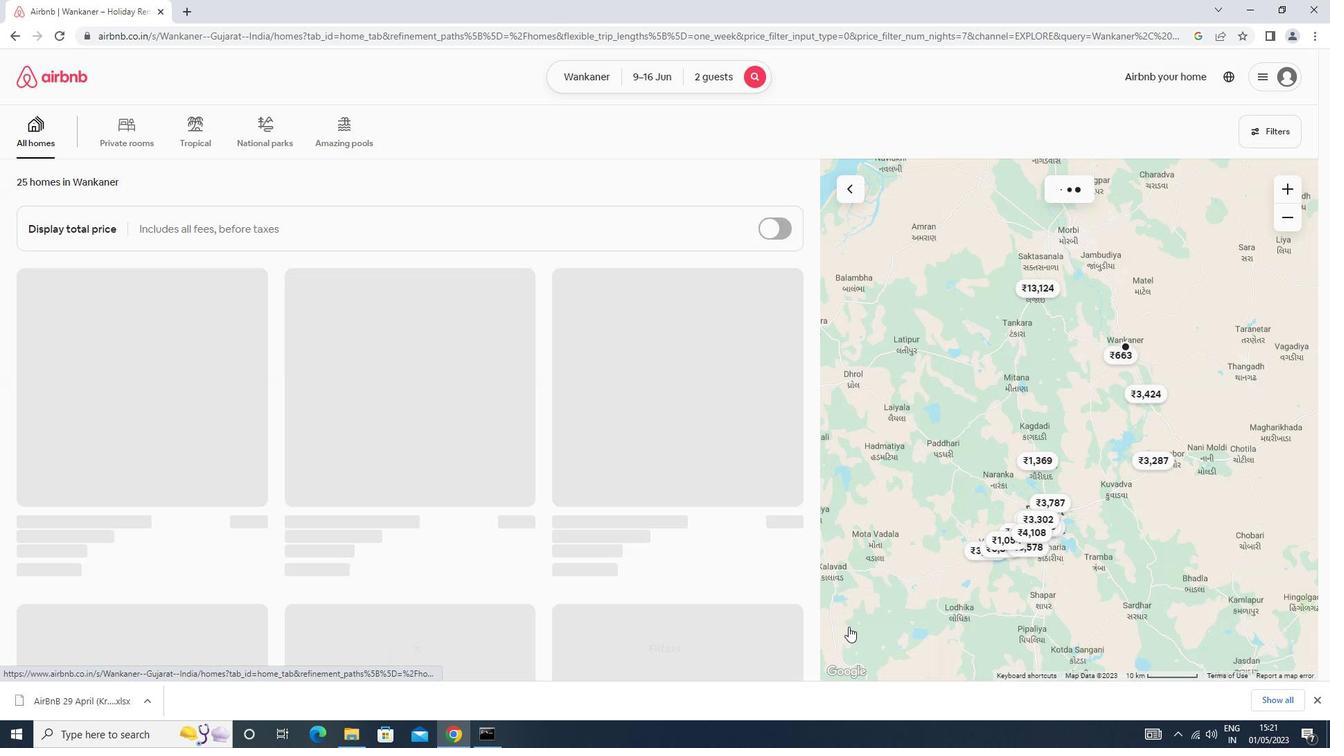 
